 Task: Find connections with filter location North Bay with filter topic #Leadershipfirstwith filter profile language English with filter current company NIIT Limited with filter school Velammal Institute Of Technology with filter industry Broadcast Media Production and Distribution with filter service category Real Estate with filter keywords title Substitute Teacher
Action: Mouse moved to (293, 381)
Screenshot: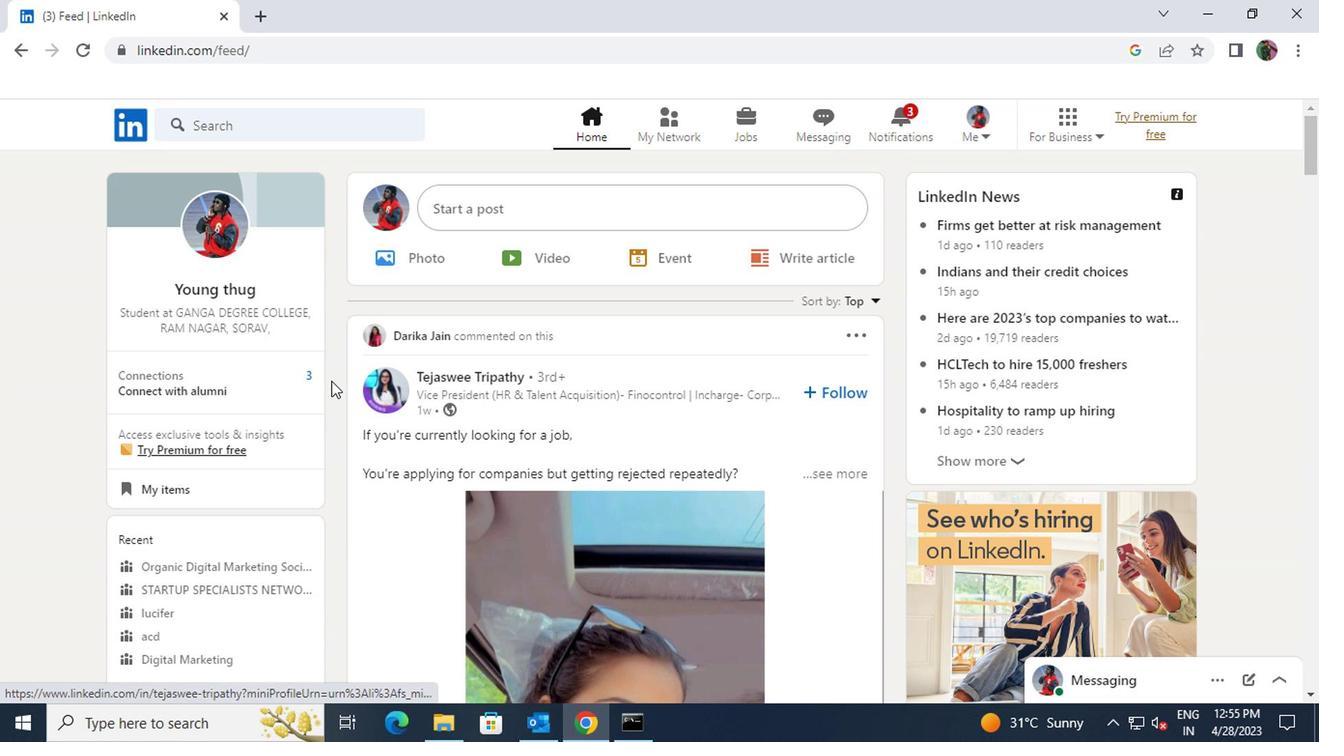 
Action: Mouse pressed left at (293, 381)
Screenshot: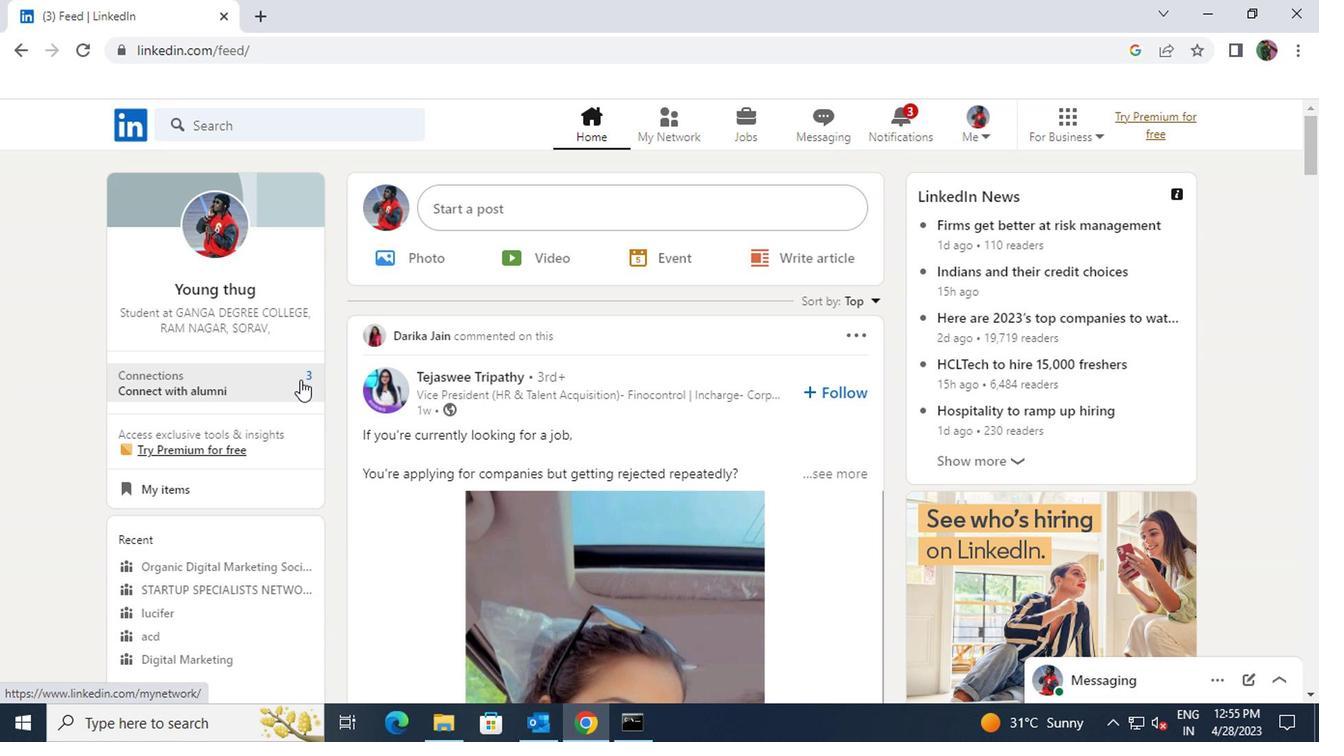 
Action: Mouse moved to (286, 236)
Screenshot: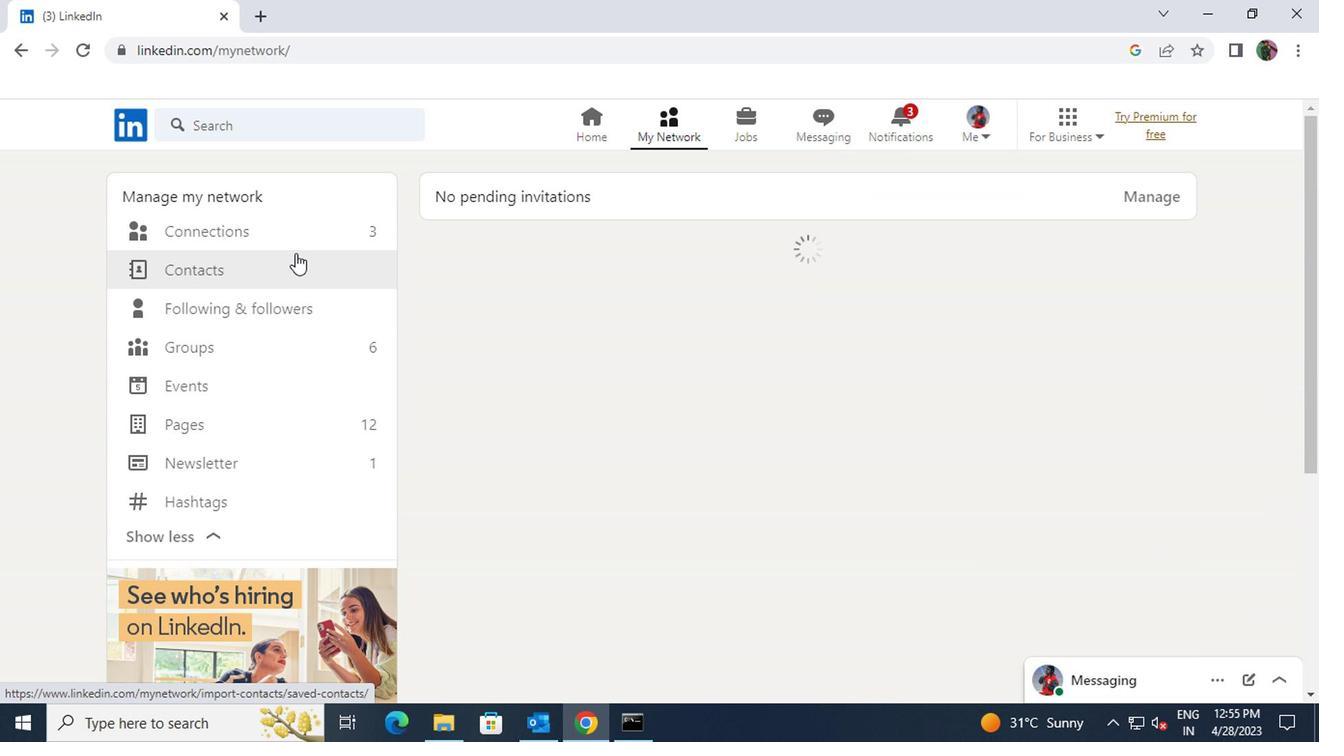 
Action: Mouse pressed left at (286, 236)
Screenshot: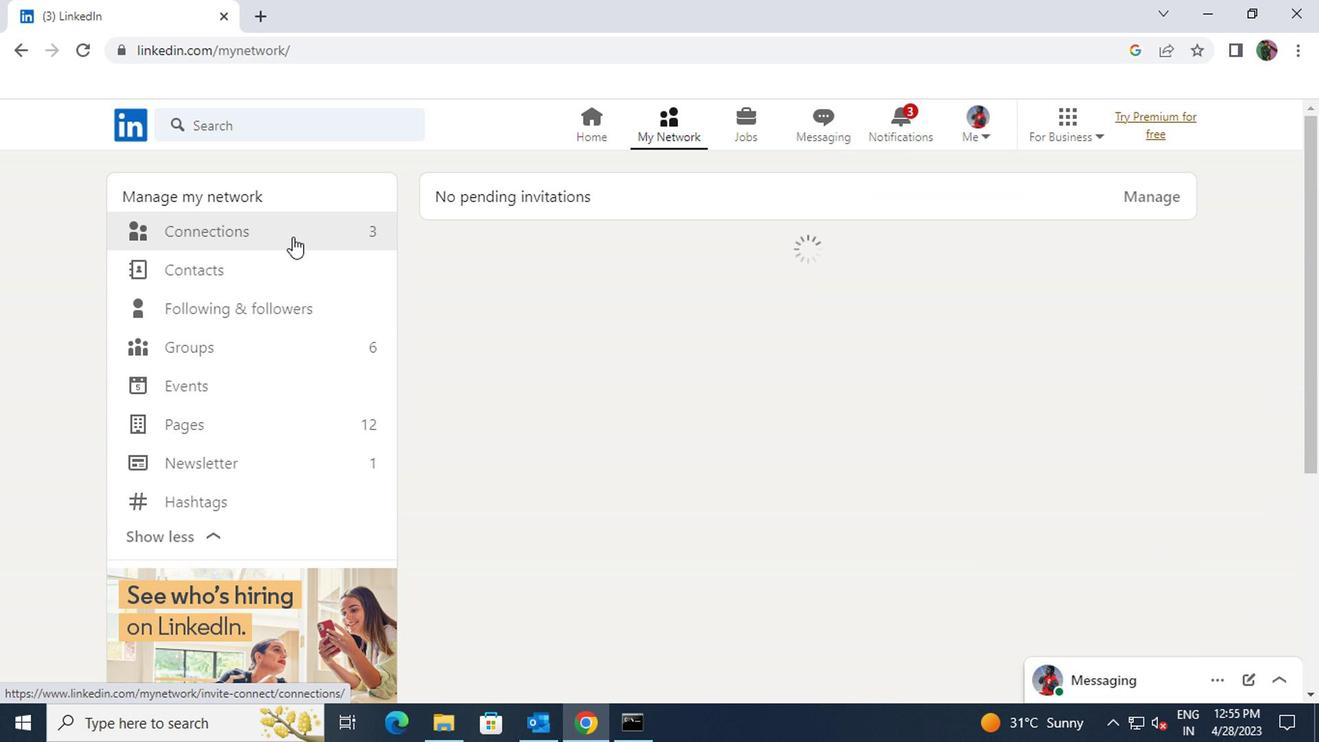 
Action: Mouse moved to (767, 237)
Screenshot: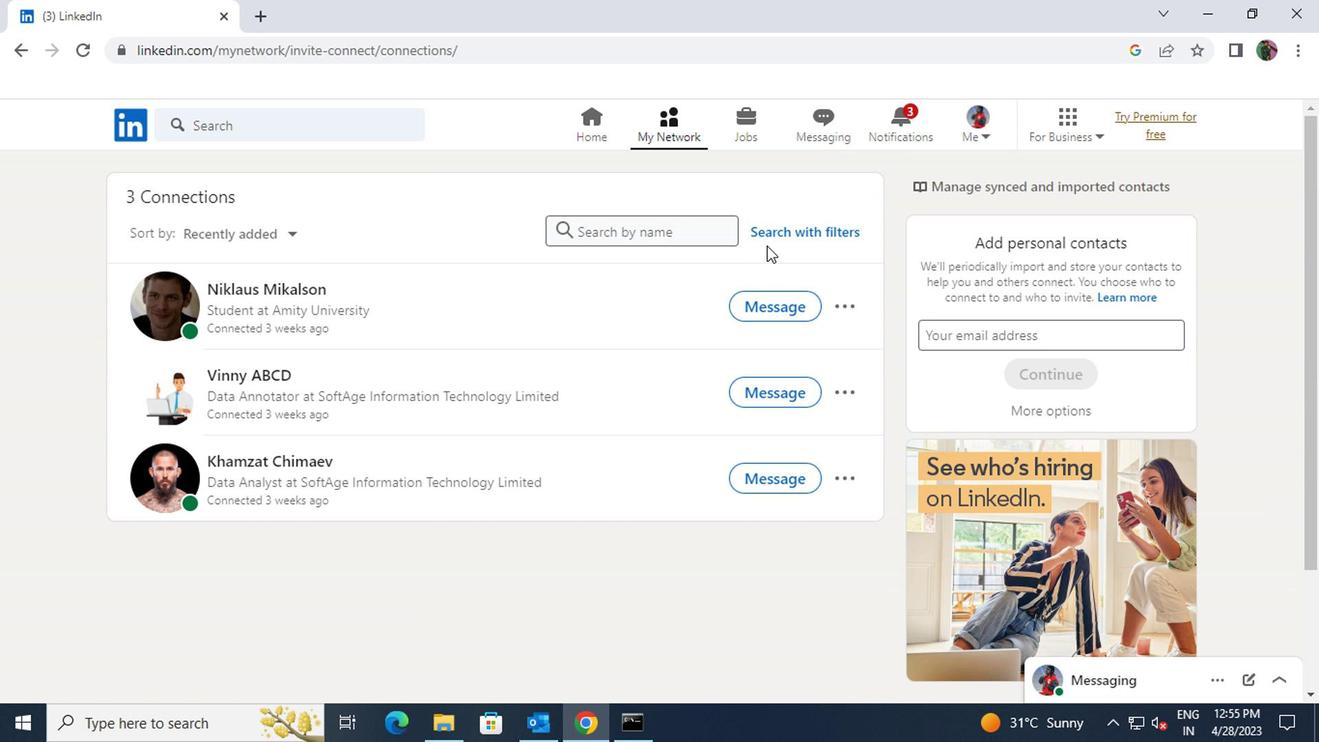 
Action: Mouse pressed left at (767, 237)
Screenshot: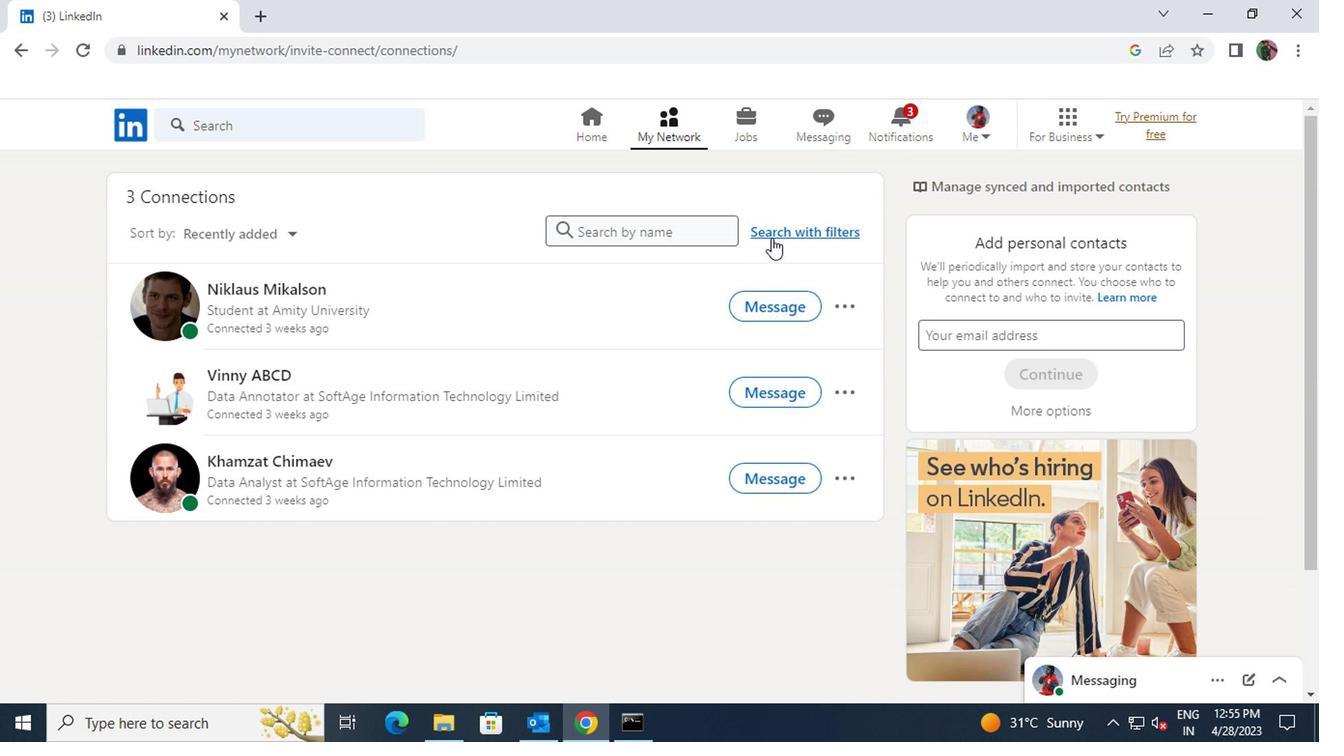 
Action: Mouse moved to (715, 180)
Screenshot: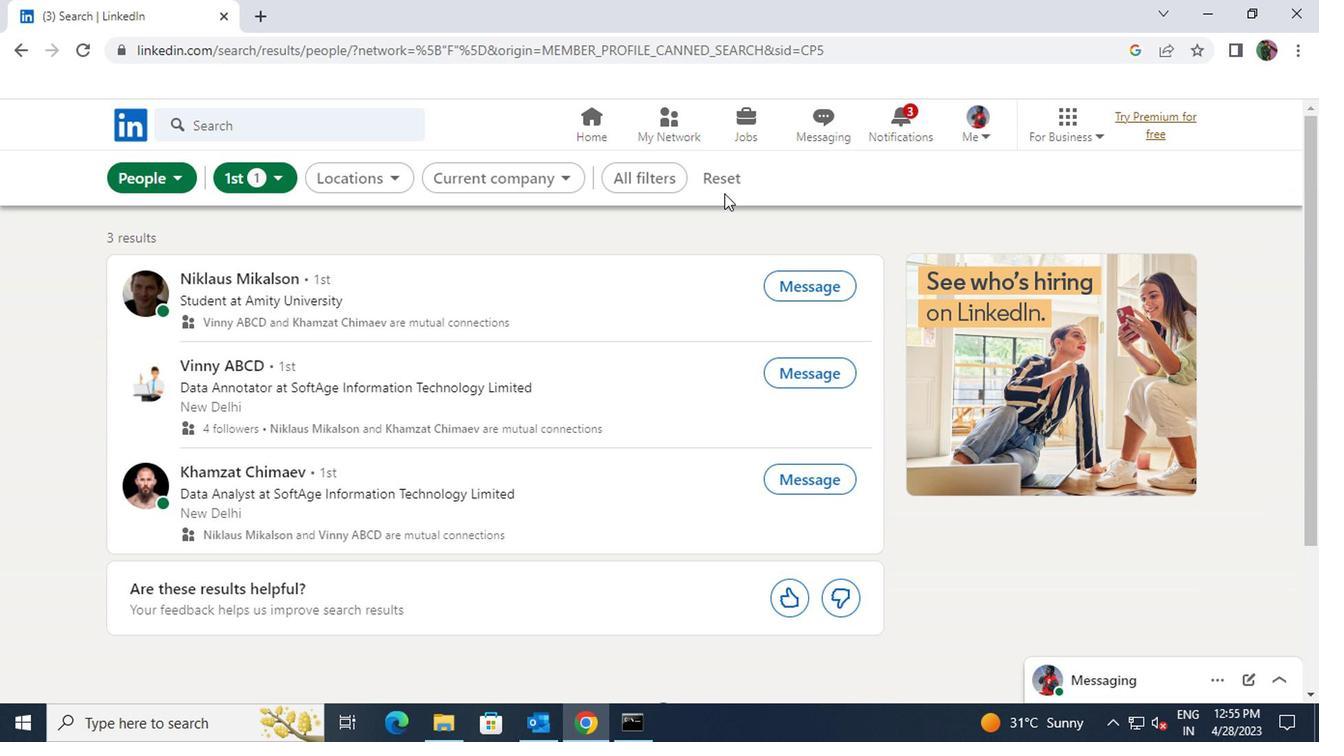 
Action: Mouse pressed left at (715, 180)
Screenshot: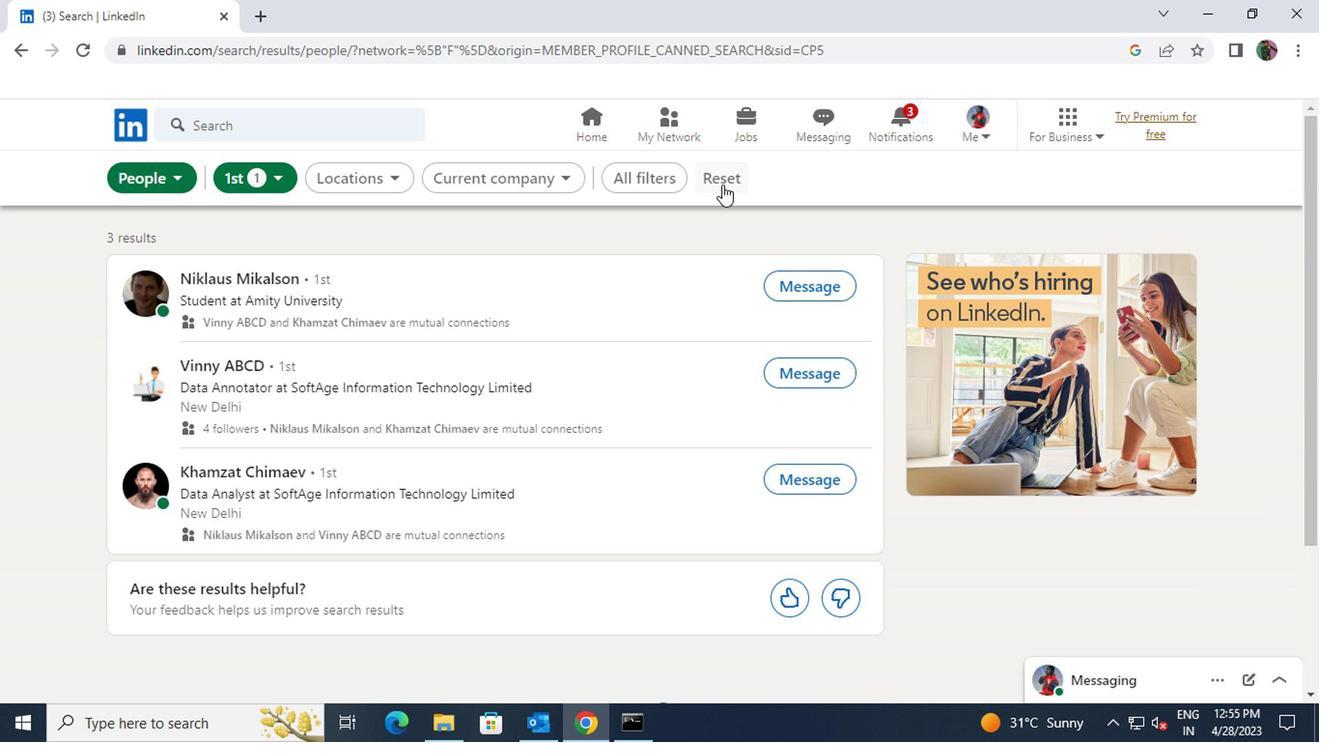 
Action: Mouse moved to (694, 178)
Screenshot: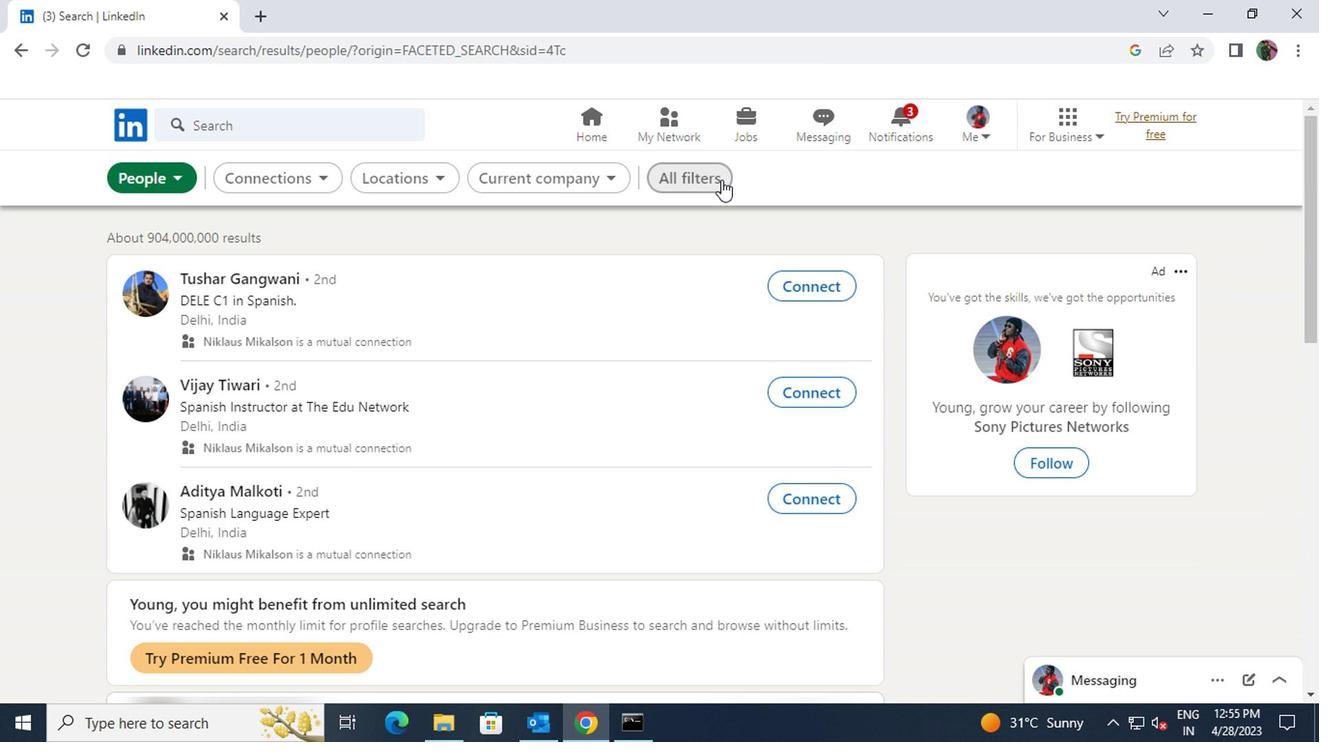 
Action: Mouse pressed left at (694, 178)
Screenshot: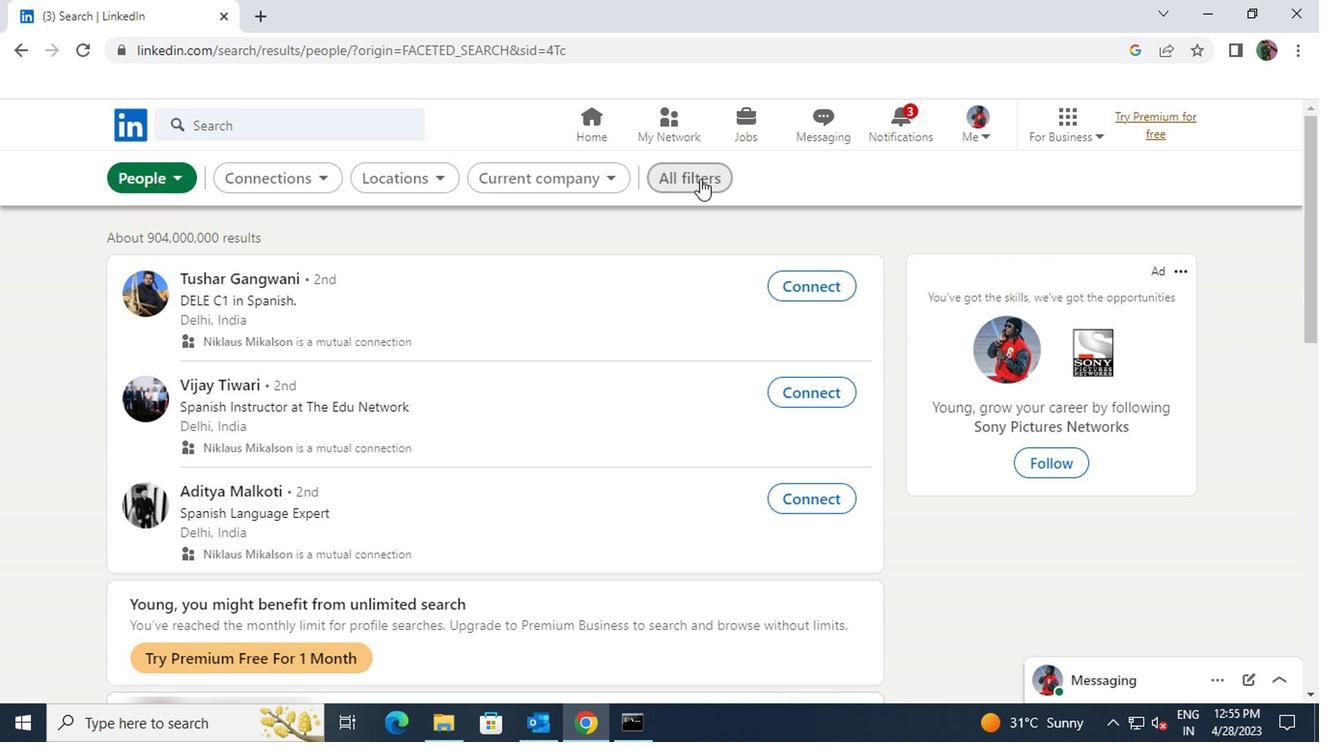 
Action: Mouse moved to (954, 444)
Screenshot: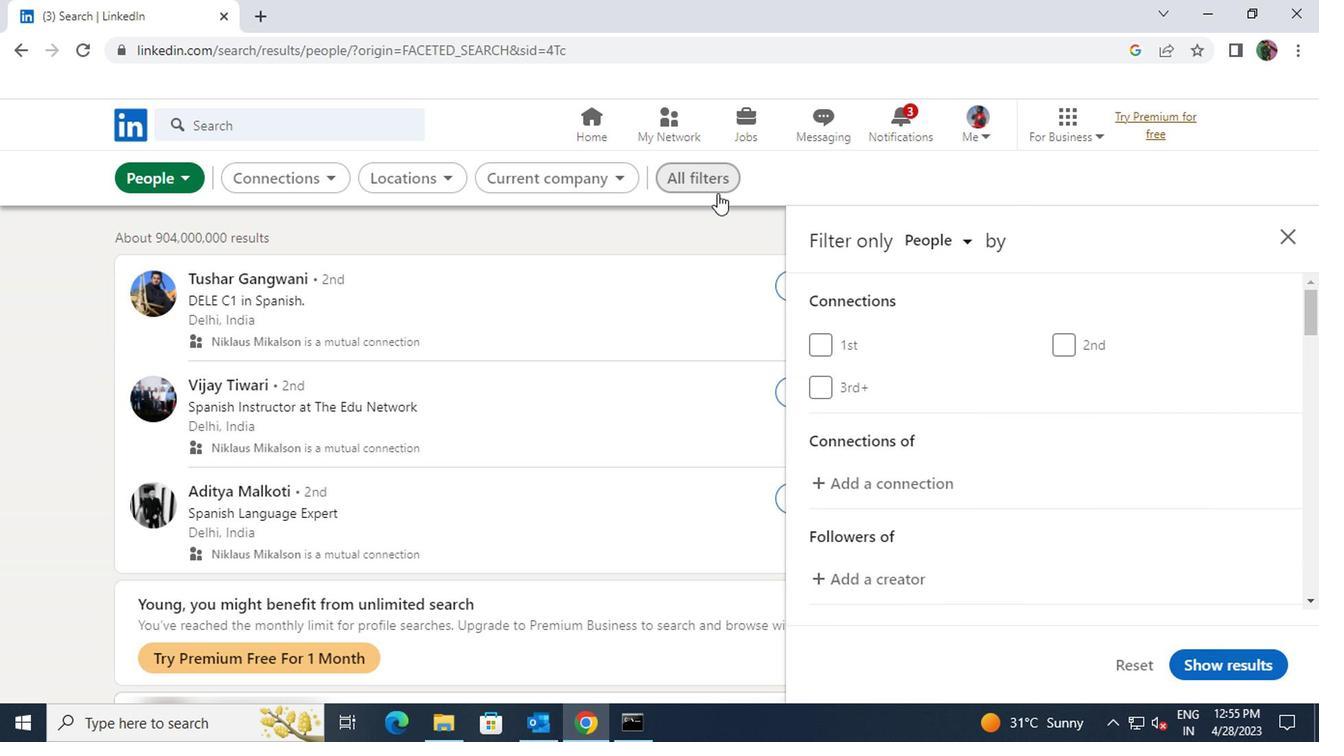 
Action: Mouse scrolled (954, 443) with delta (0, 0)
Screenshot: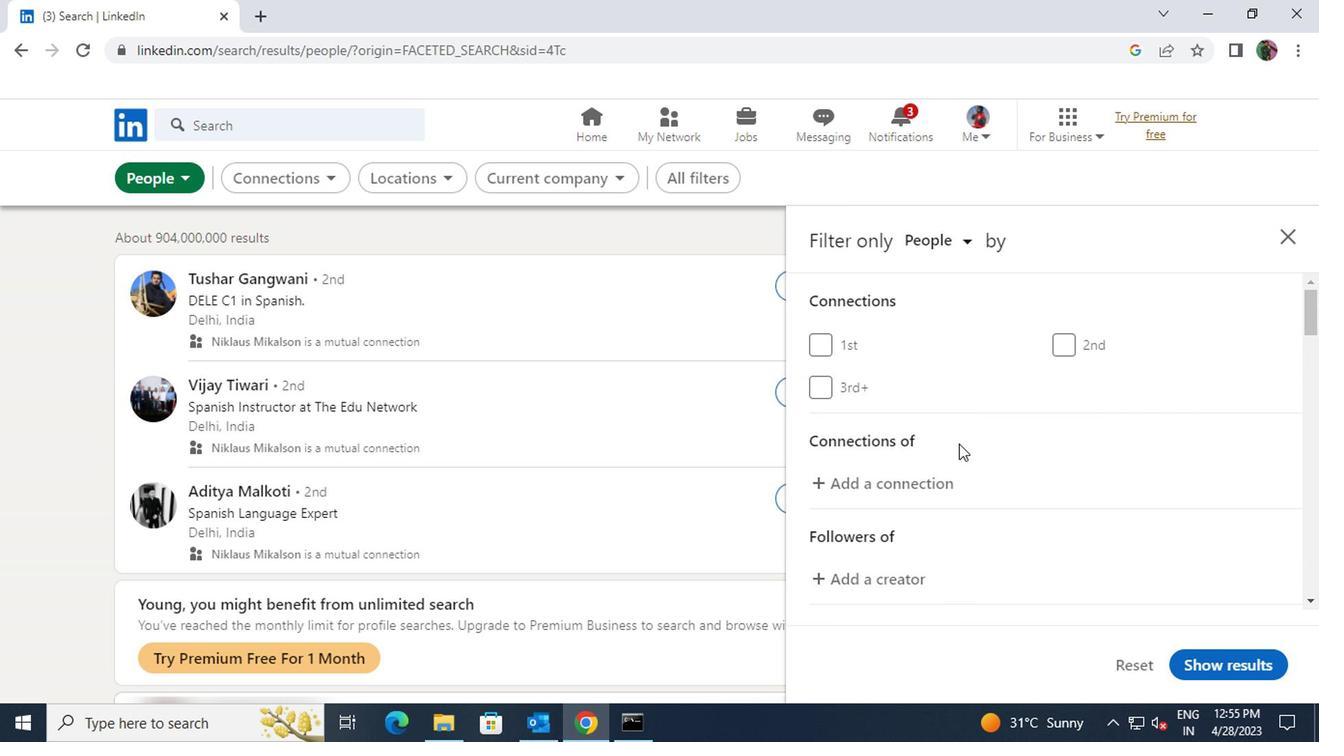 
Action: Mouse scrolled (954, 443) with delta (0, 0)
Screenshot: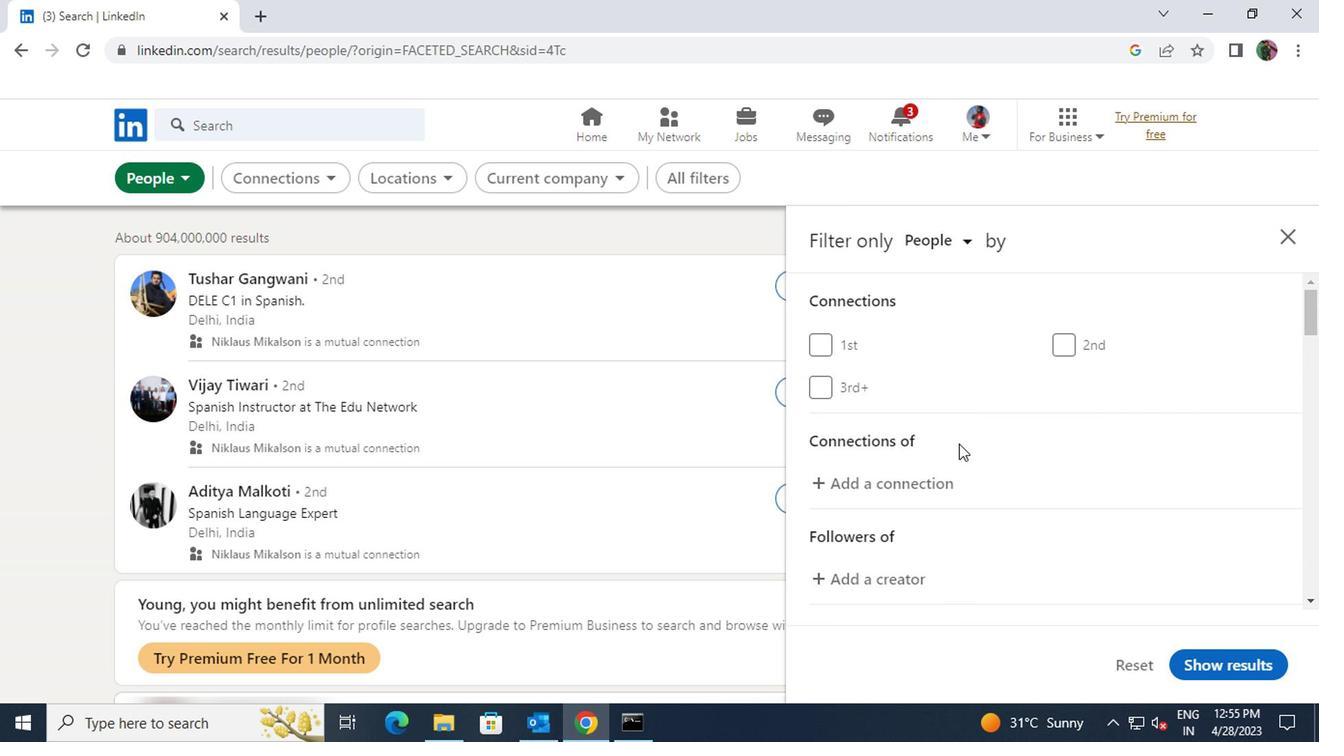 
Action: Mouse scrolled (954, 443) with delta (0, 0)
Screenshot: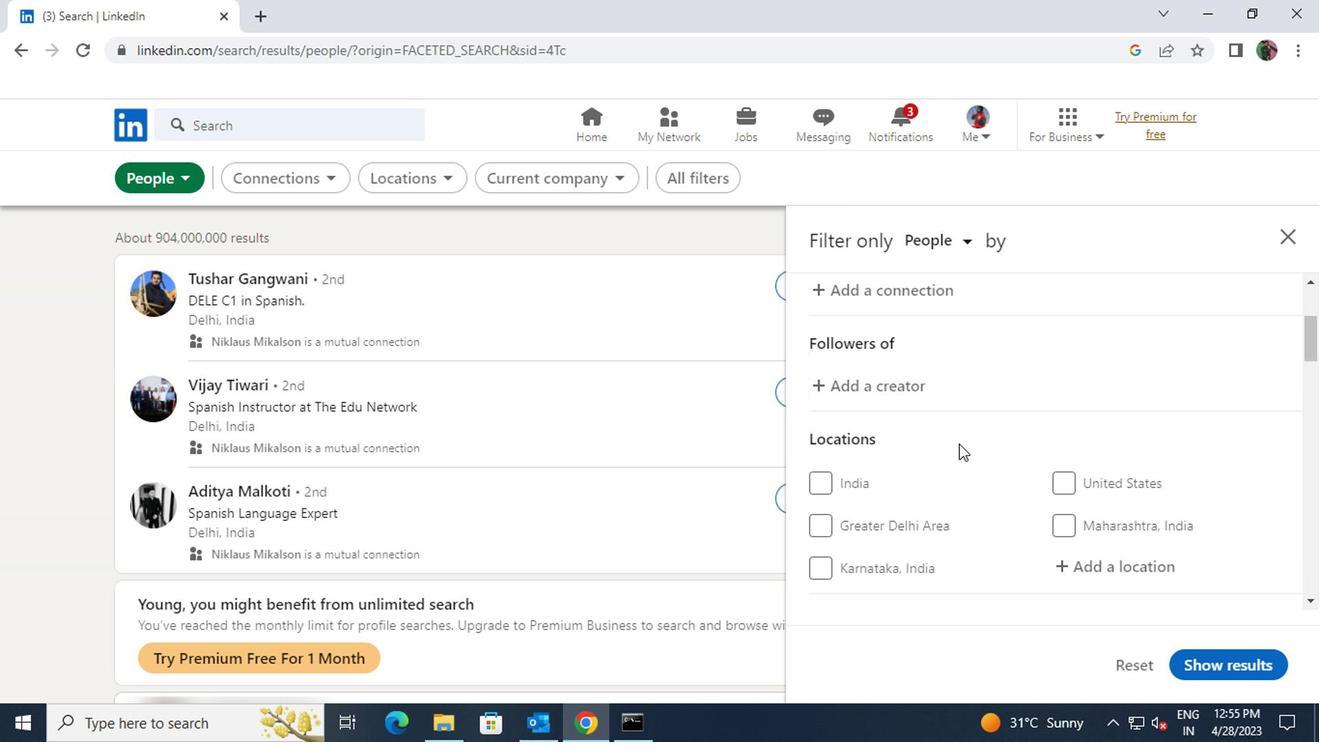 
Action: Mouse moved to (1054, 463)
Screenshot: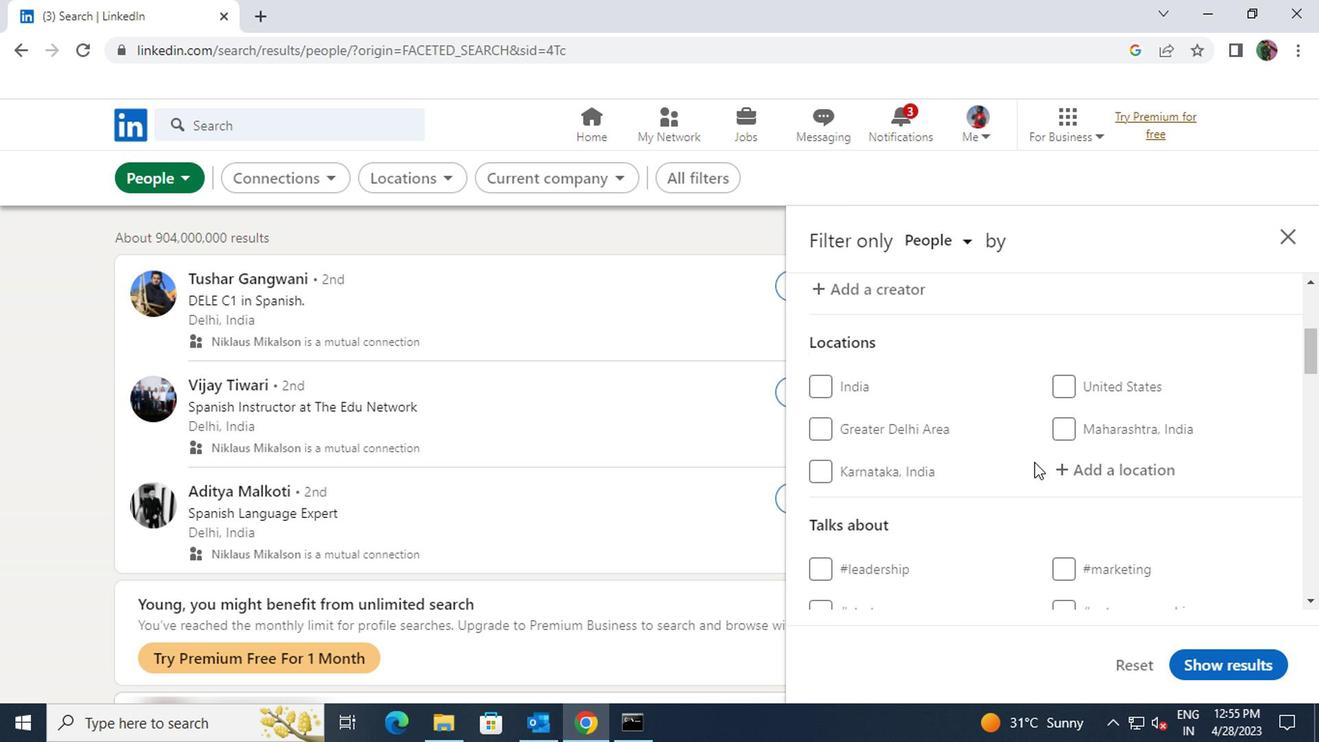 
Action: Mouse pressed left at (1054, 463)
Screenshot: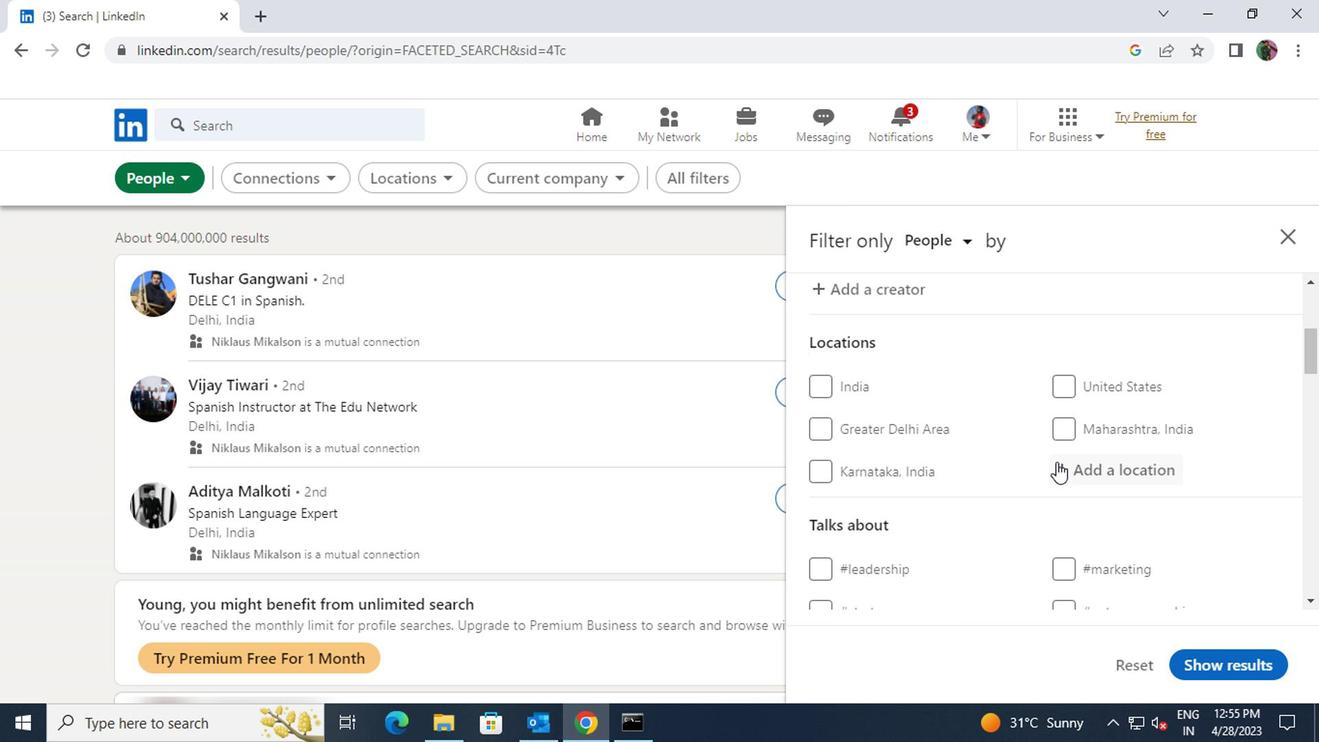 
Action: Key pressed <Key.shift>NORTH<Key.space>BAY
Screenshot: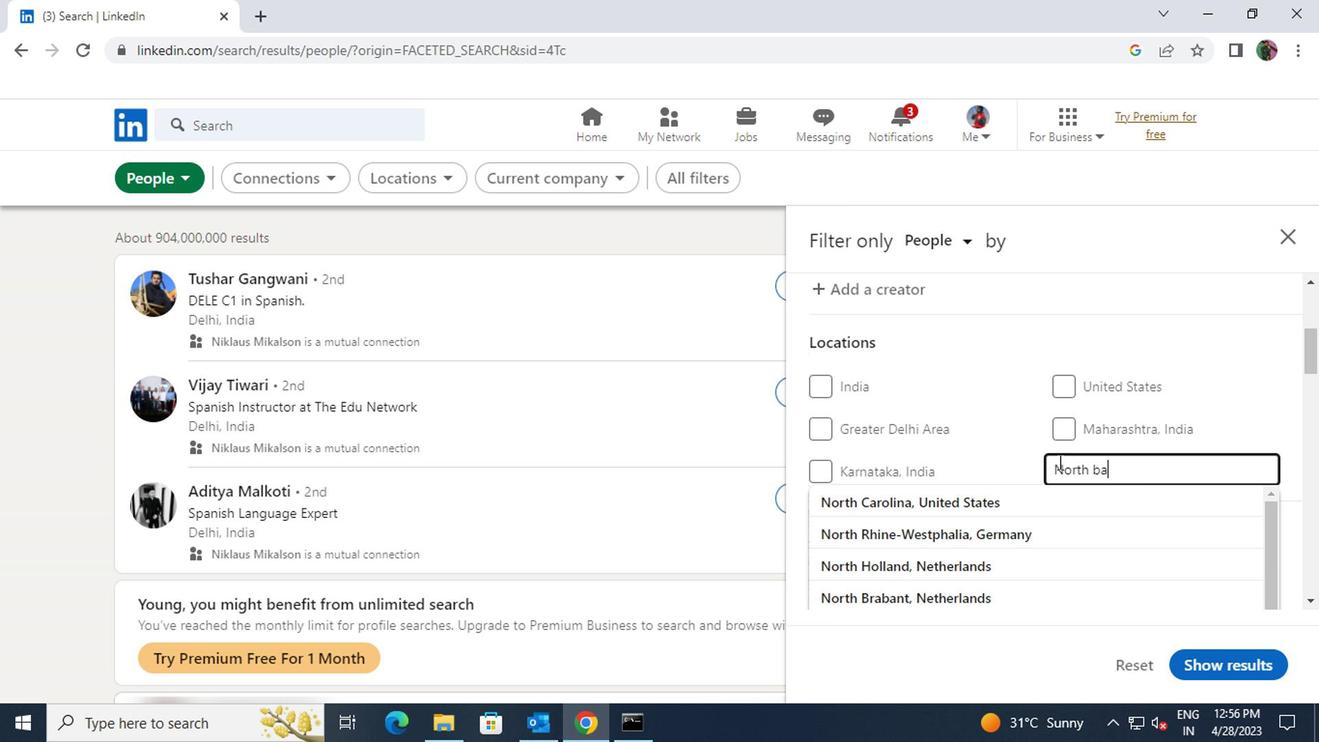 
Action: Mouse moved to (1076, 498)
Screenshot: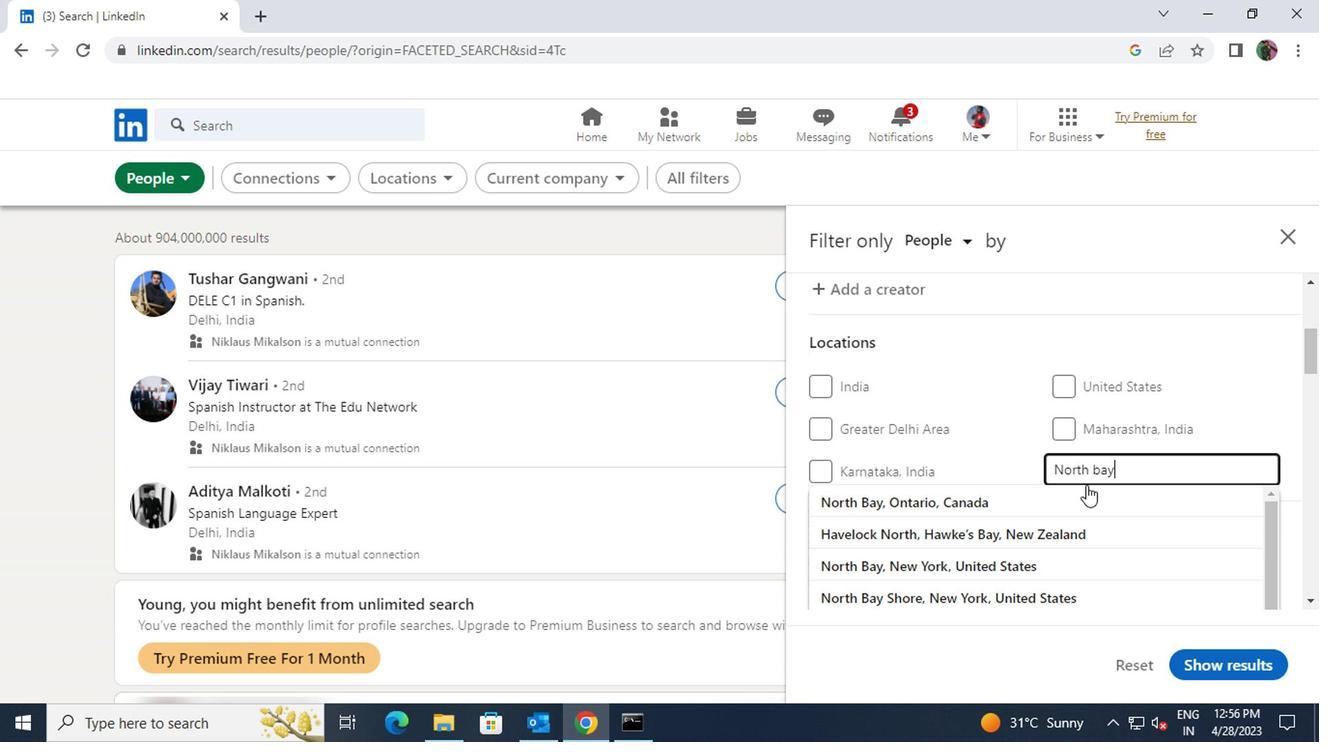 
Action: Mouse pressed left at (1076, 498)
Screenshot: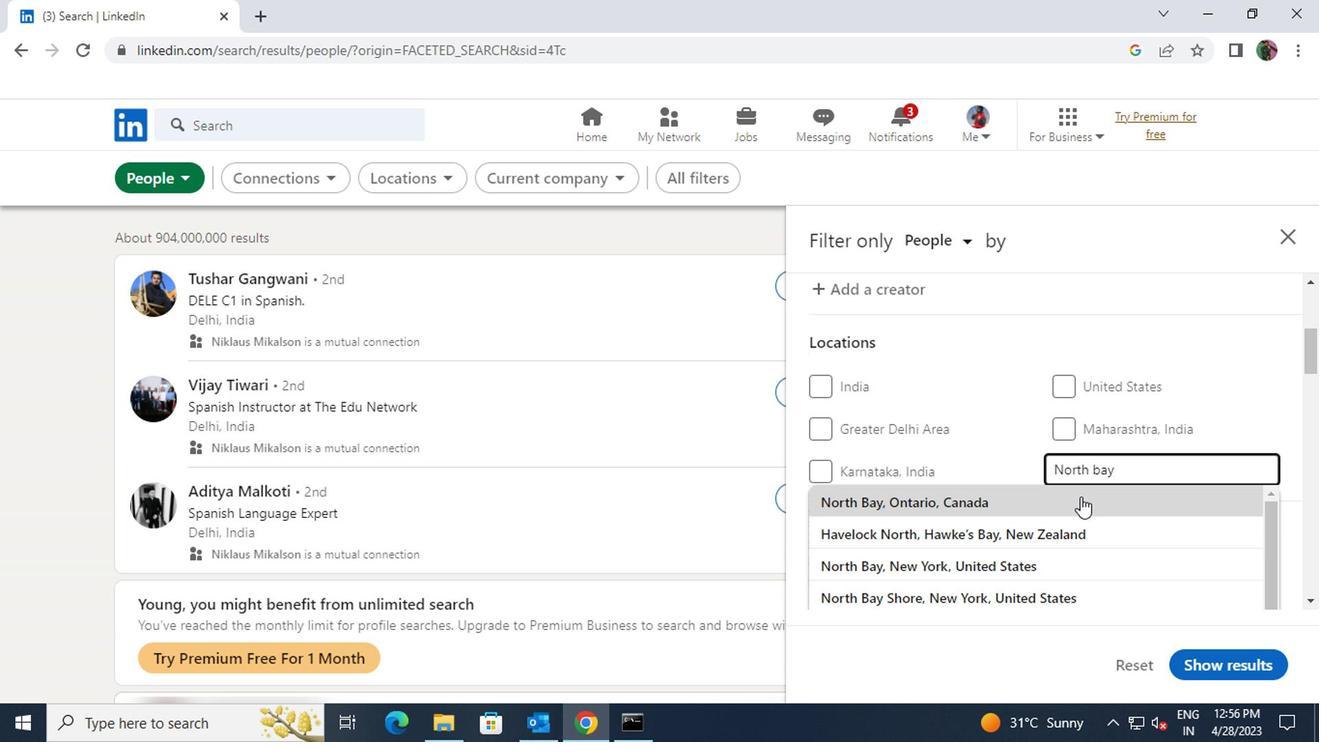 
Action: Mouse scrolled (1076, 496) with delta (0, -1)
Screenshot: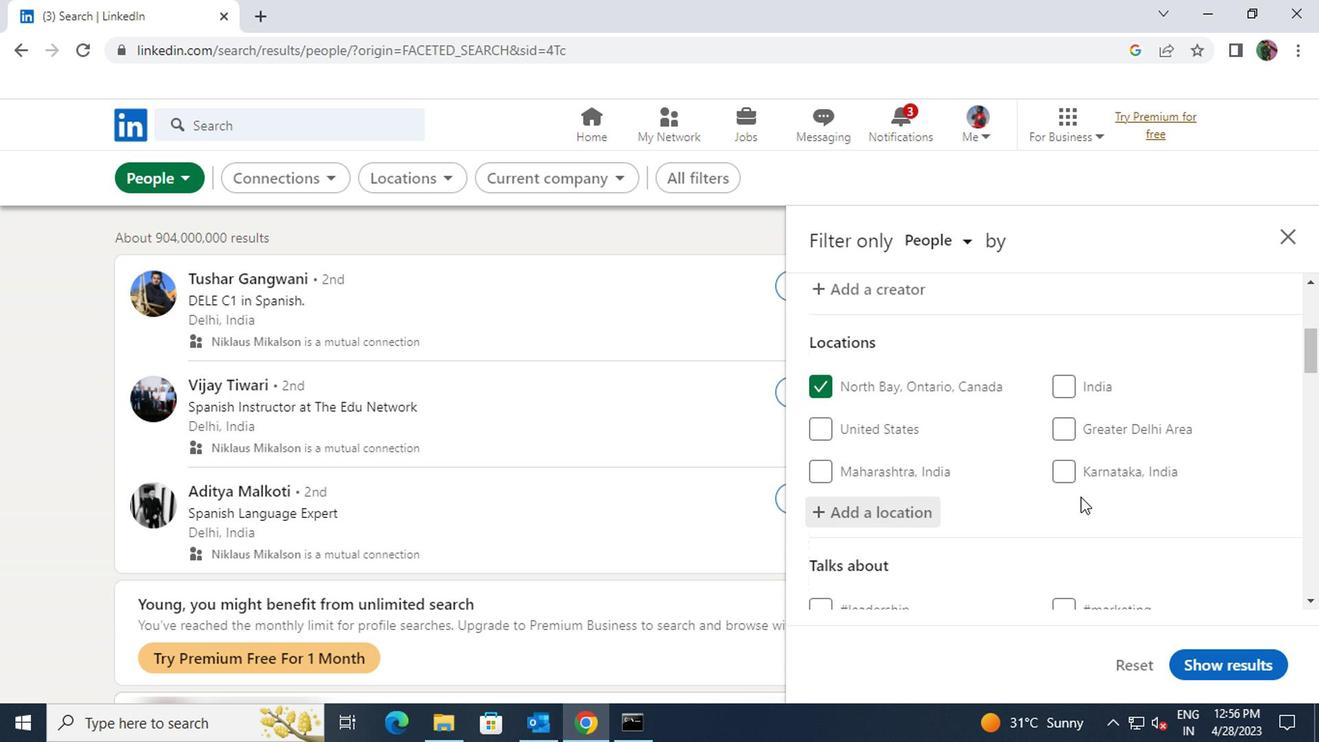 
Action: Mouse scrolled (1076, 496) with delta (0, -1)
Screenshot: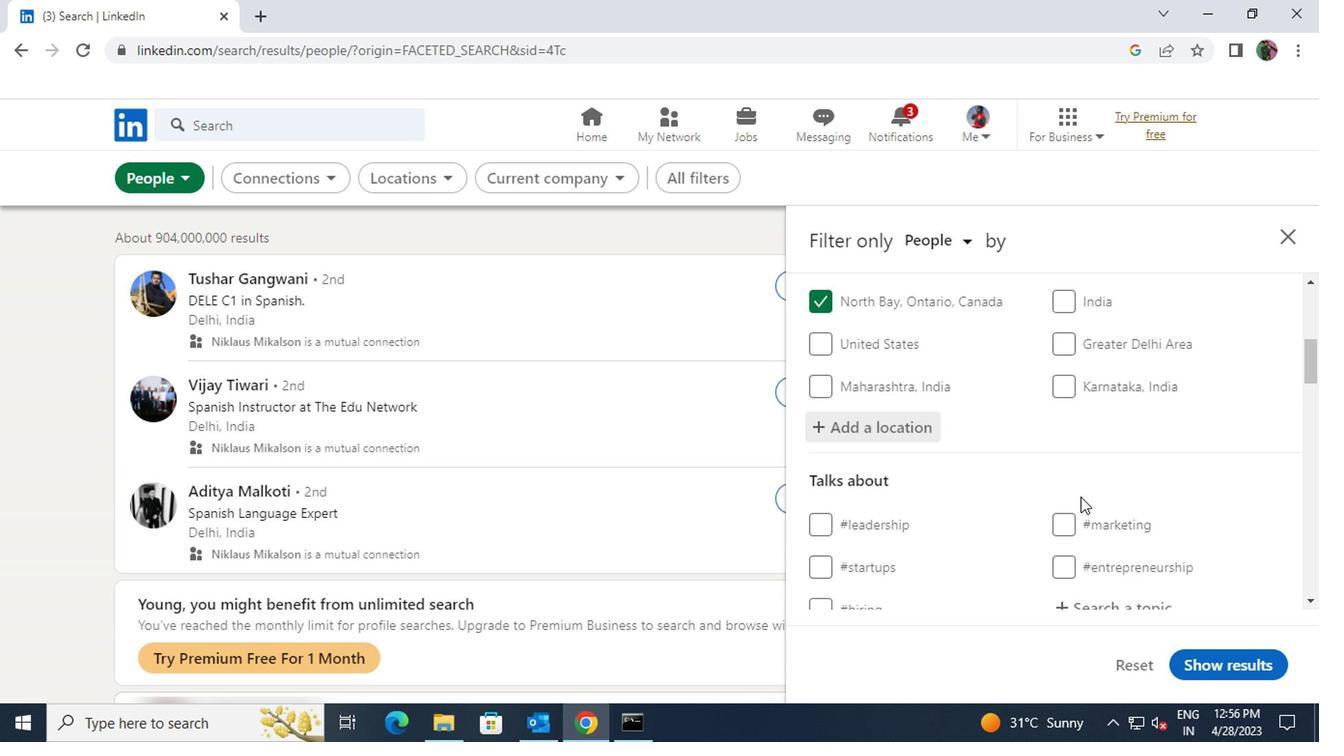 
Action: Mouse moved to (1080, 500)
Screenshot: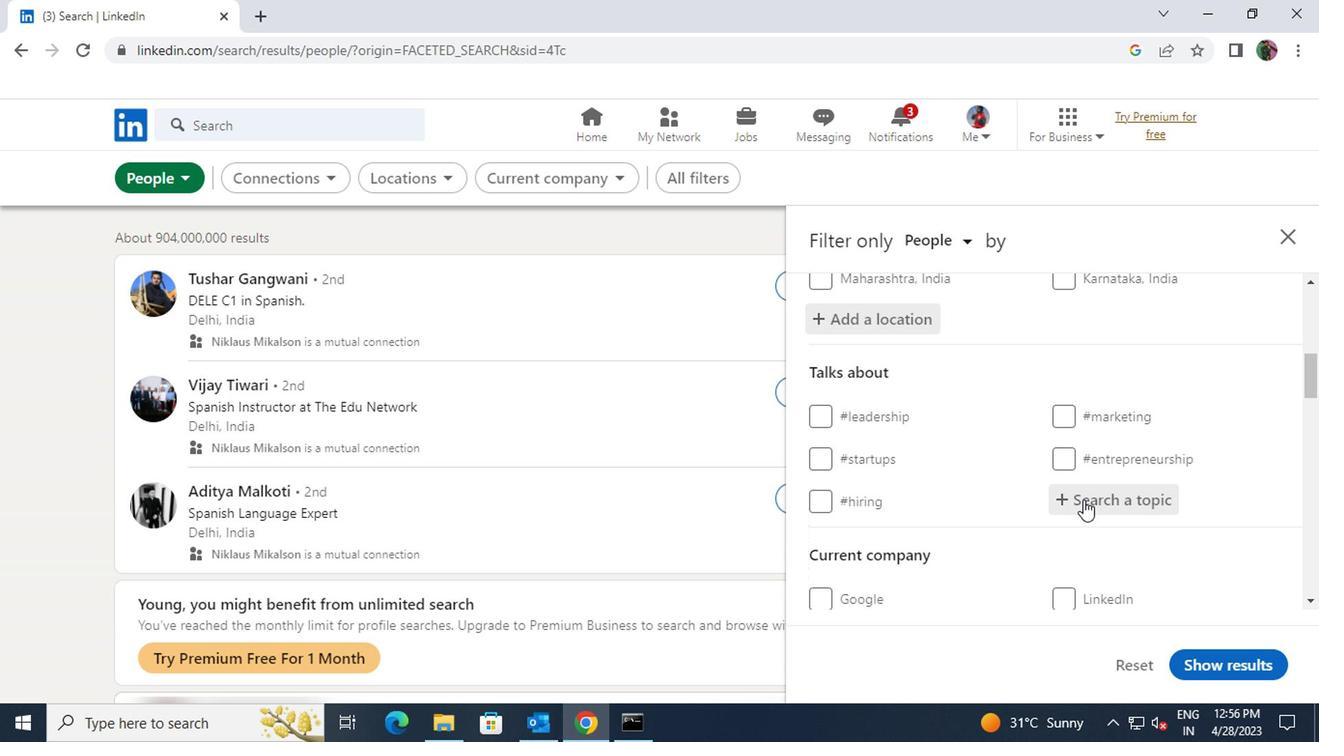 
Action: Mouse pressed left at (1080, 500)
Screenshot: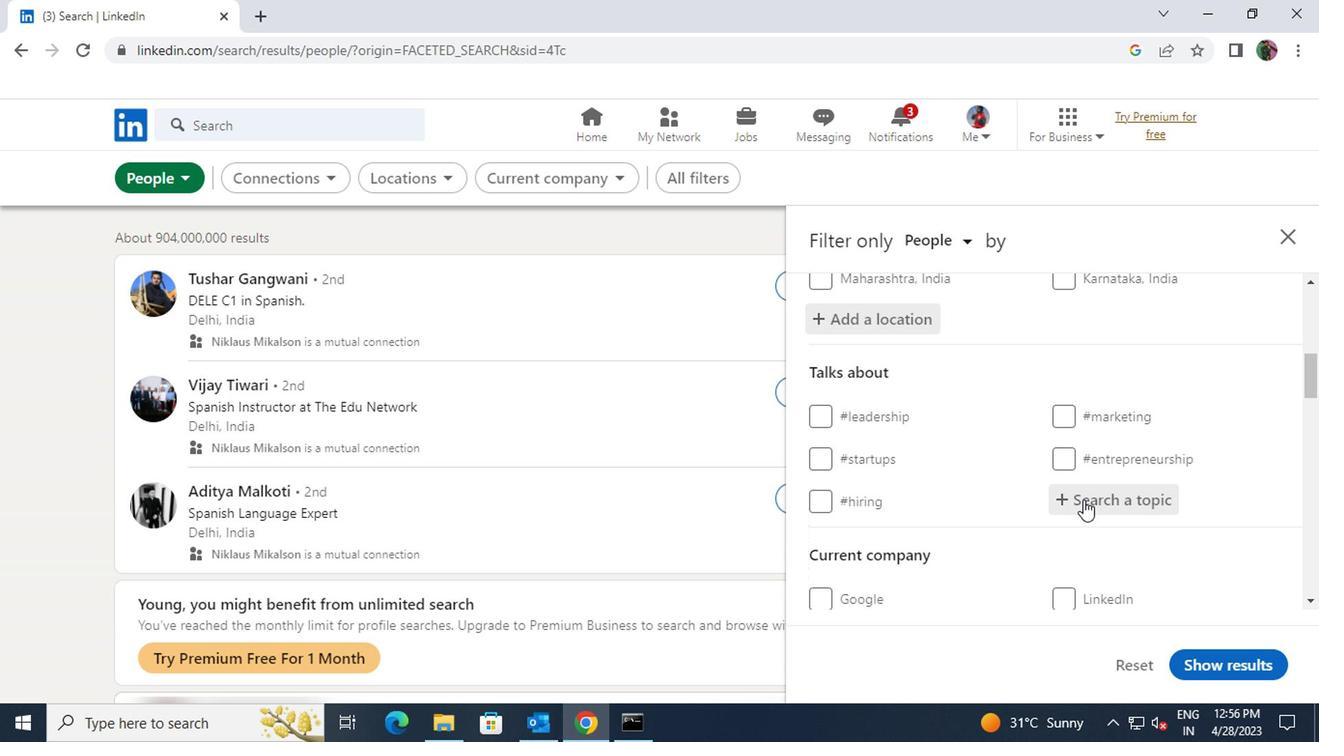 
Action: Key pressed <Key.shift>LEADERSHIPFIRST
Screenshot: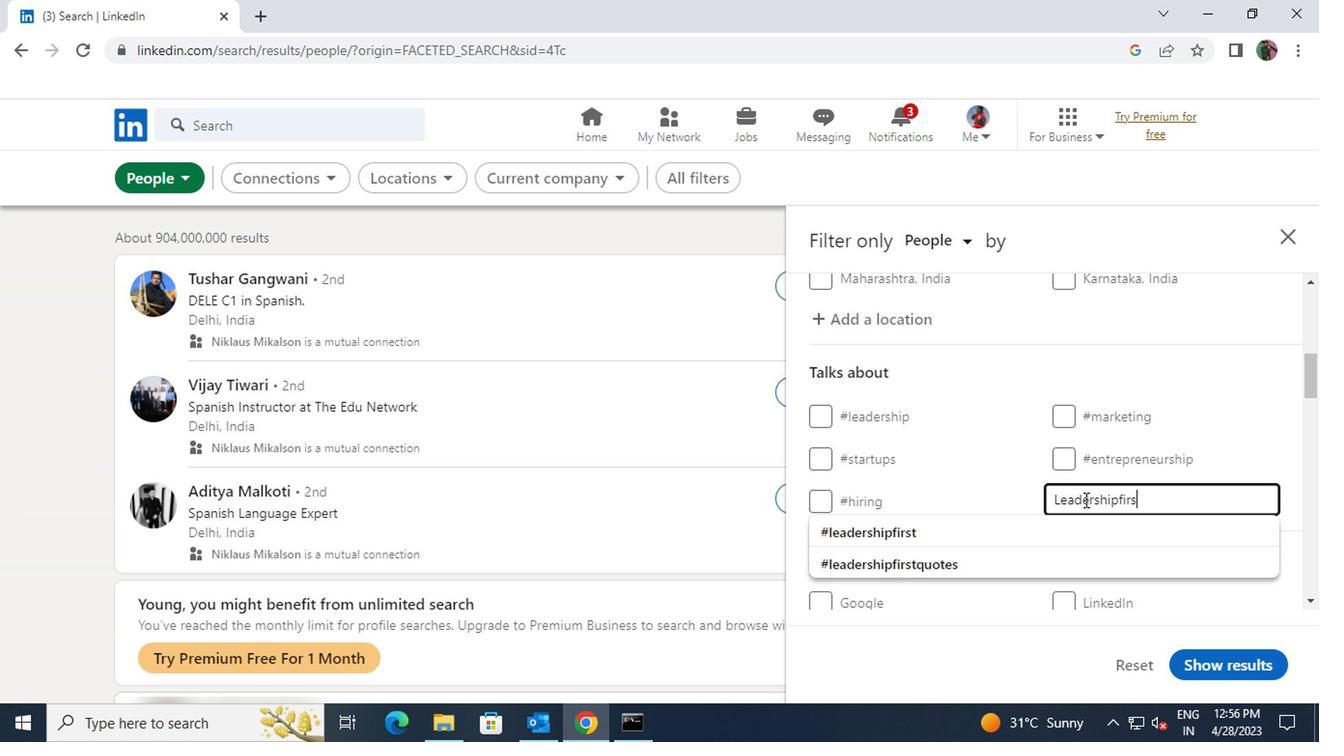 
Action: Mouse moved to (1063, 519)
Screenshot: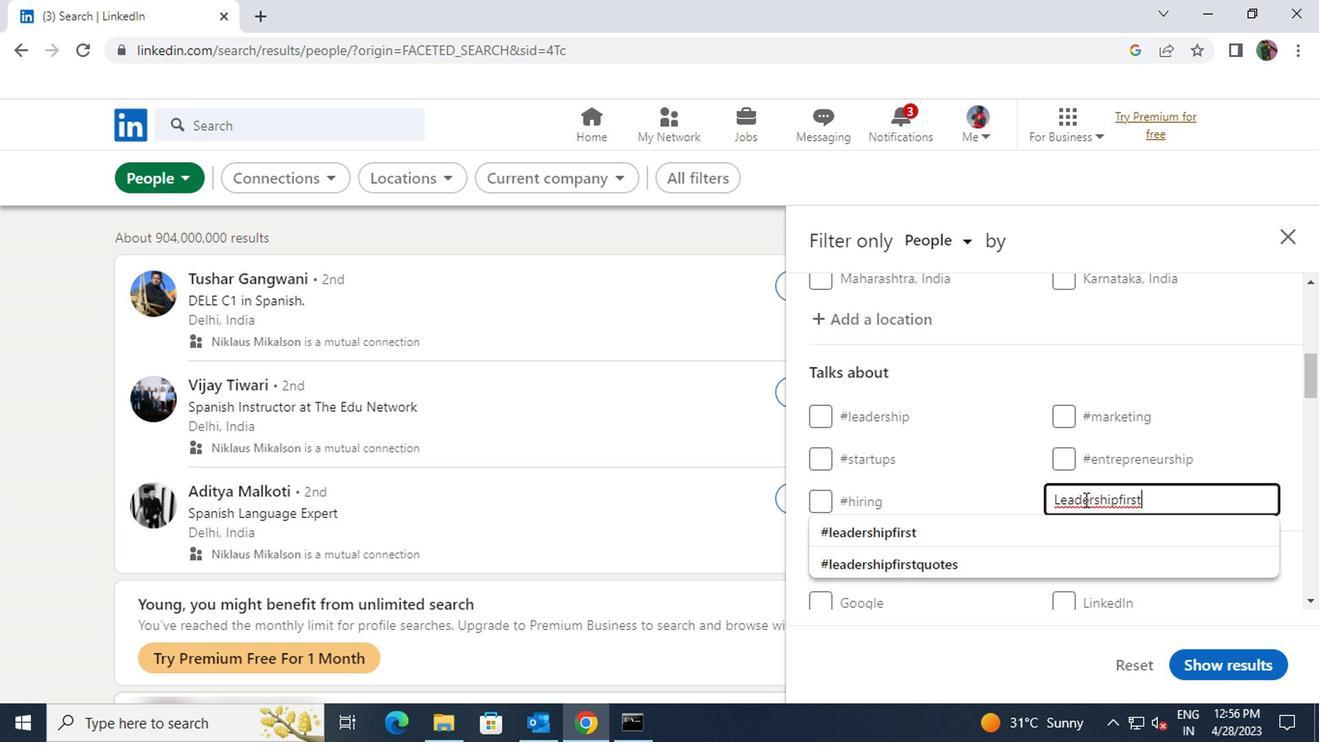 
Action: Mouse pressed left at (1063, 519)
Screenshot: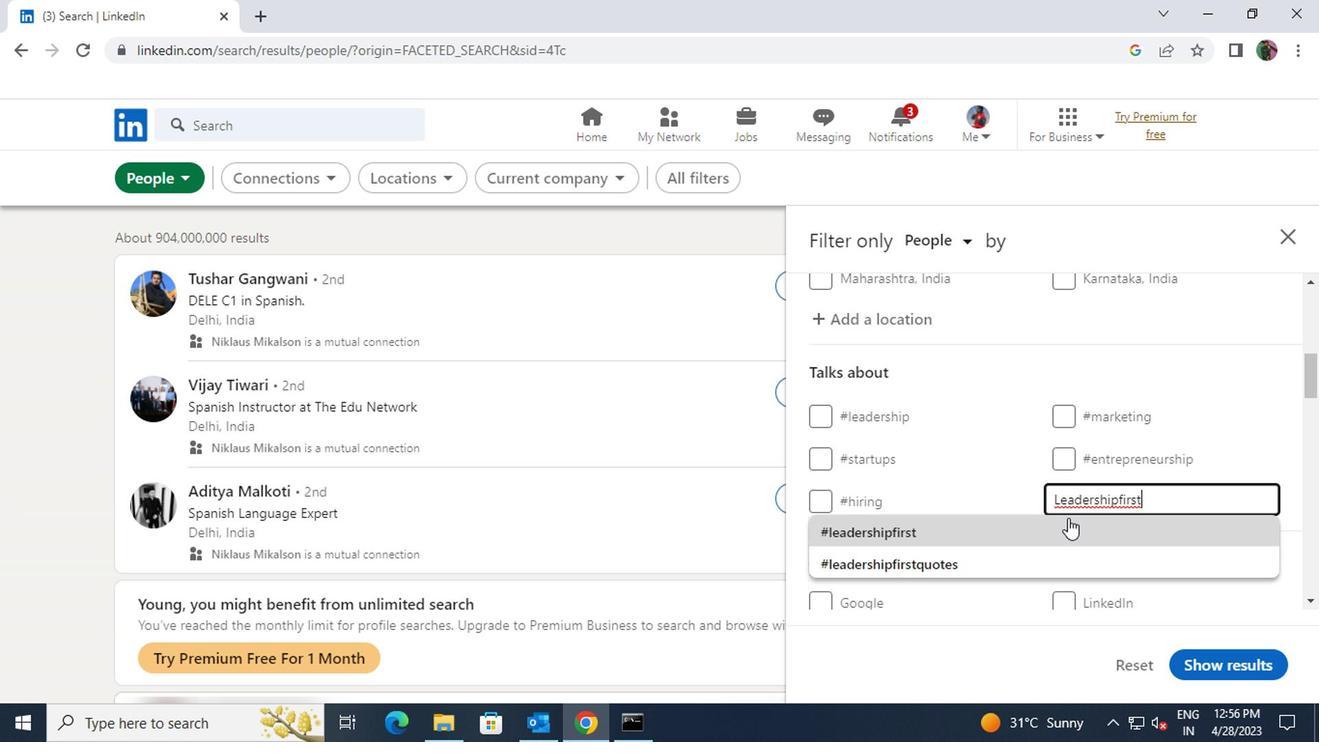 
Action: Mouse scrolled (1063, 518) with delta (0, -1)
Screenshot: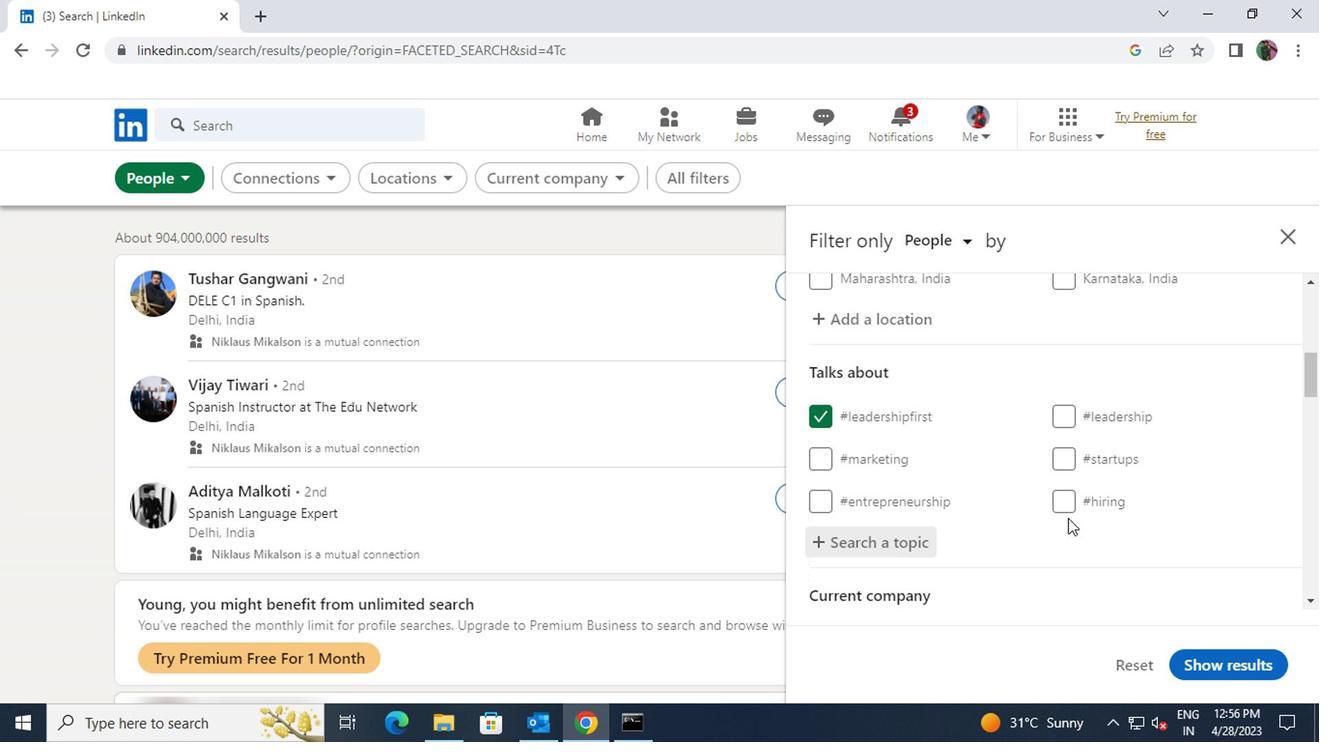
Action: Mouse scrolled (1063, 518) with delta (0, -1)
Screenshot: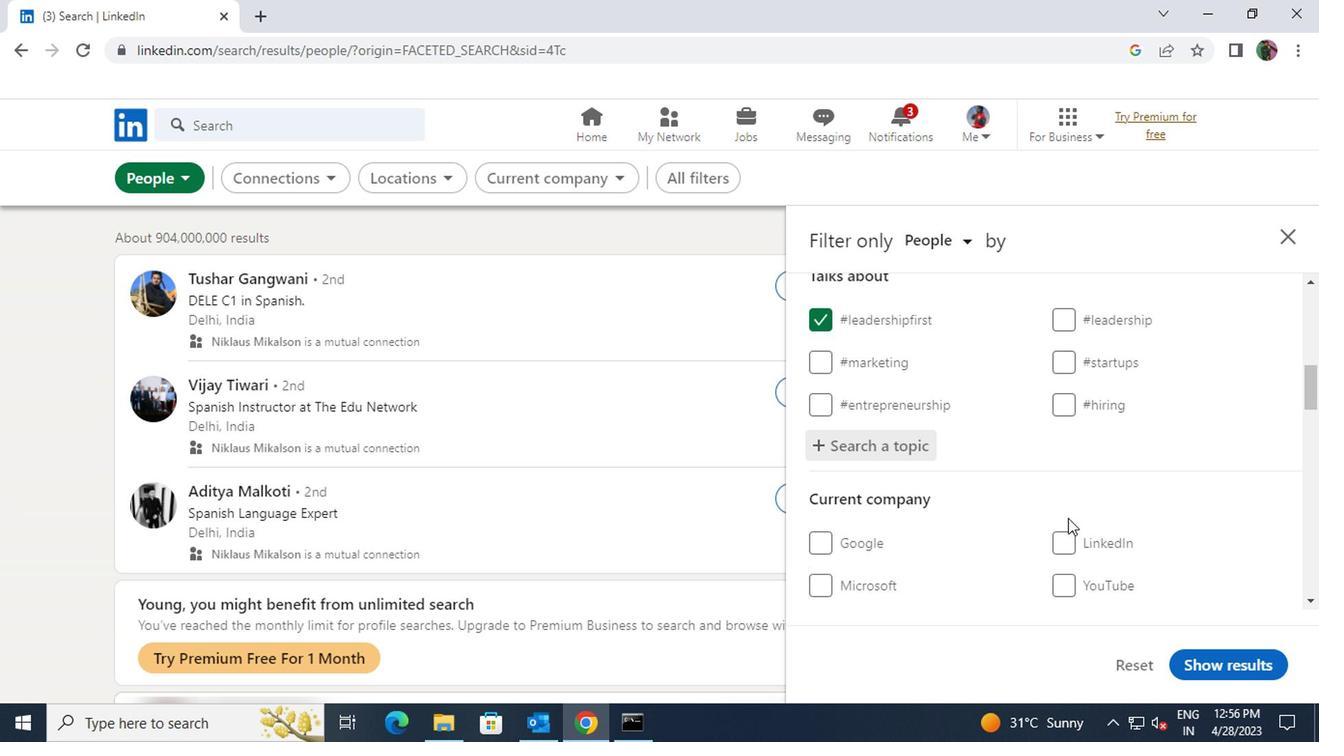 
Action: Mouse moved to (1066, 524)
Screenshot: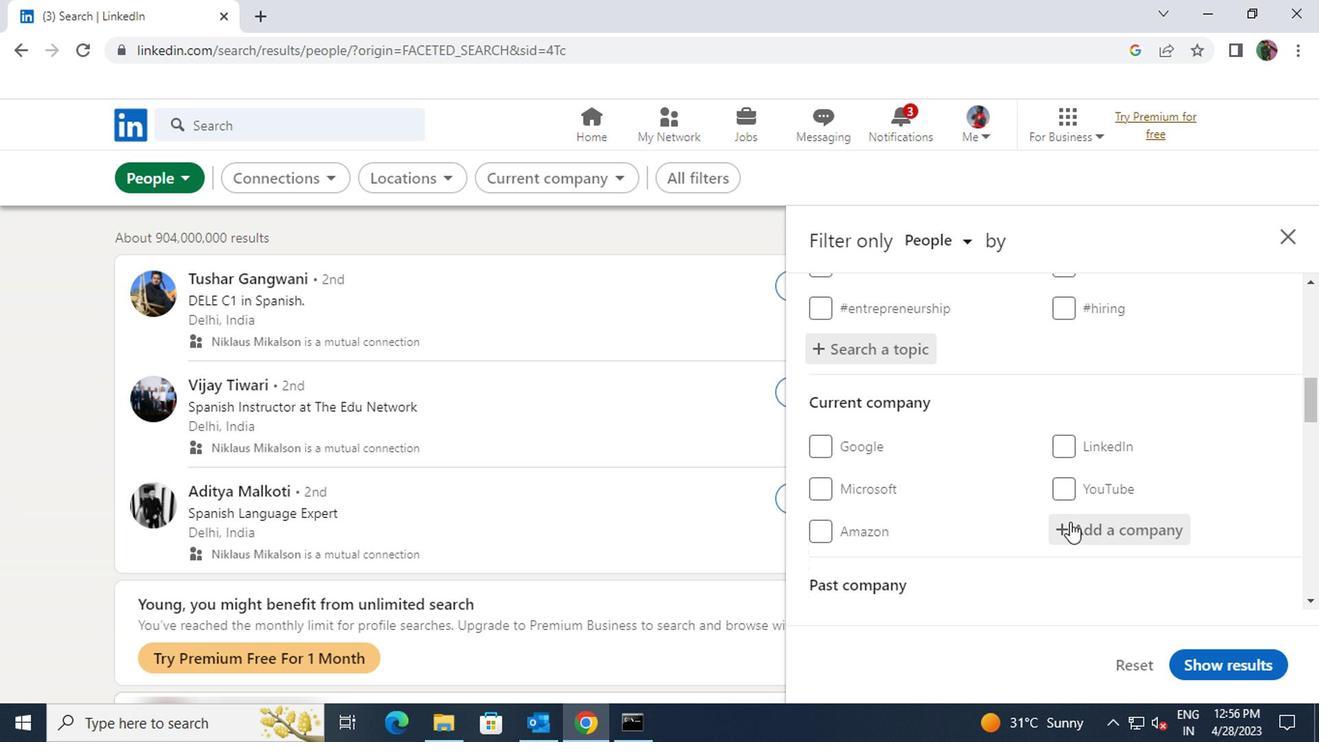 
Action: Mouse pressed left at (1066, 524)
Screenshot: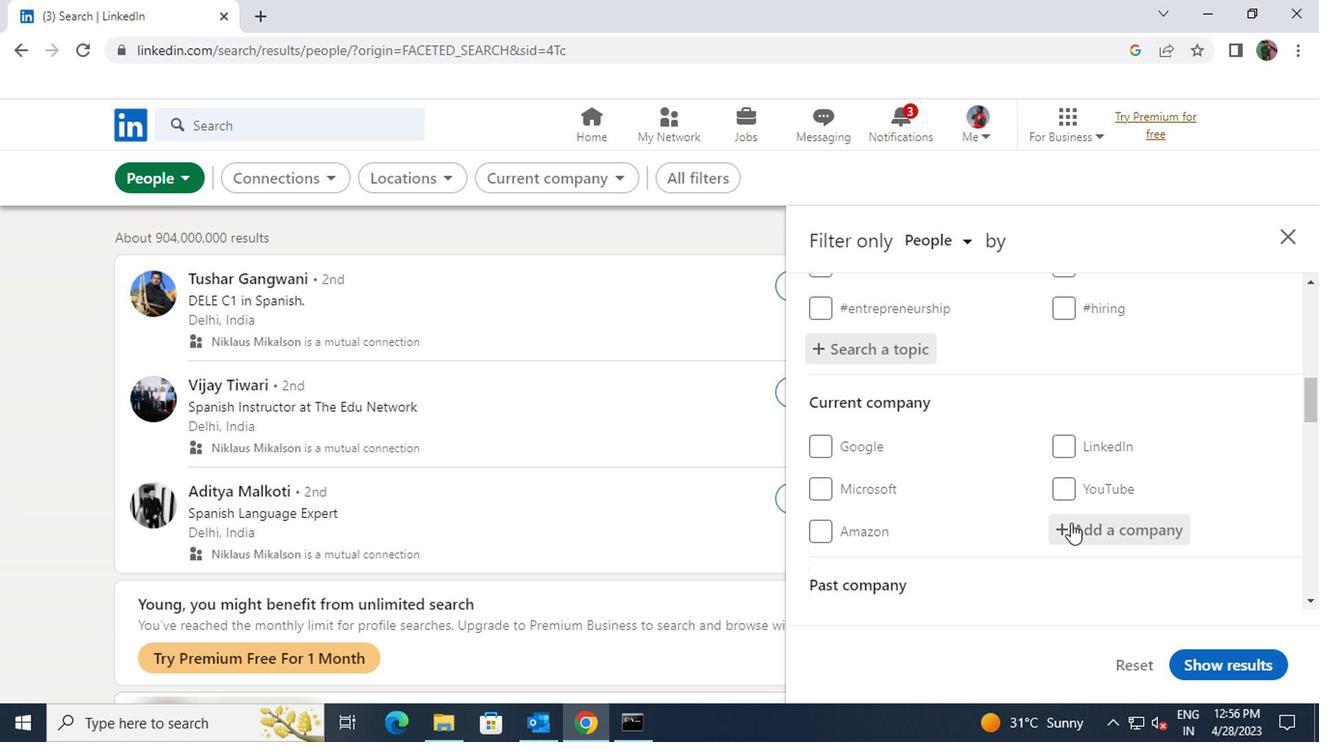 
Action: Key pressed <Key.shift>NIIT
Screenshot: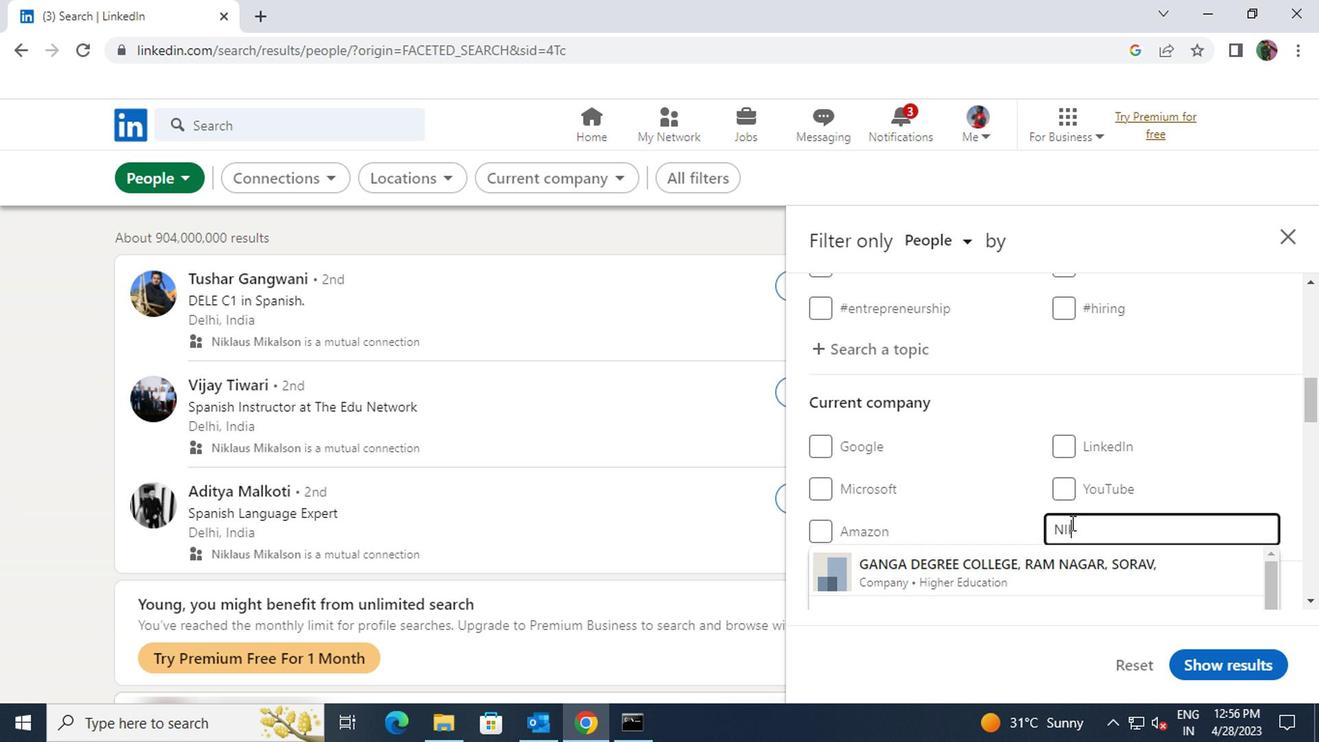 
Action: Mouse moved to (1045, 555)
Screenshot: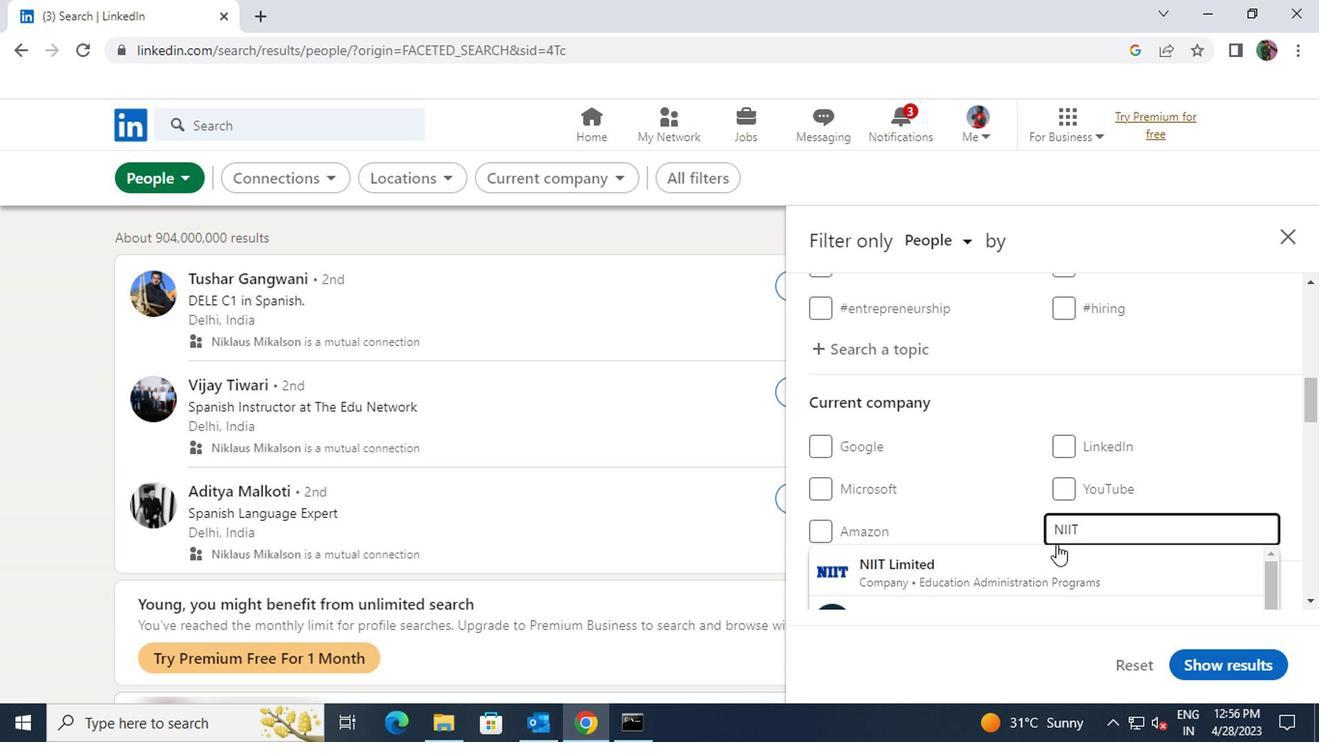 
Action: Mouse pressed left at (1045, 555)
Screenshot: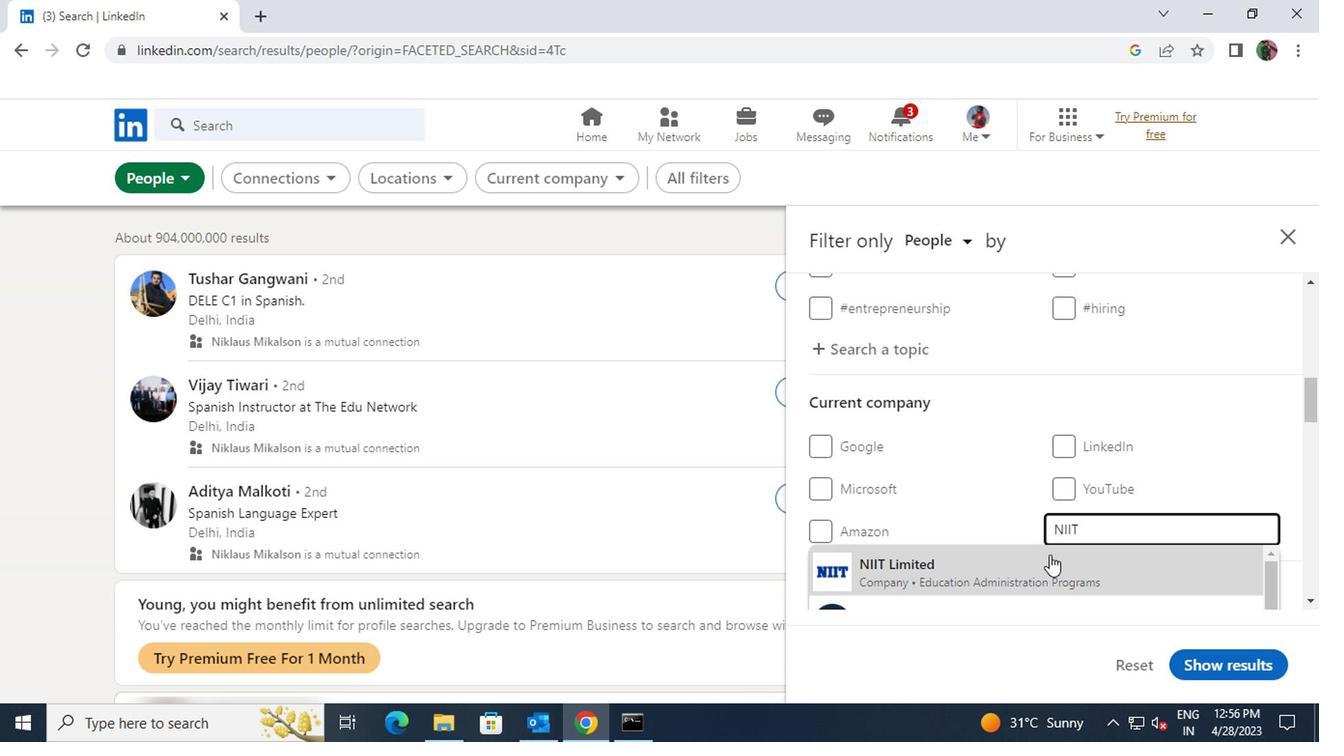 
Action: Mouse moved to (1031, 562)
Screenshot: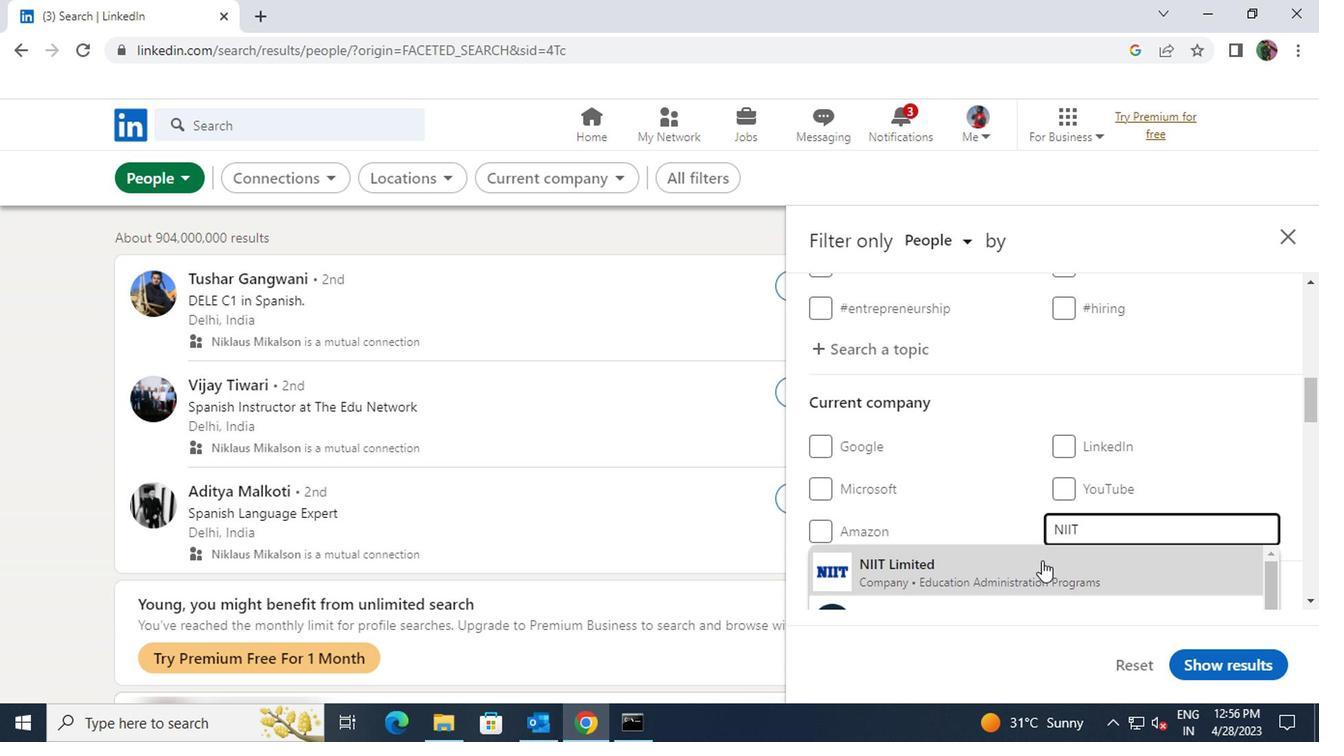 
Action: Mouse pressed left at (1031, 562)
Screenshot: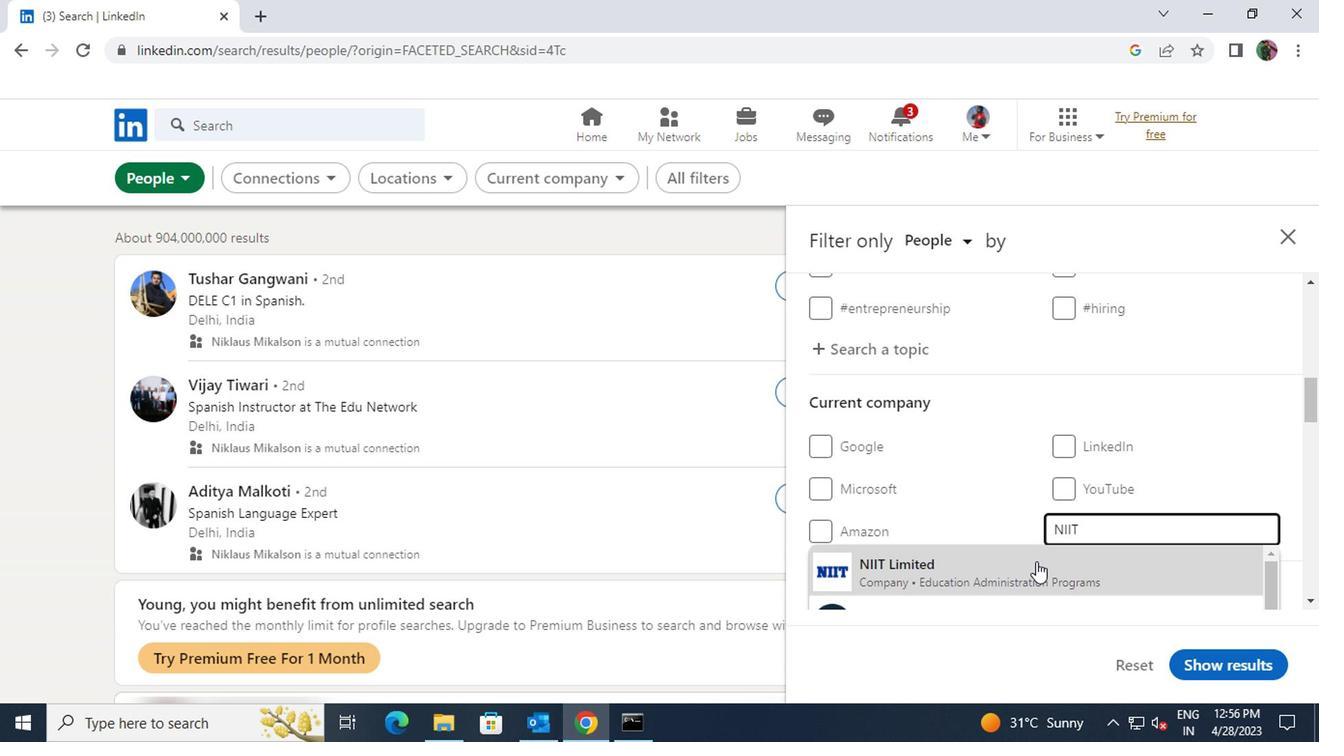 
Action: Mouse moved to (1025, 565)
Screenshot: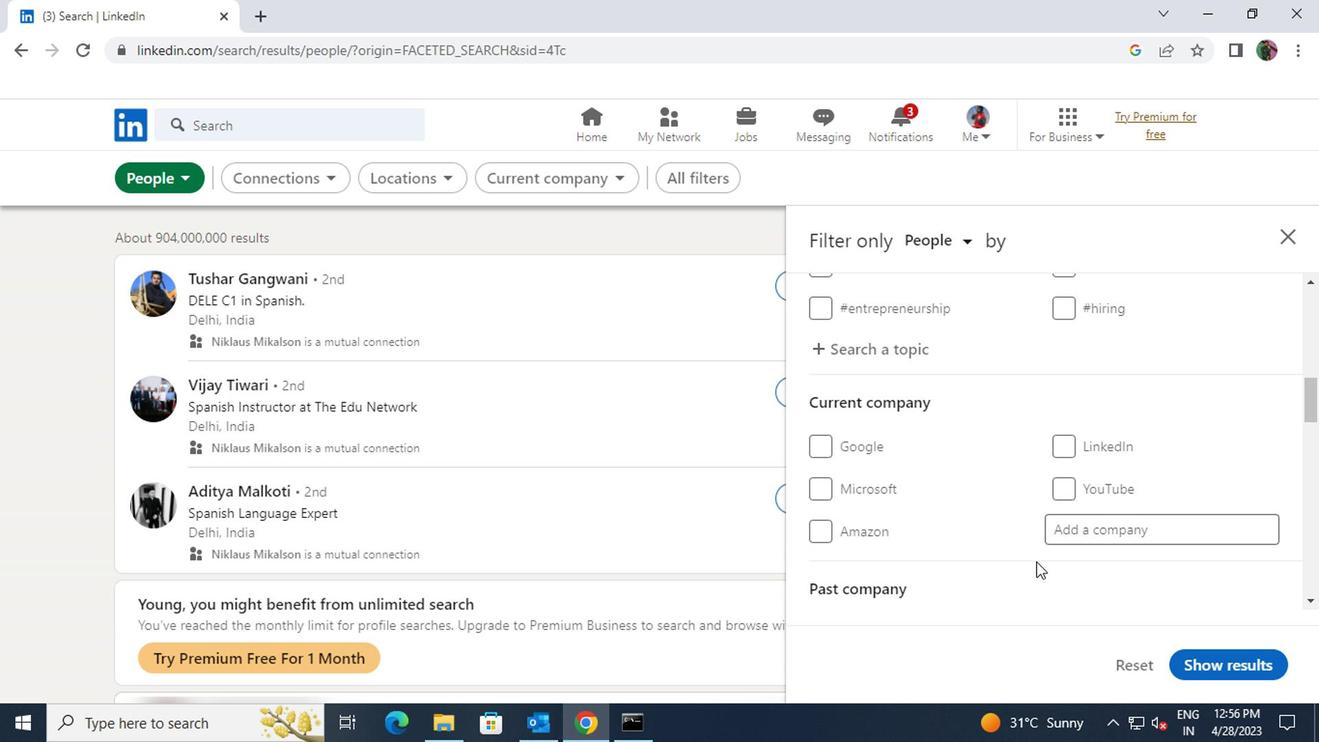 
Action: Mouse scrolled (1025, 564) with delta (0, 0)
Screenshot: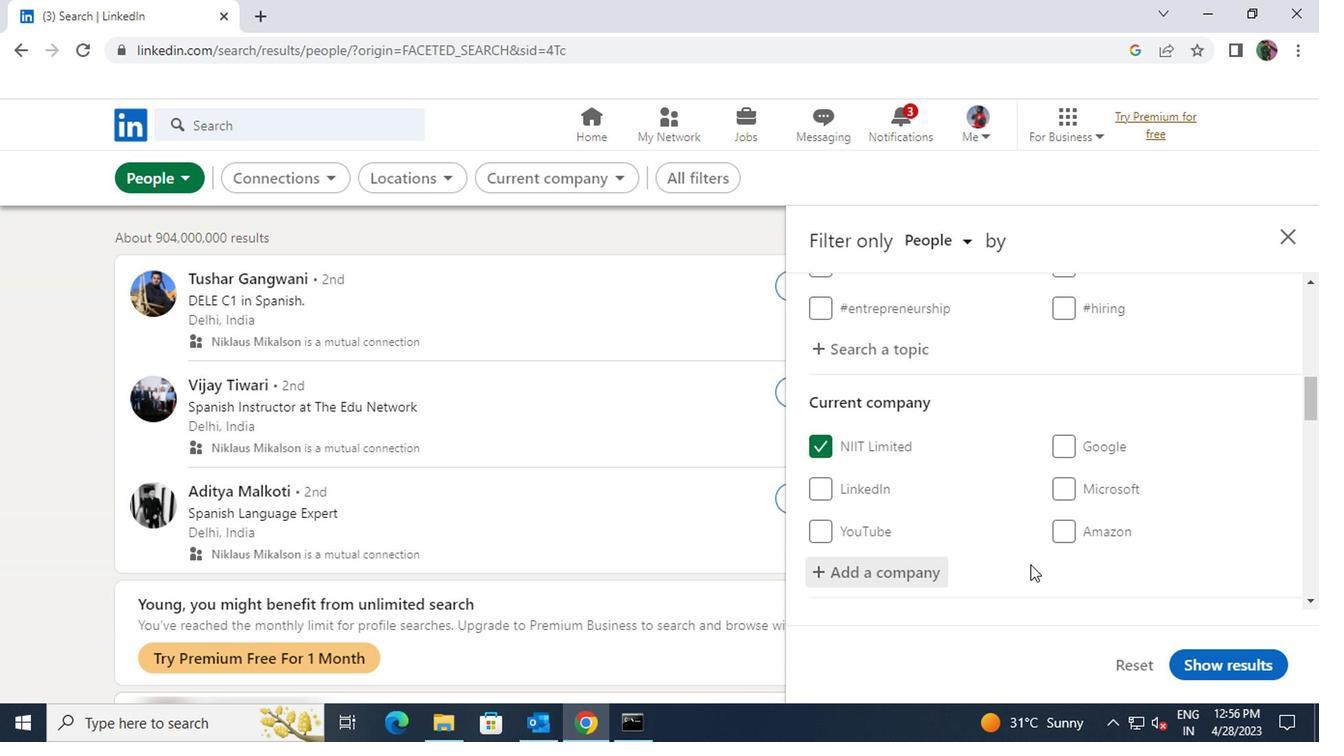 
Action: Mouse scrolled (1025, 564) with delta (0, 0)
Screenshot: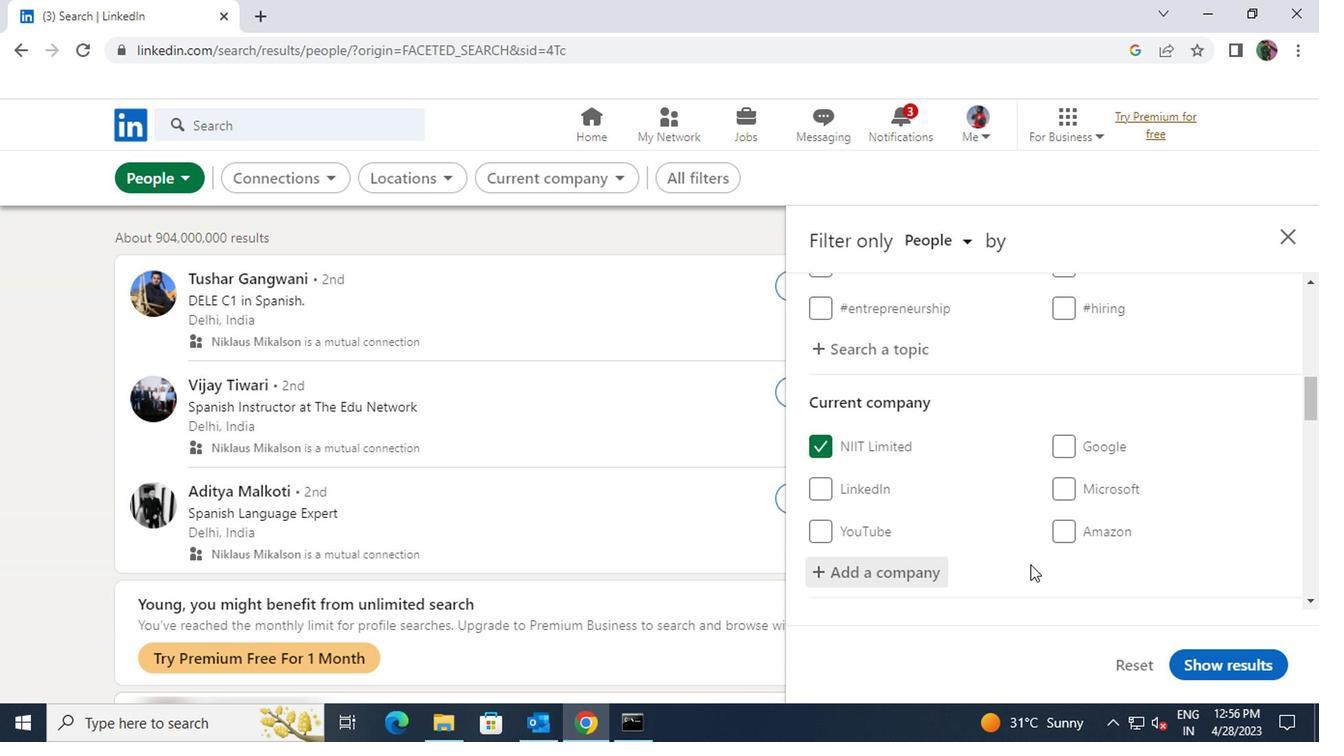 
Action: Mouse scrolled (1025, 564) with delta (0, 0)
Screenshot: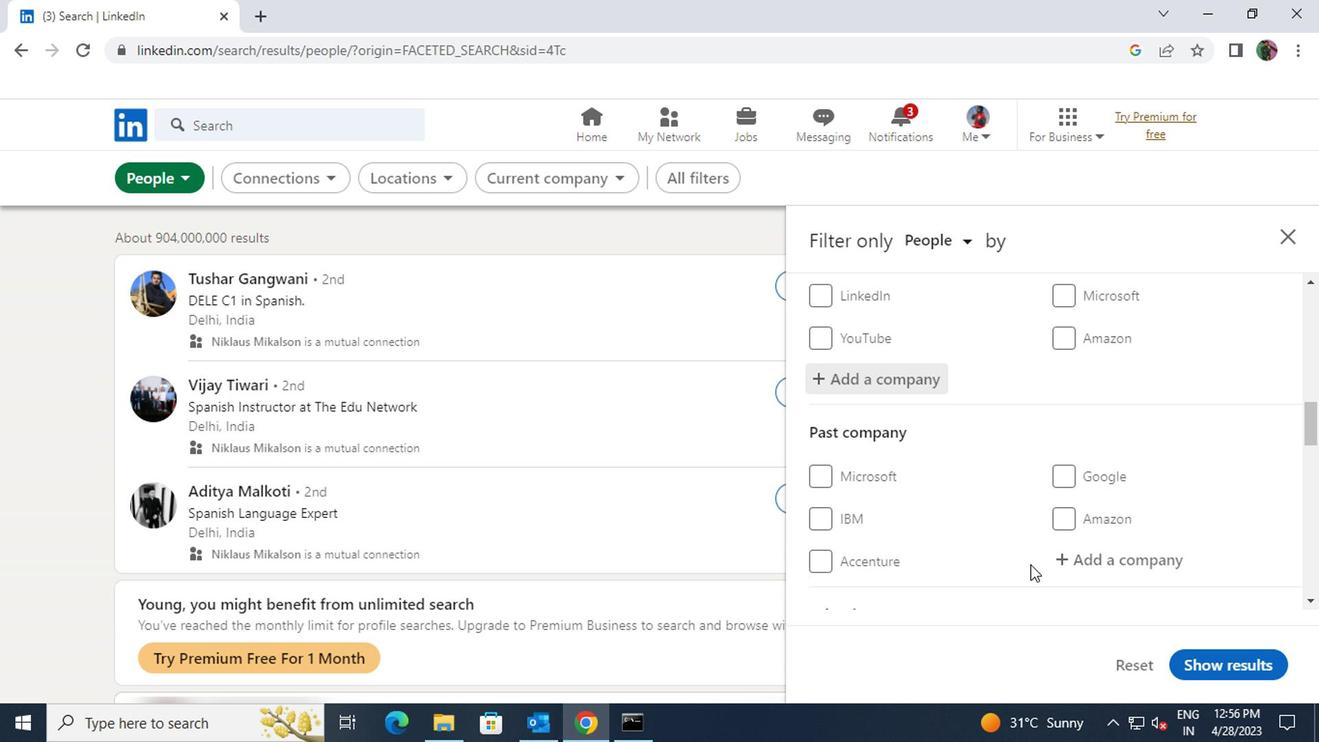 
Action: Mouse scrolled (1025, 564) with delta (0, 0)
Screenshot: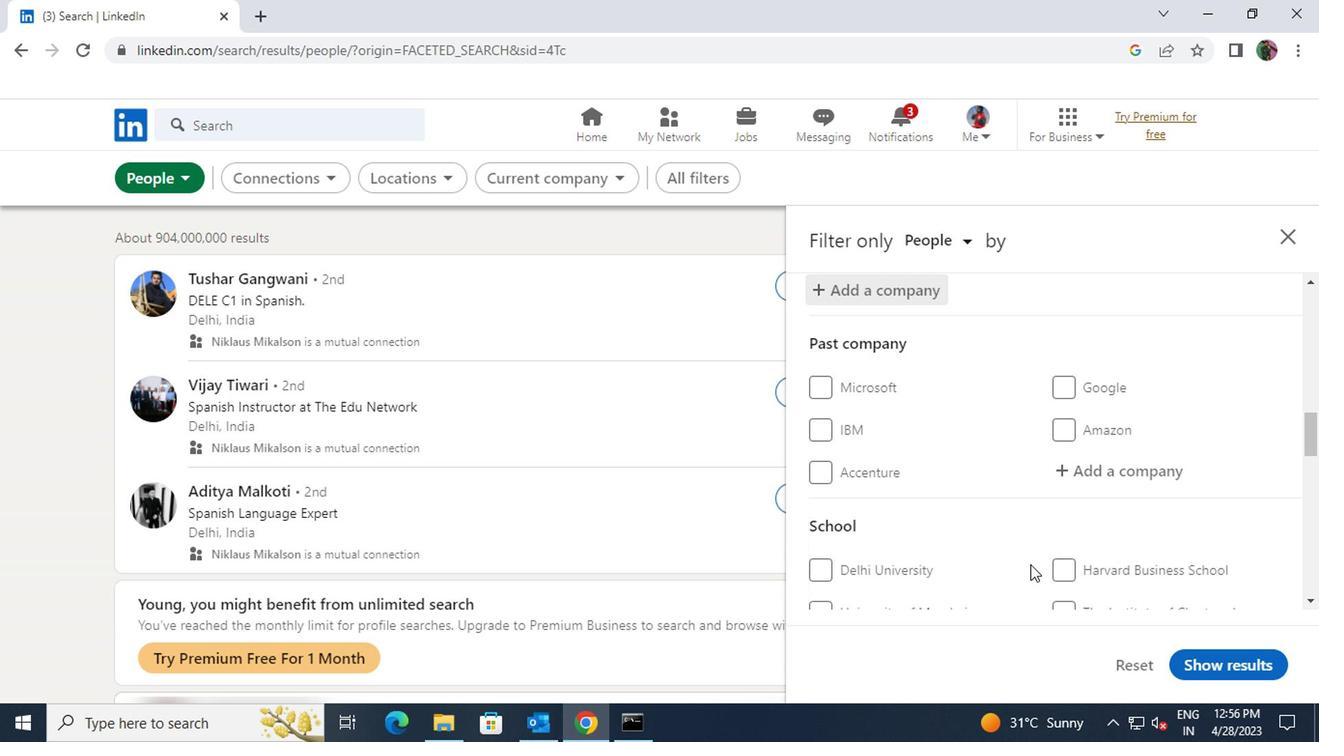 
Action: Mouse scrolled (1025, 564) with delta (0, 0)
Screenshot: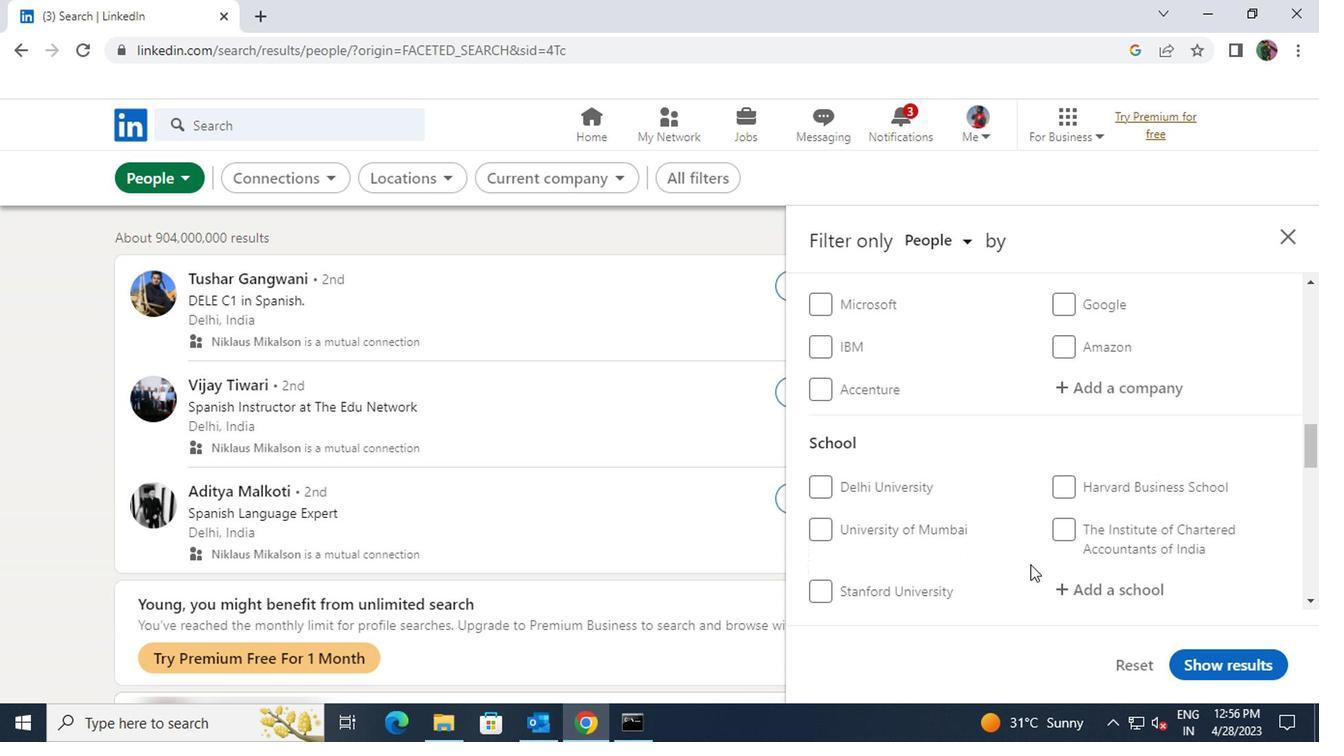 
Action: Mouse scrolled (1025, 564) with delta (0, 0)
Screenshot: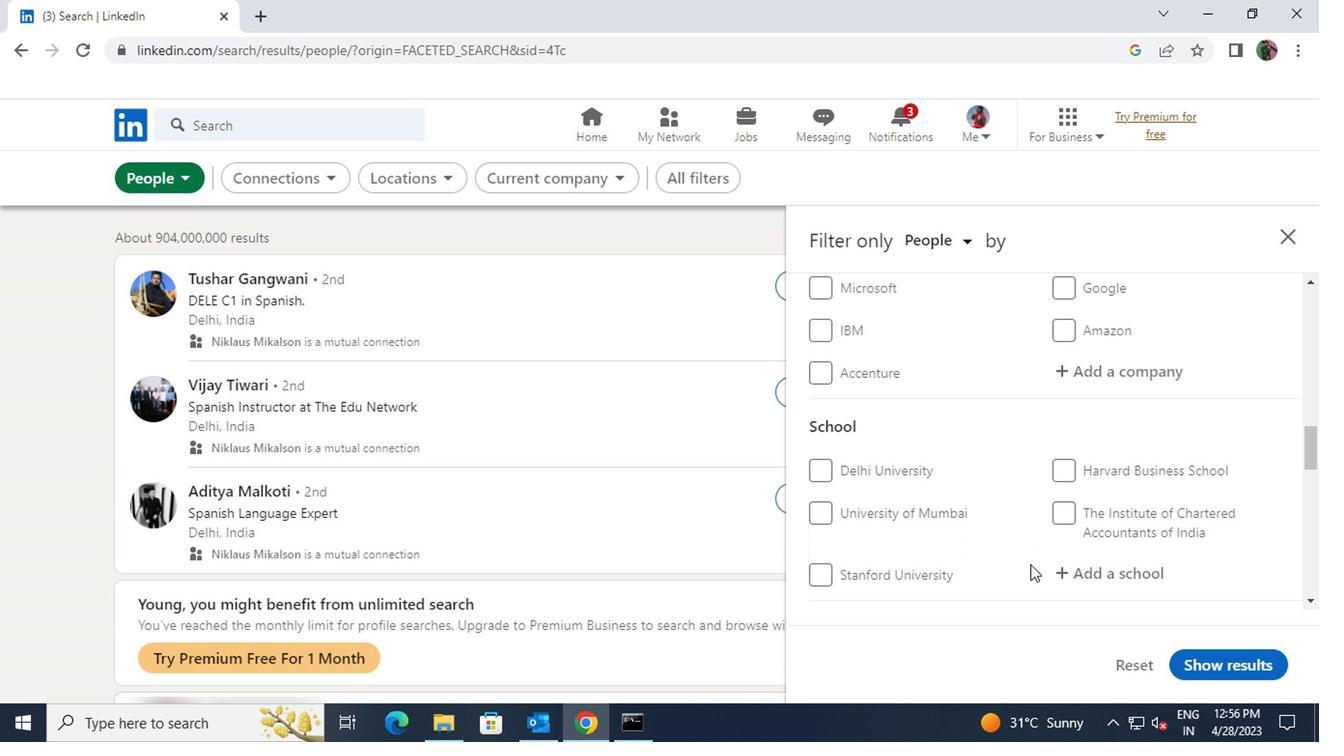 
Action: Mouse scrolled (1025, 564) with delta (0, 0)
Screenshot: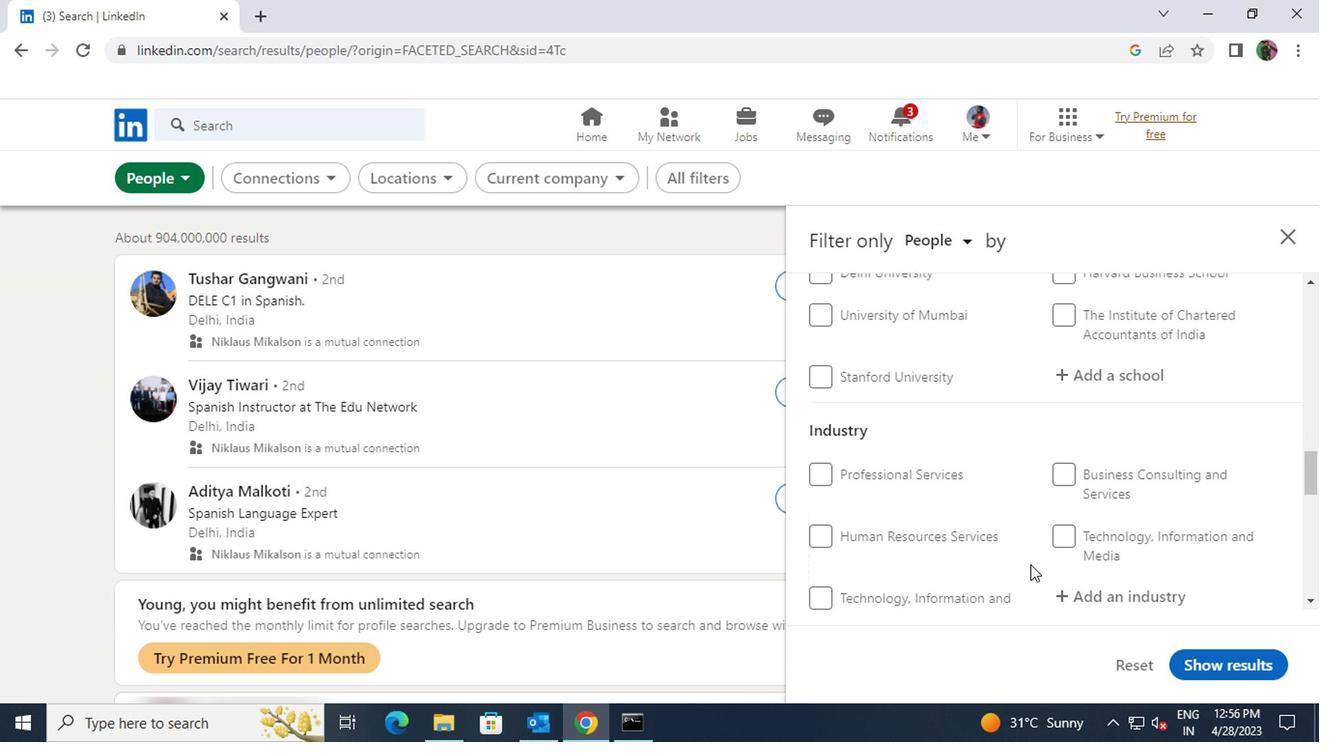 
Action: Mouse scrolled (1025, 564) with delta (0, 0)
Screenshot: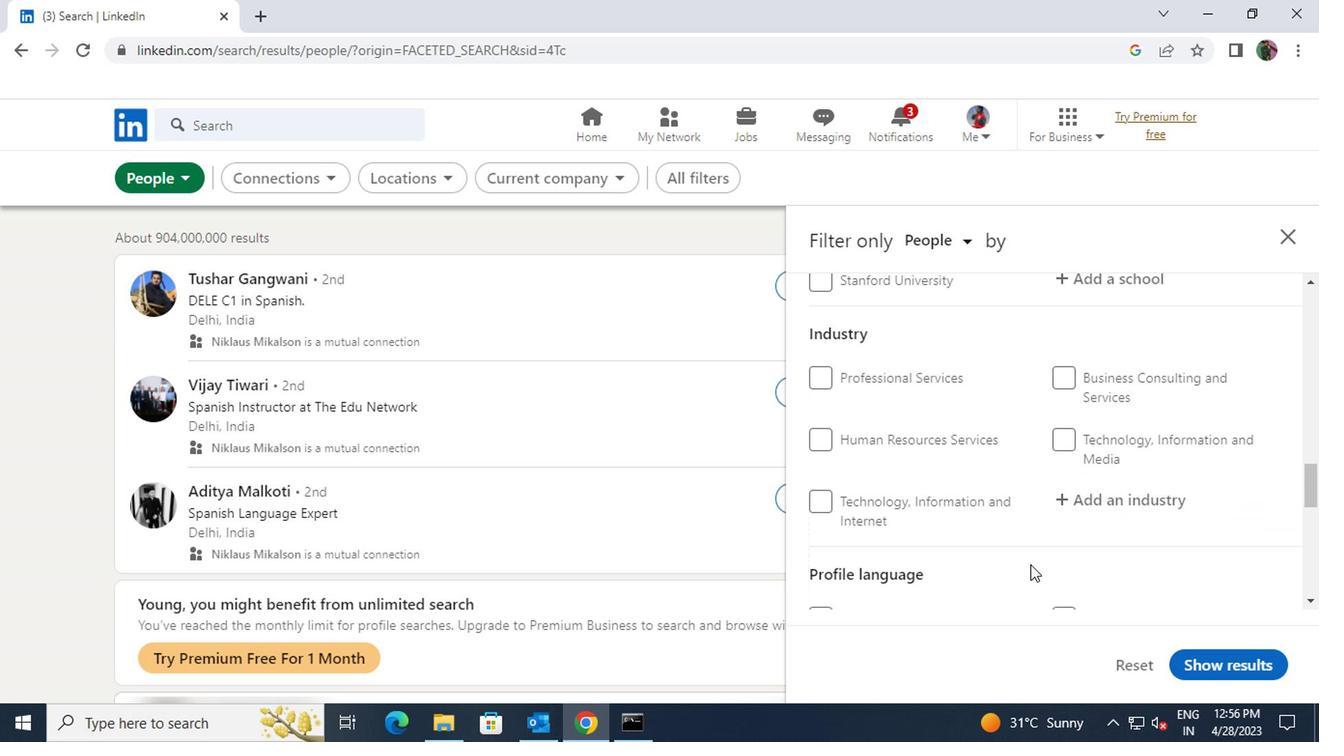 
Action: Mouse scrolled (1025, 564) with delta (0, 0)
Screenshot: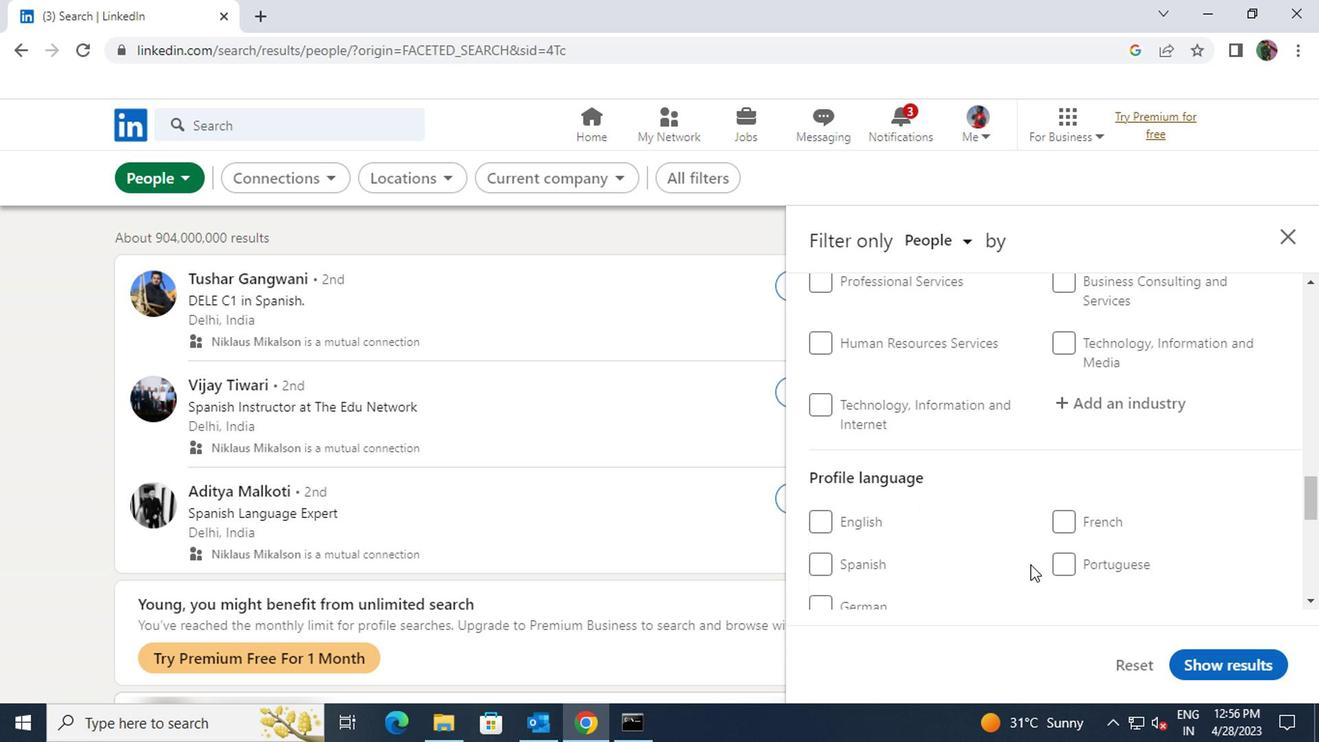 
Action: Mouse moved to (814, 421)
Screenshot: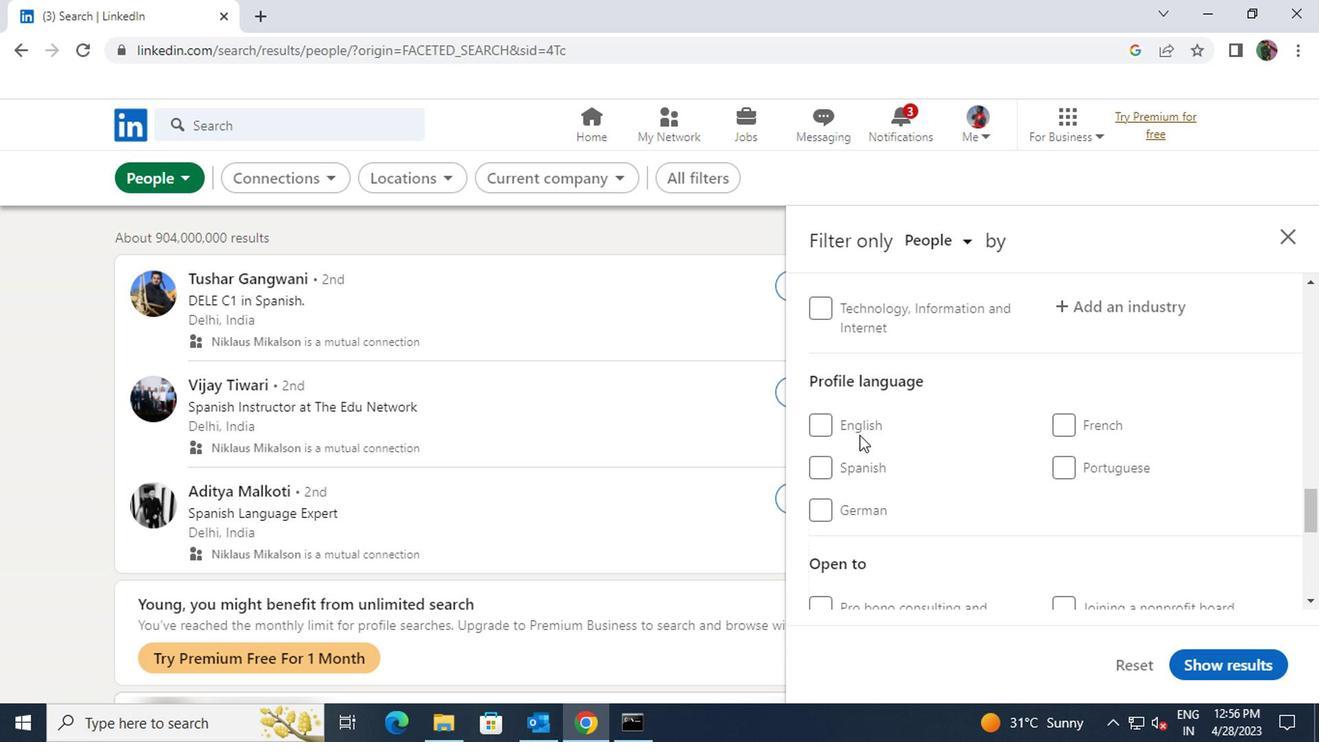 
Action: Mouse pressed left at (814, 421)
Screenshot: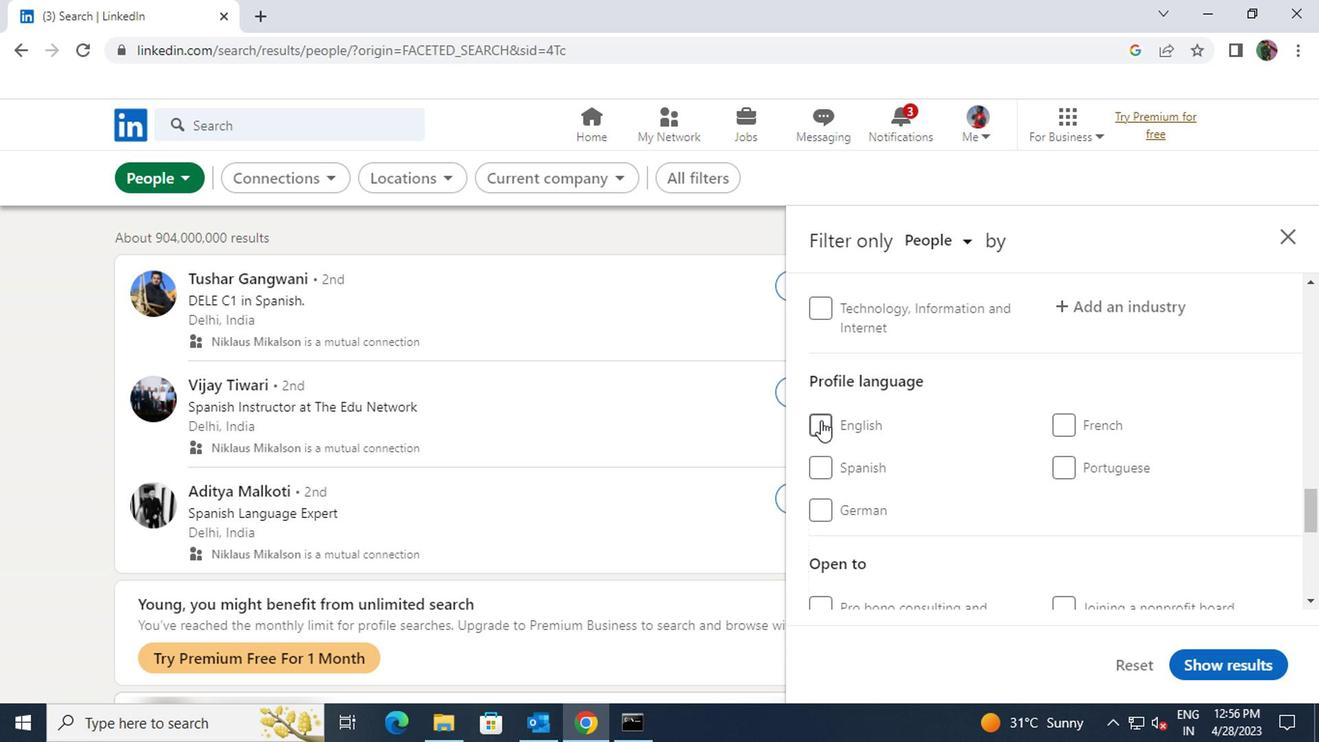 
Action: Mouse moved to (976, 475)
Screenshot: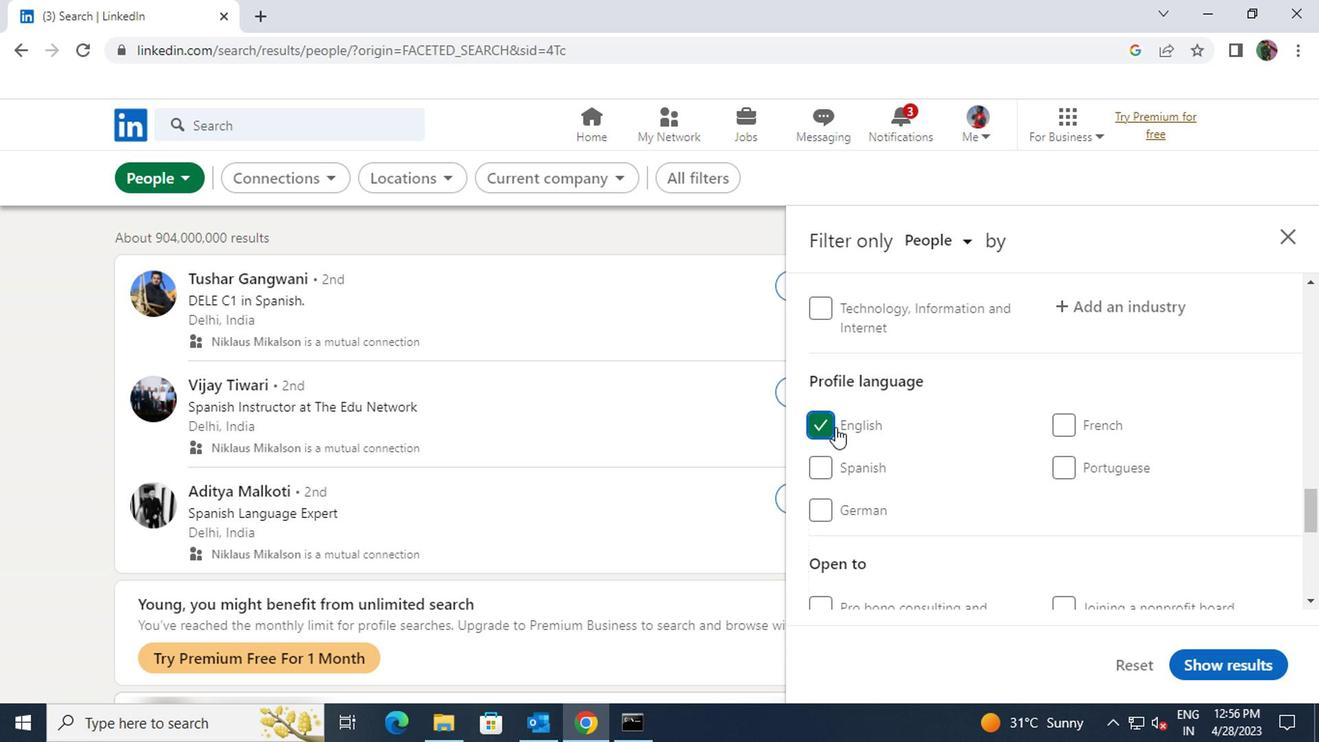 
Action: Mouse scrolled (976, 476) with delta (0, 1)
Screenshot: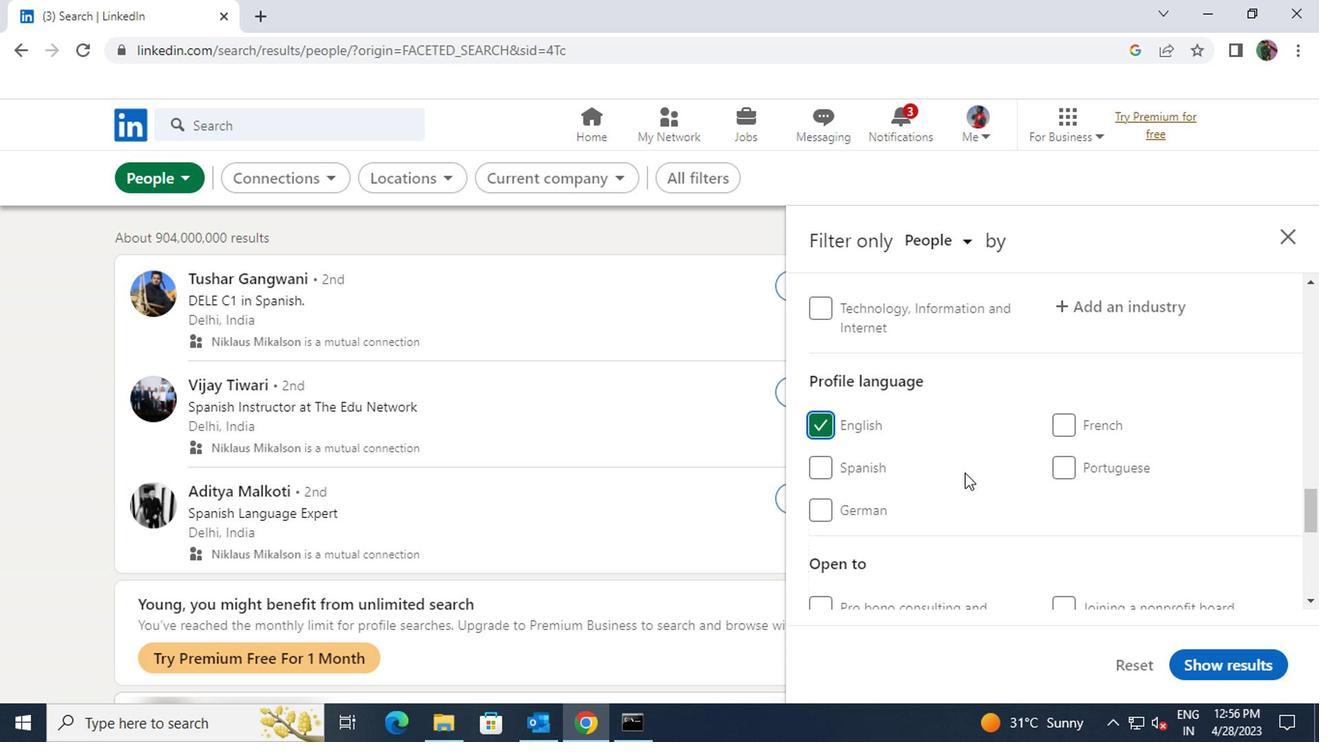 
Action: Mouse scrolled (976, 476) with delta (0, 1)
Screenshot: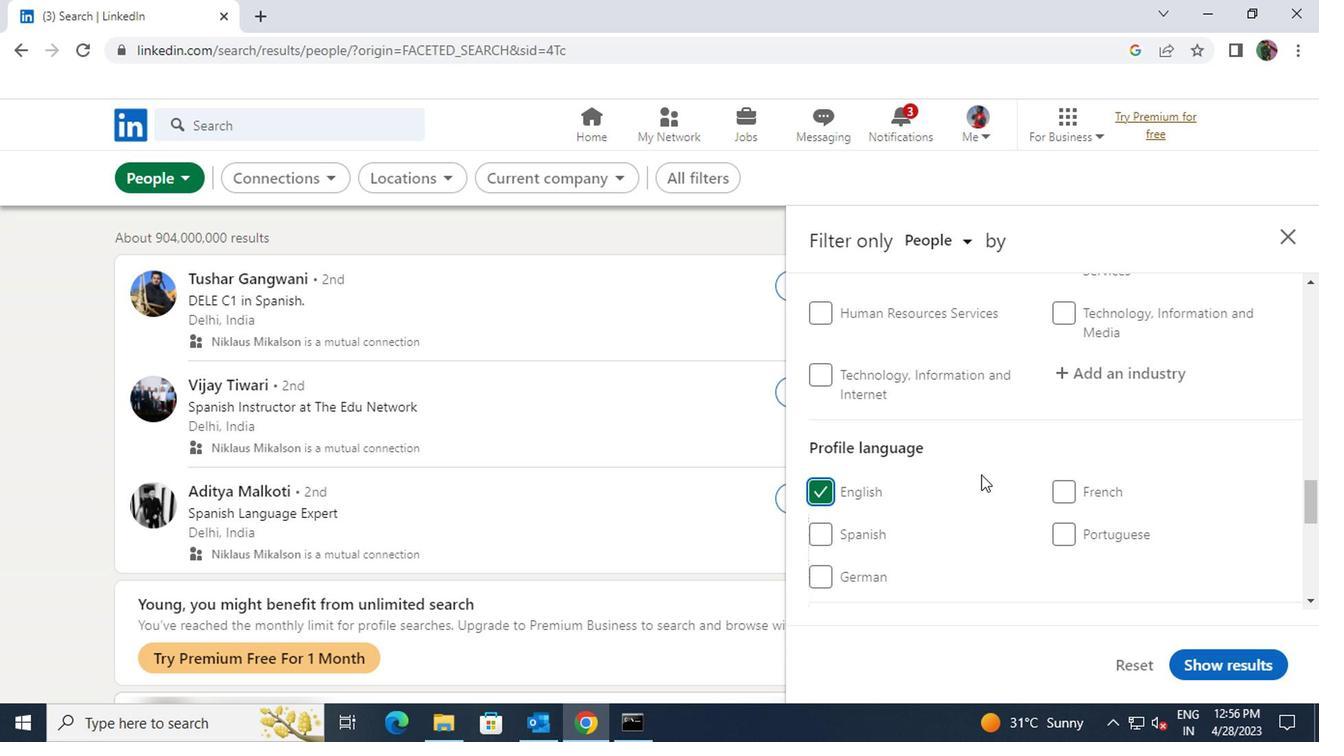 
Action: Mouse scrolled (976, 476) with delta (0, 1)
Screenshot: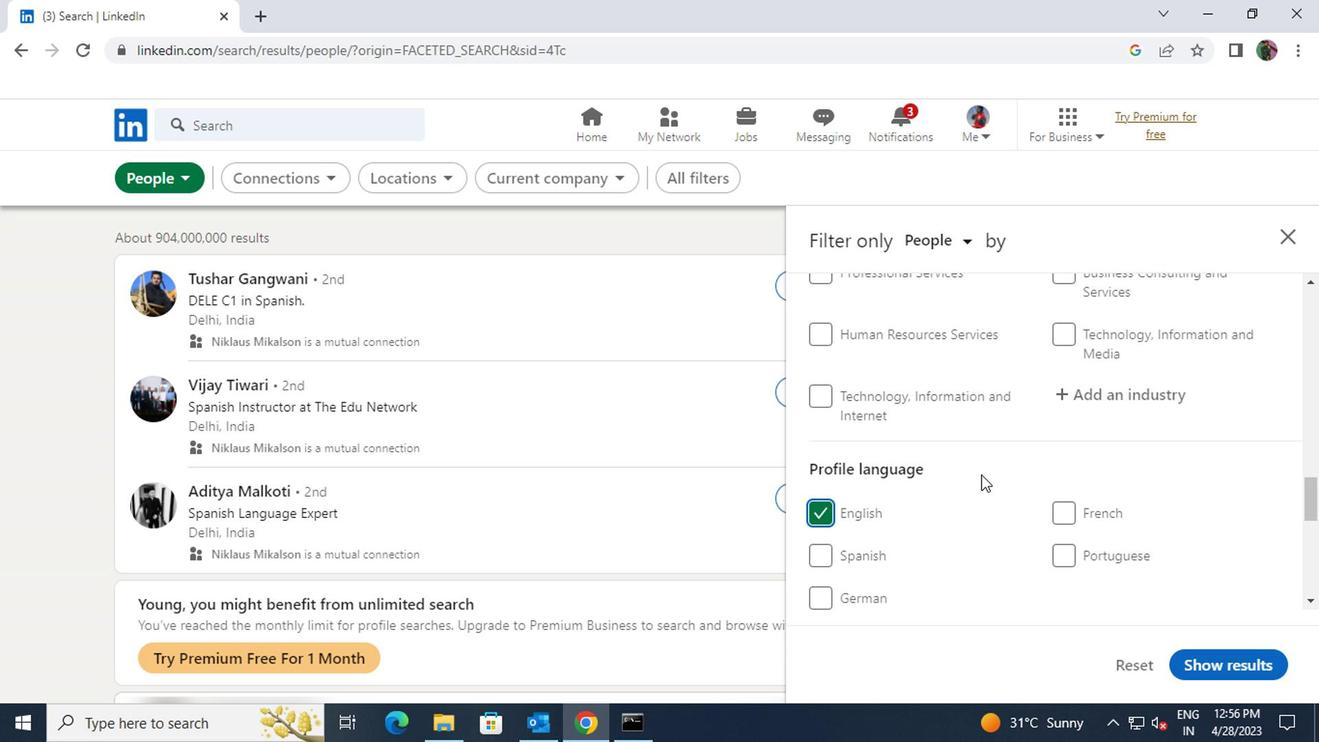 
Action: Mouse scrolled (976, 476) with delta (0, 1)
Screenshot: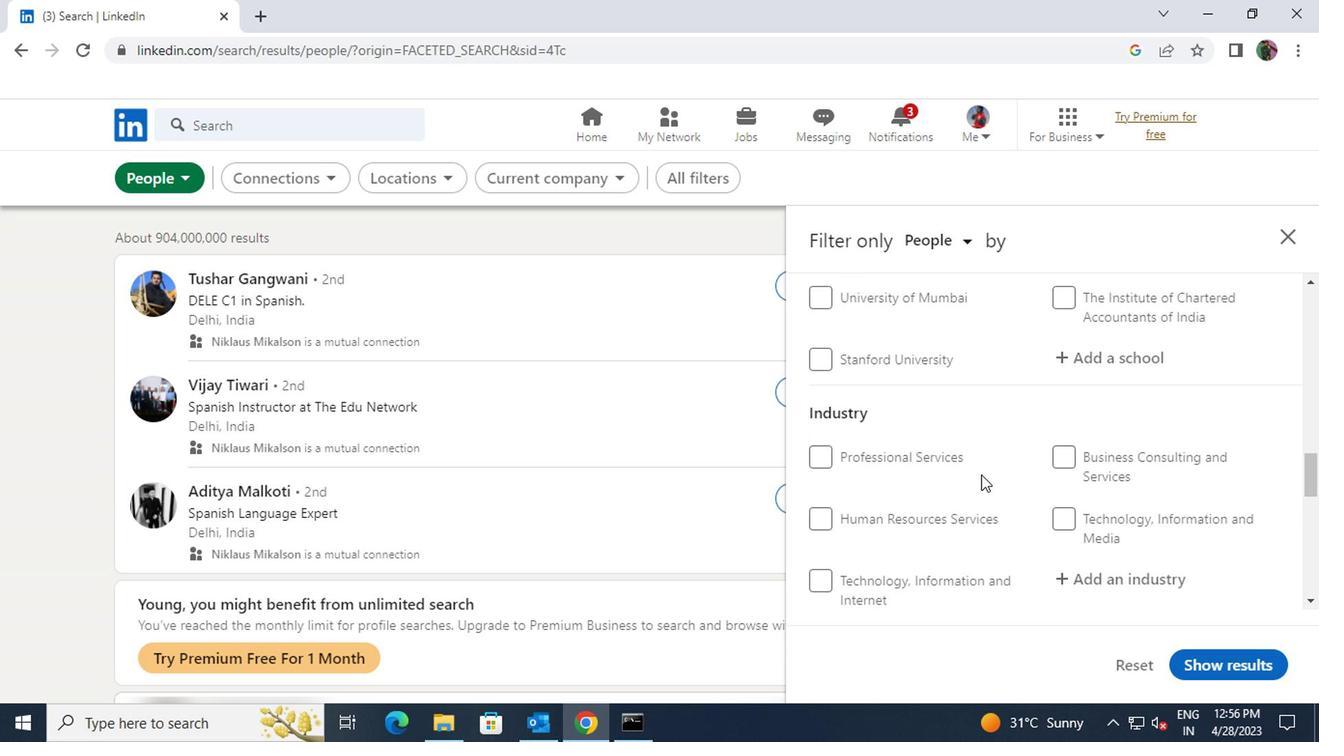 
Action: Mouse scrolled (976, 476) with delta (0, 1)
Screenshot: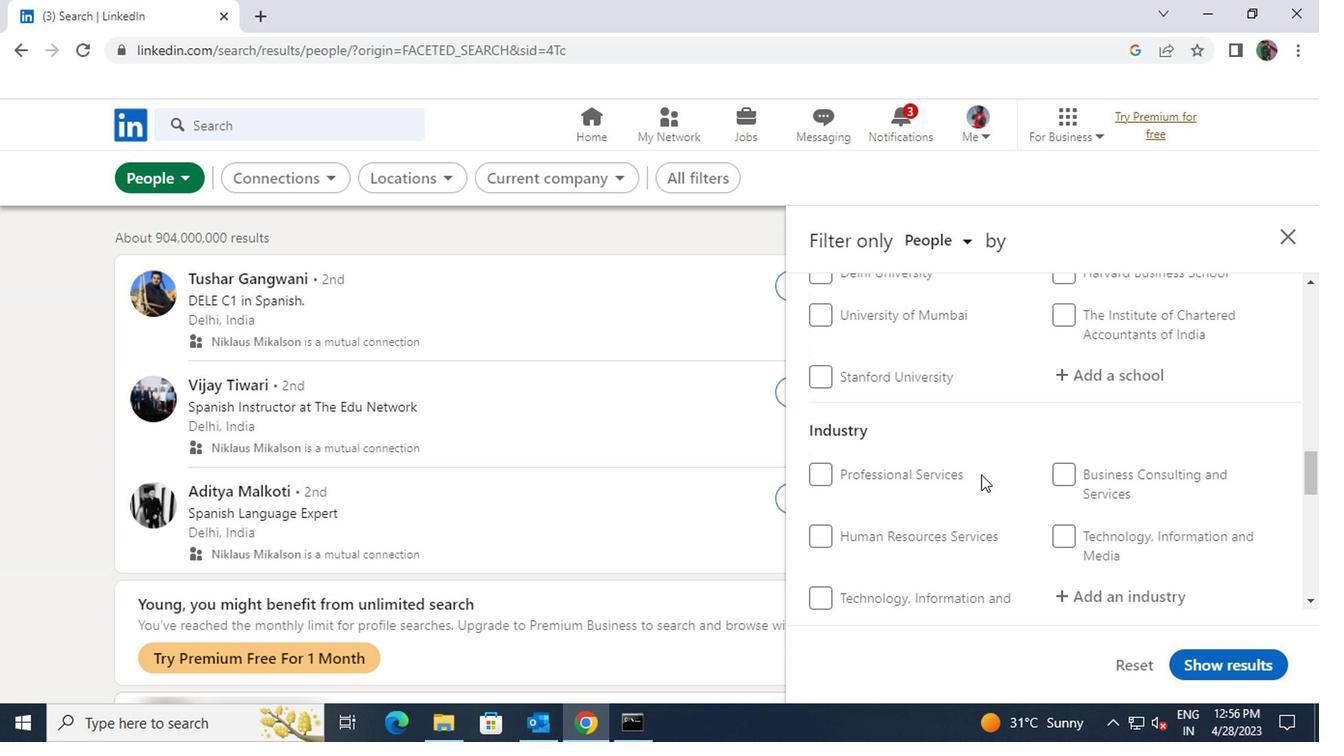 
Action: Mouse scrolled (976, 476) with delta (0, 1)
Screenshot: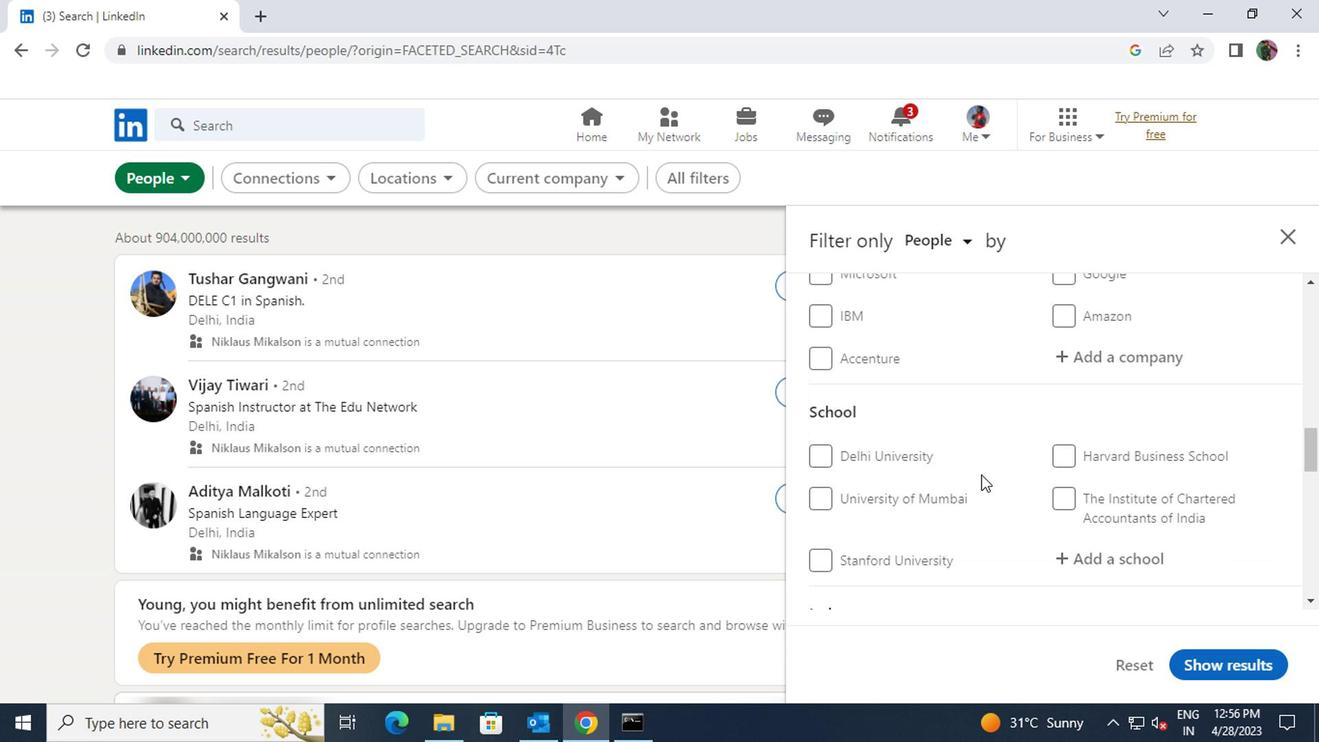 
Action: Mouse scrolled (976, 476) with delta (0, 1)
Screenshot: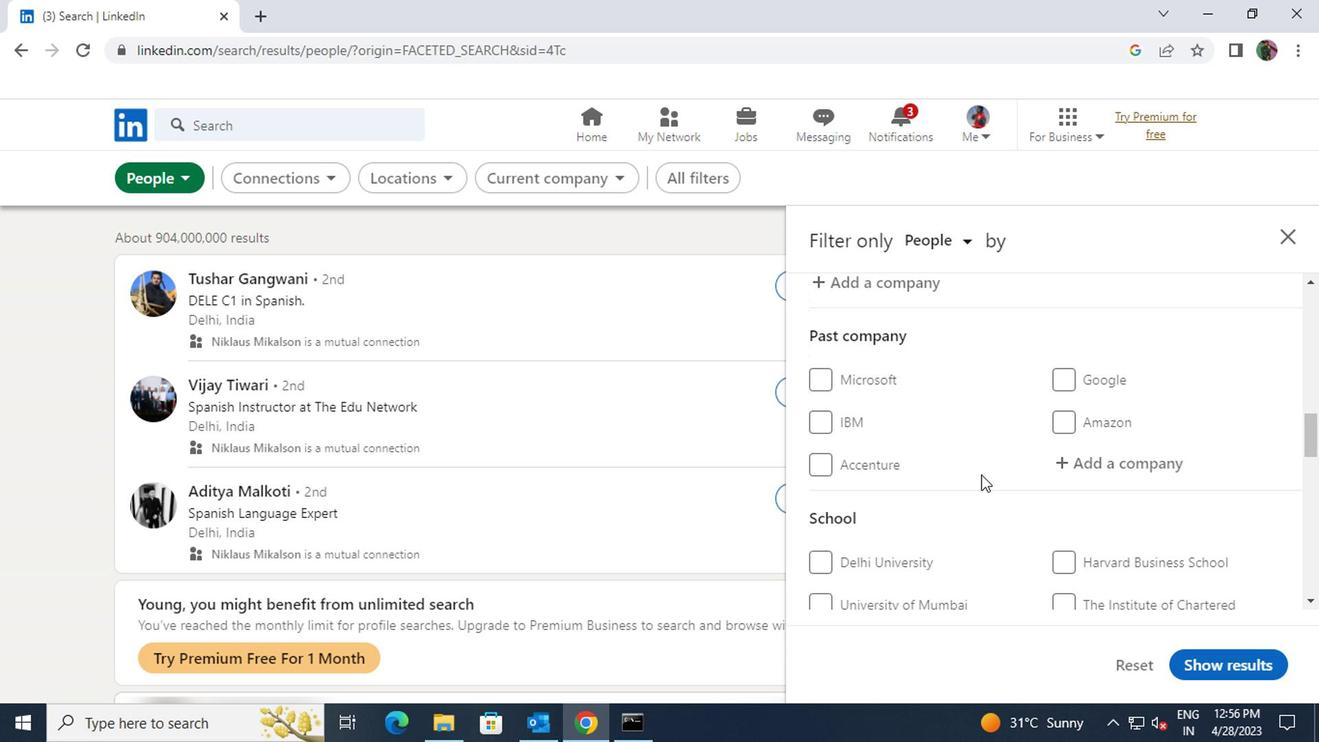
Action: Mouse scrolled (976, 476) with delta (0, 1)
Screenshot: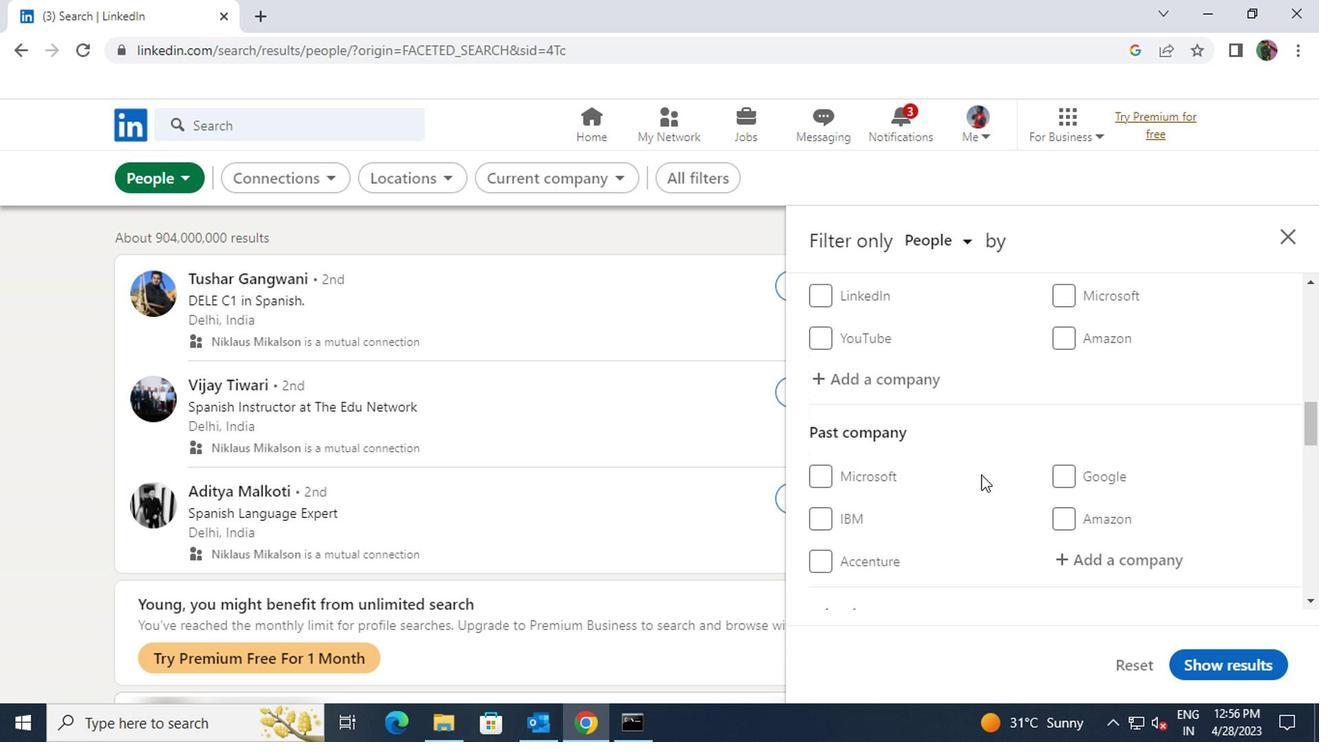 
Action: Mouse scrolled (976, 474) with delta (0, 0)
Screenshot: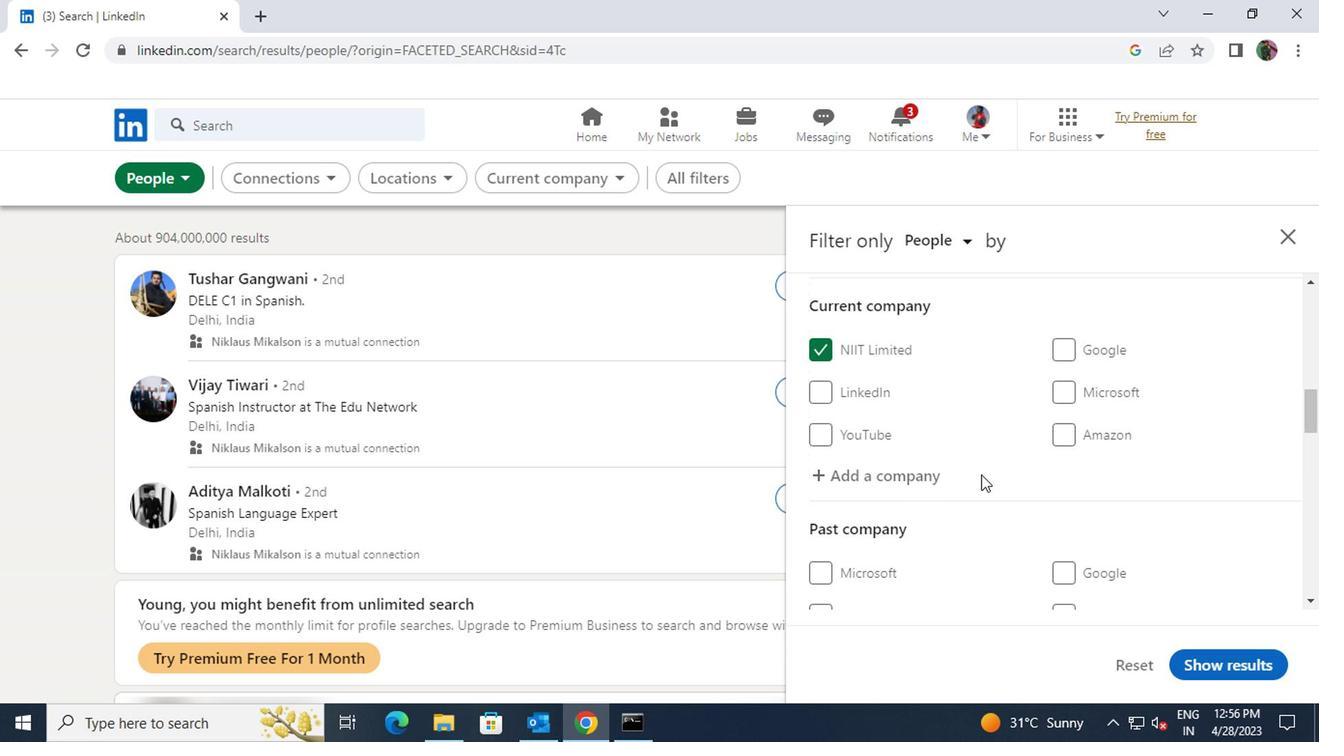 
Action: Mouse scrolled (976, 474) with delta (0, 0)
Screenshot: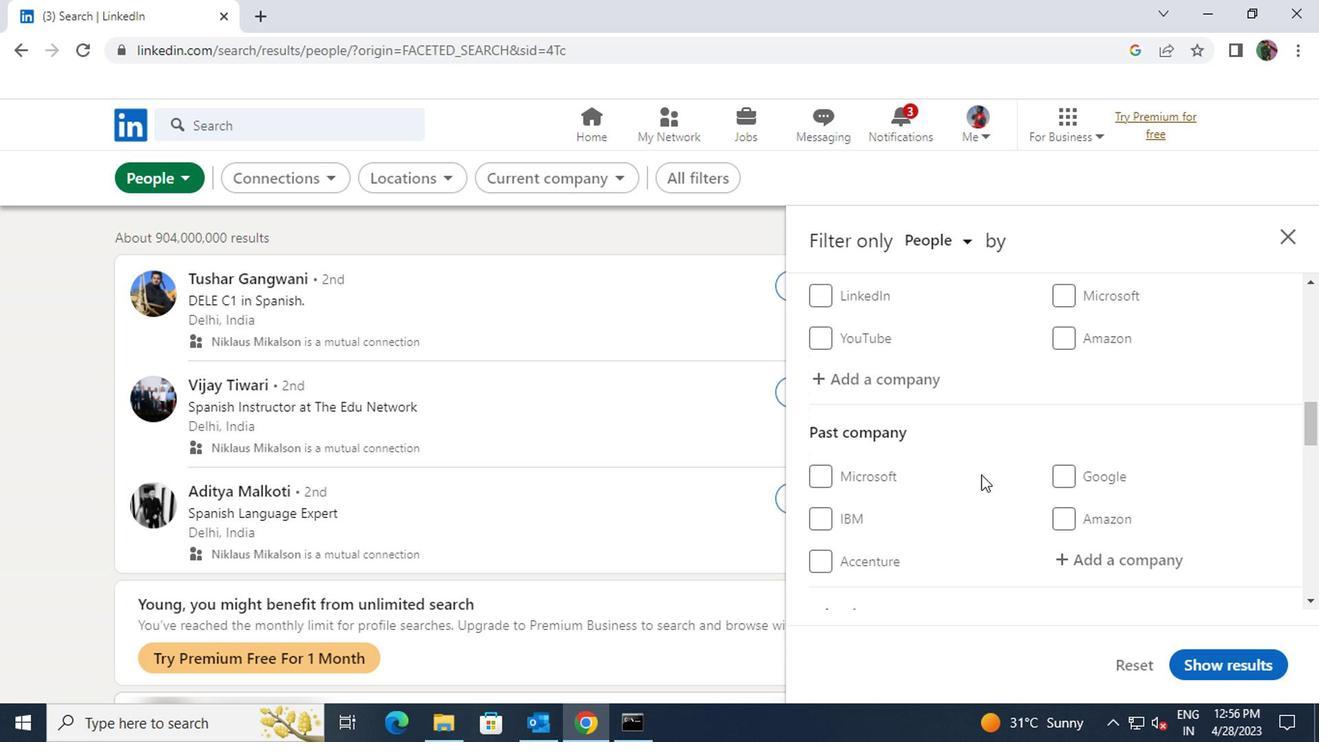 
Action: Mouse scrolled (976, 474) with delta (0, 0)
Screenshot: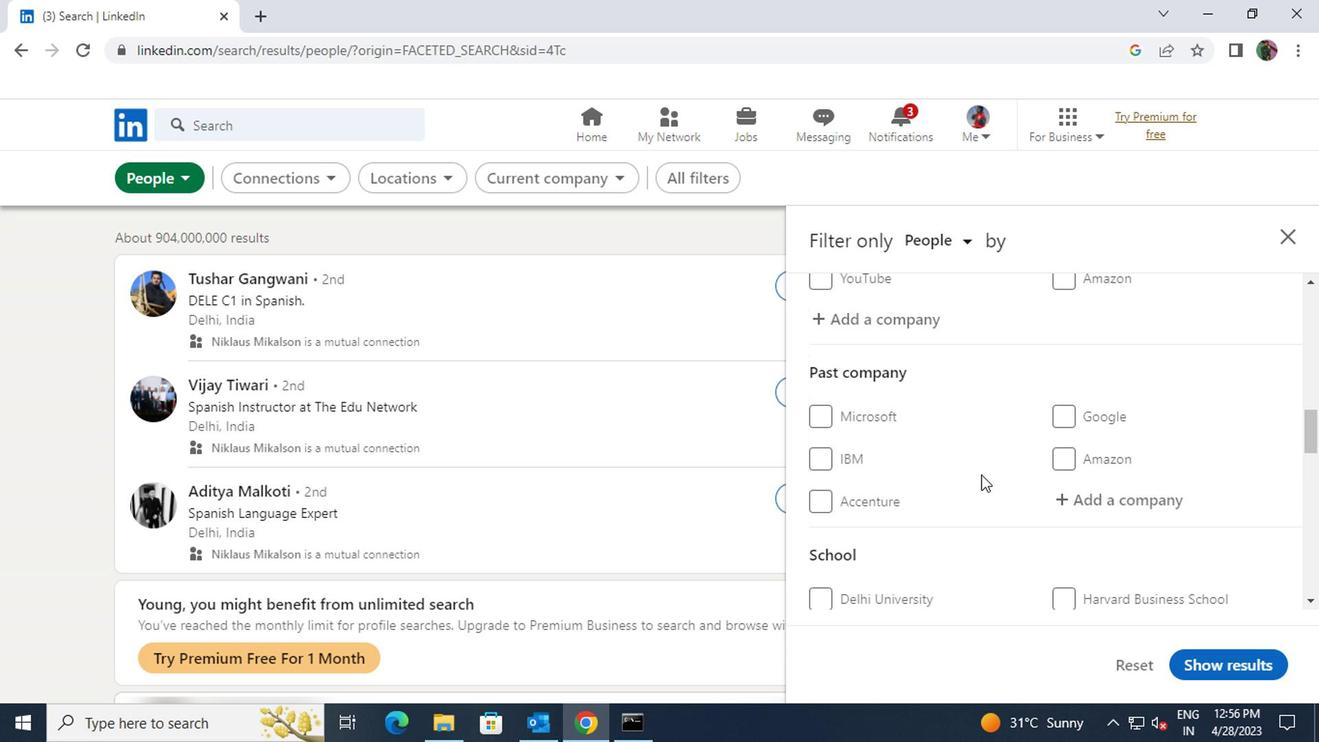 
Action: Mouse scrolled (976, 474) with delta (0, 0)
Screenshot: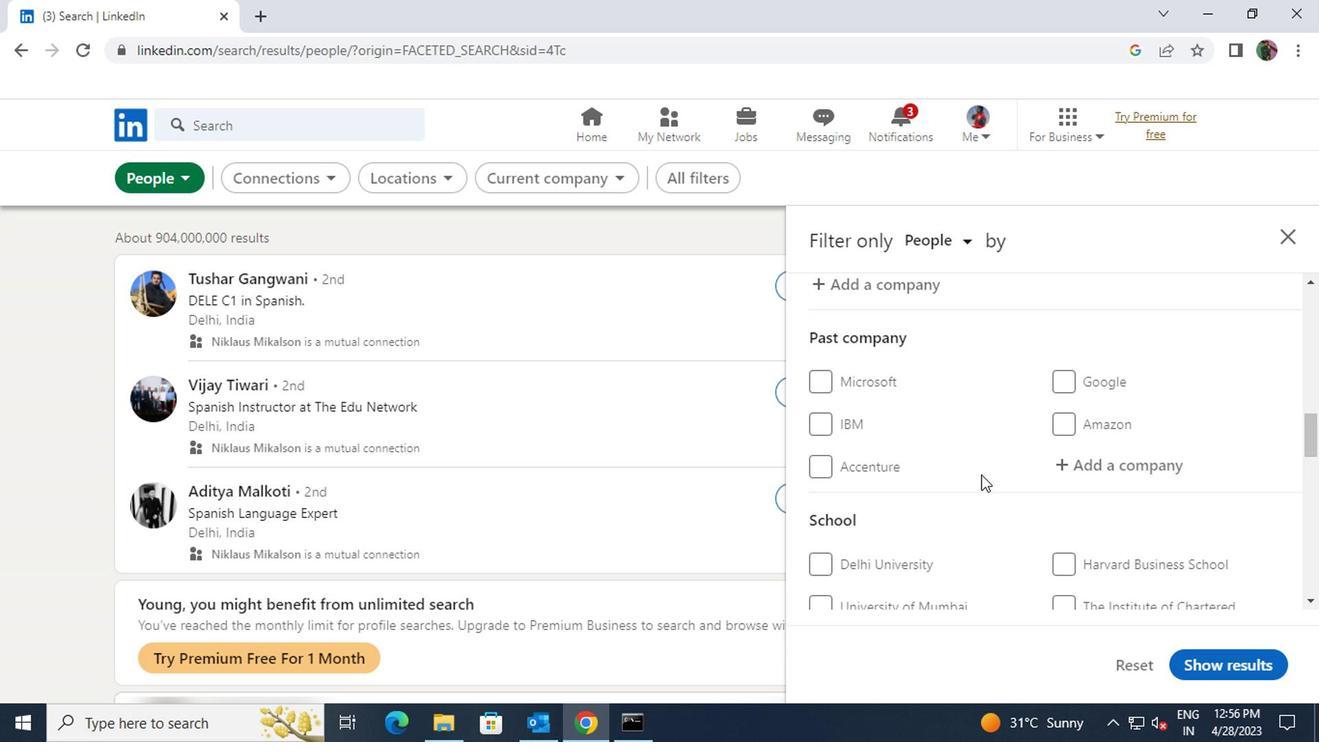
Action: Mouse moved to (1060, 472)
Screenshot: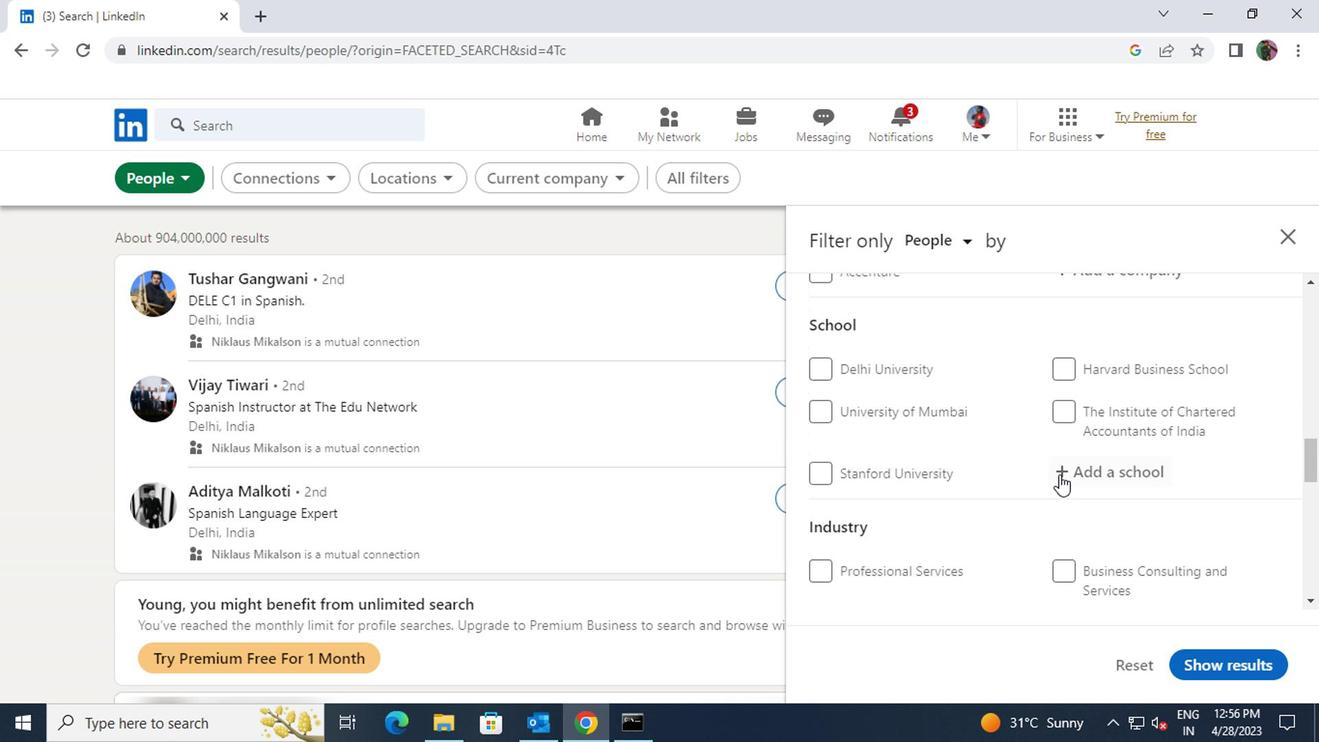 
Action: Mouse pressed left at (1060, 472)
Screenshot: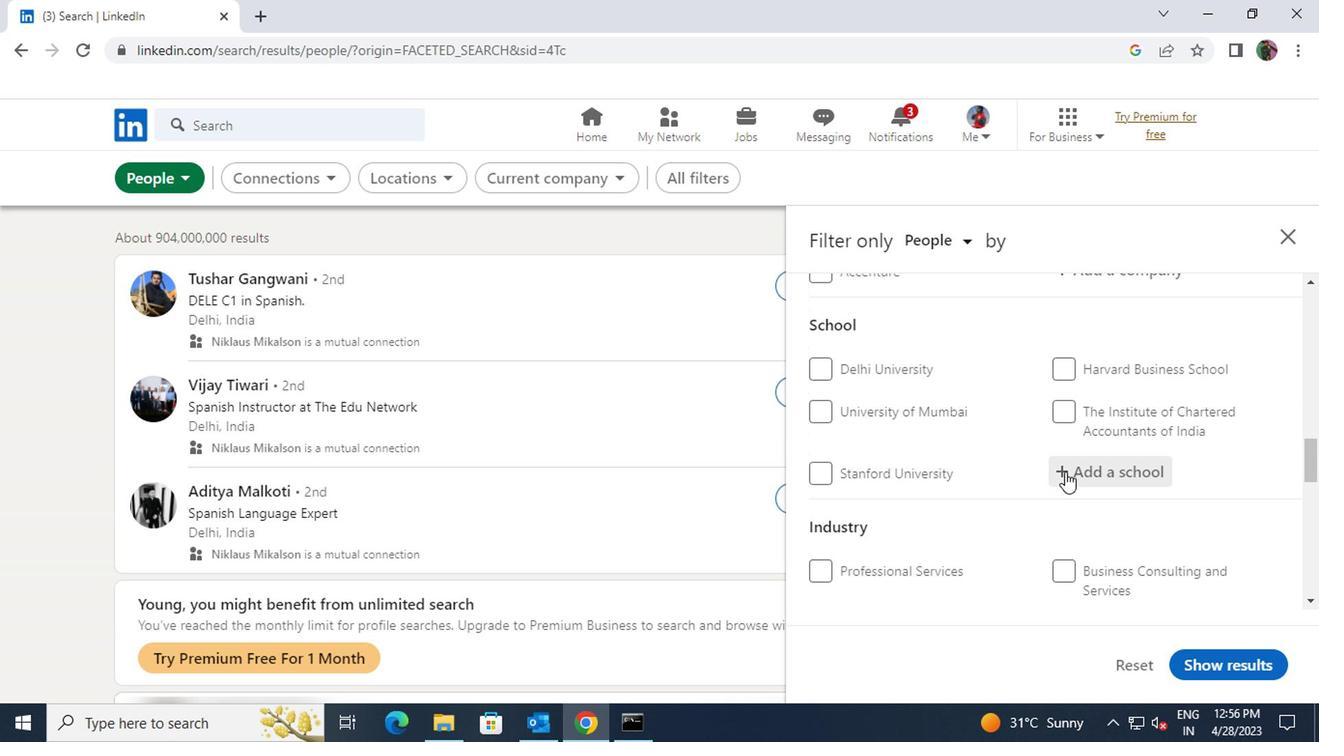 
Action: Key pressed <Key.shift>VELAMM
Screenshot: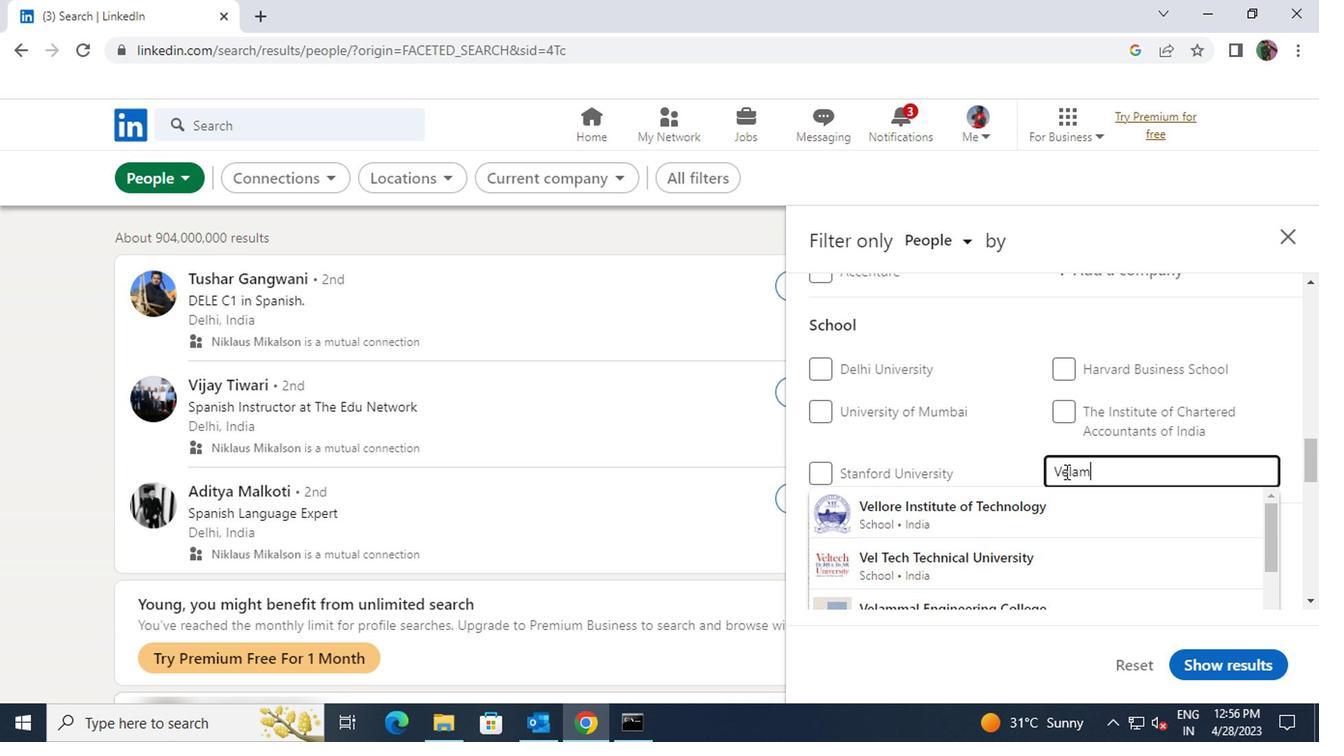 
Action: Mouse moved to (1060, 498)
Screenshot: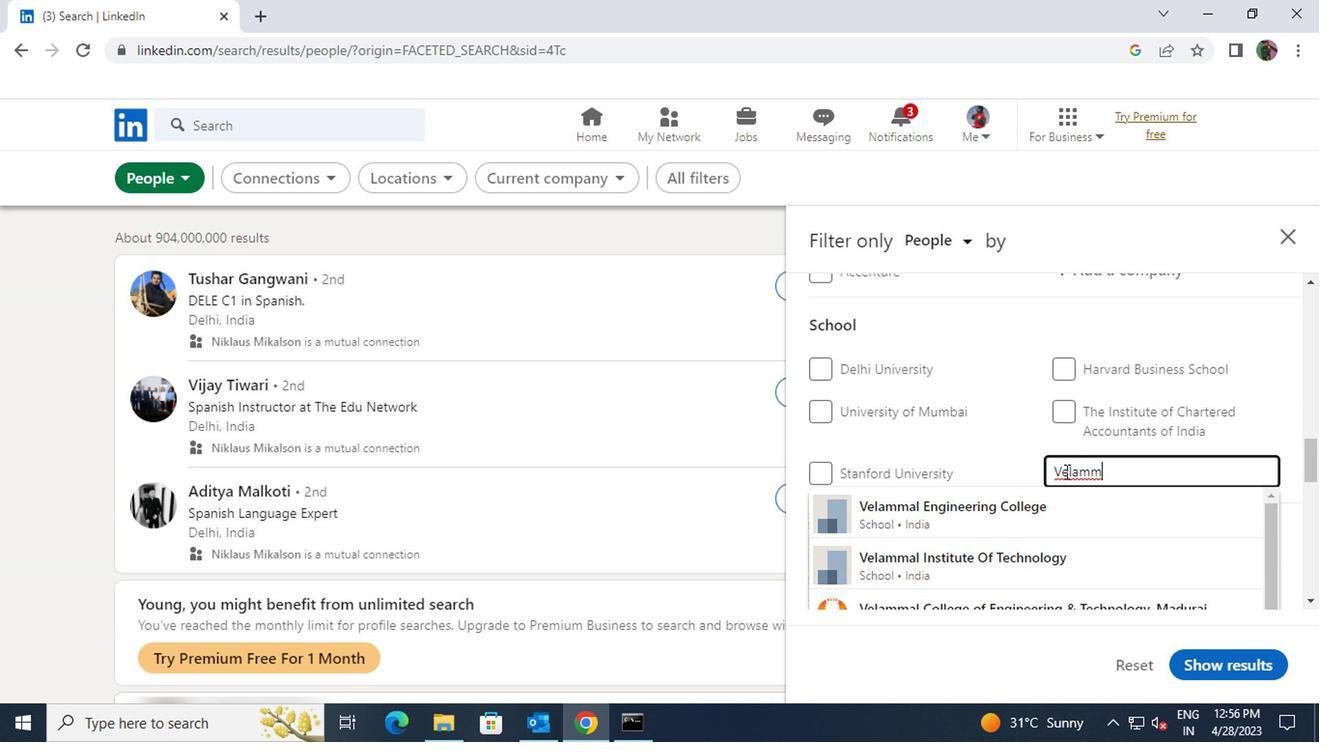 
Action: Mouse pressed left at (1060, 498)
Screenshot: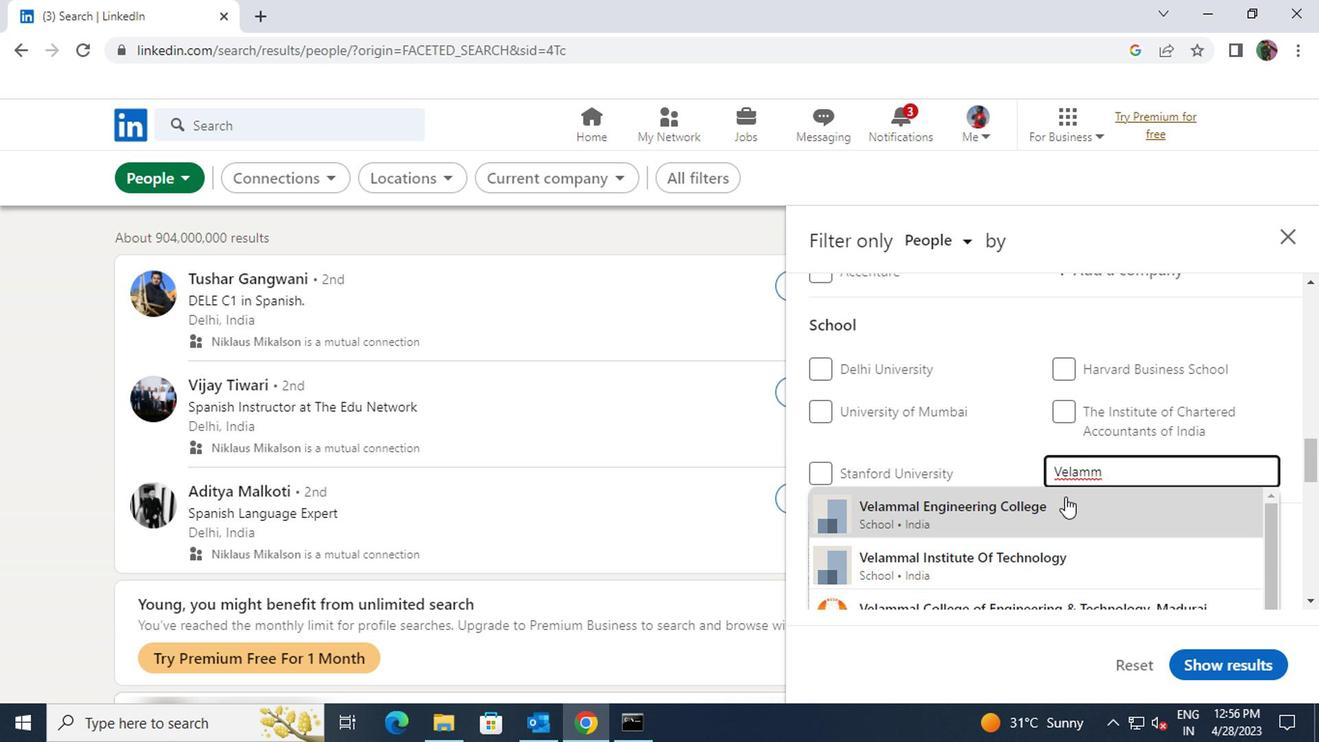 
Action: Mouse scrolled (1060, 496) with delta (0, -1)
Screenshot: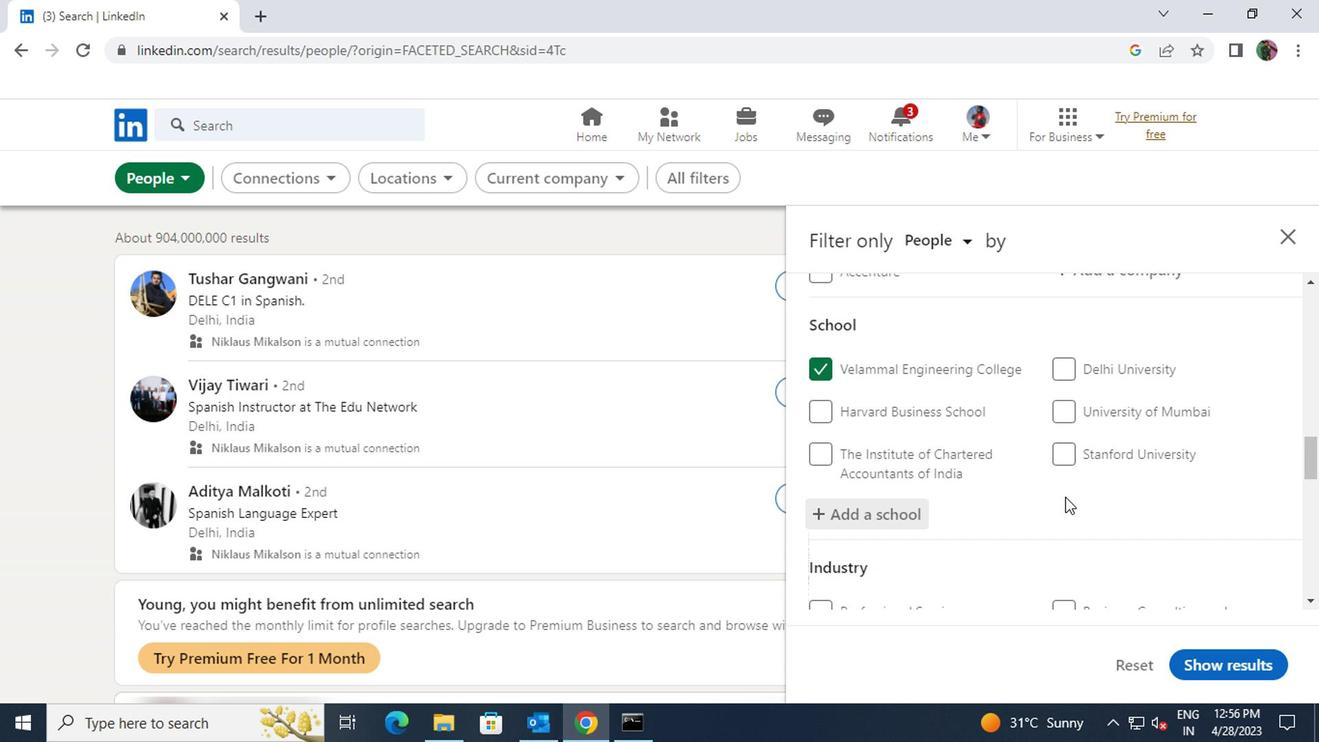 
Action: Mouse scrolled (1060, 496) with delta (0, -1)
Screenshot: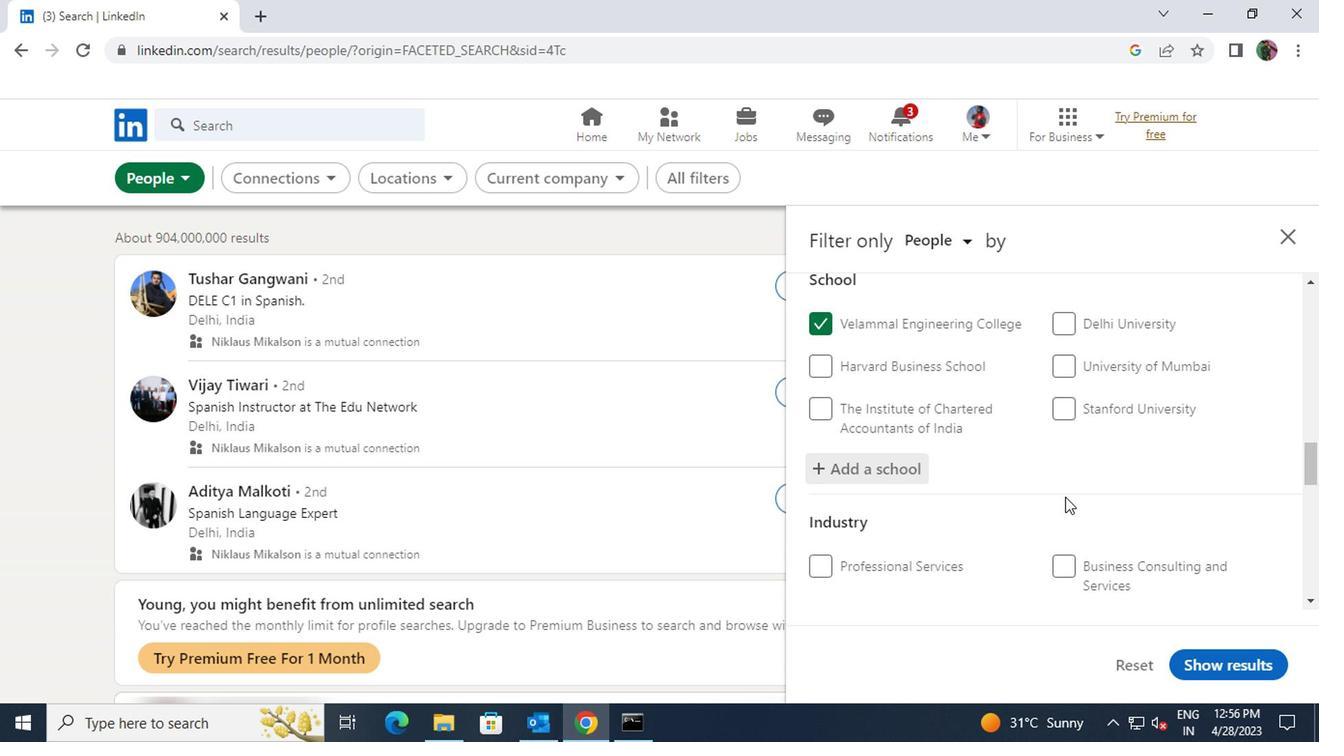 
Action: Mouse moved to (1089, 536)
Screenshot: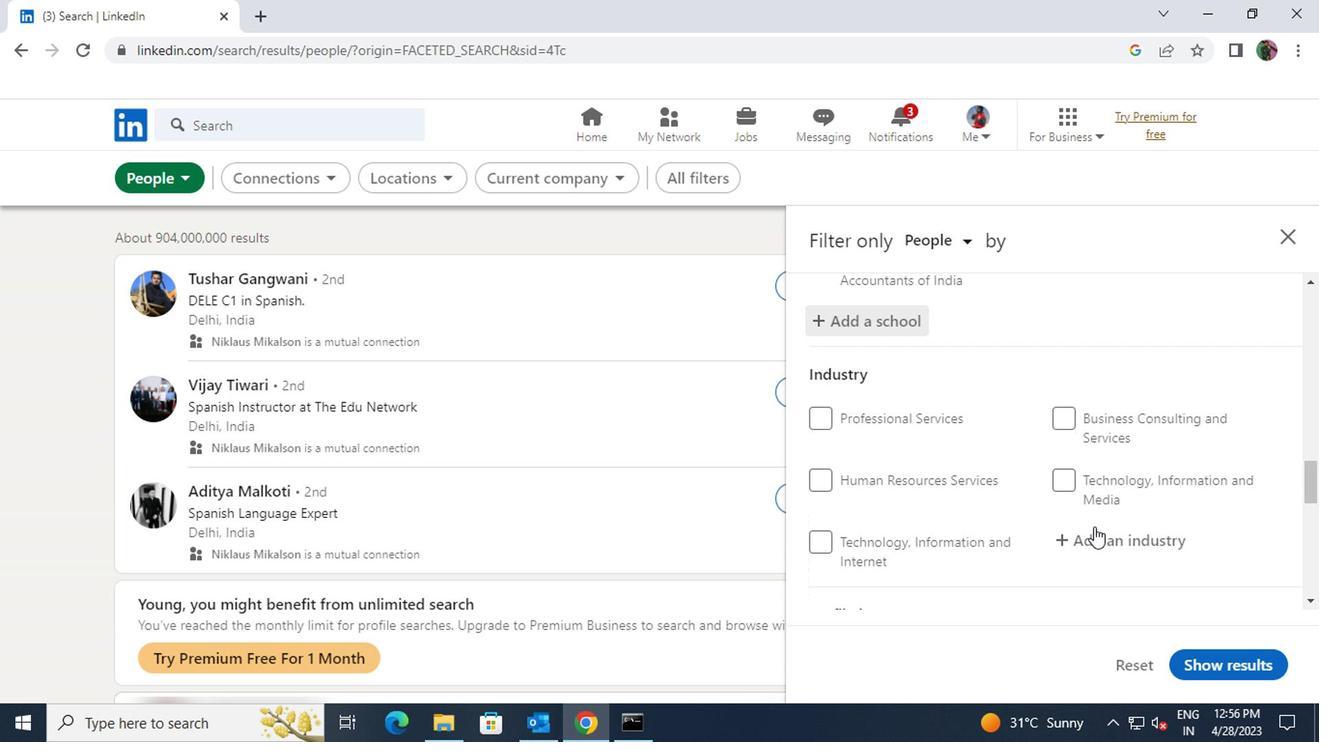 
Action: Mouse pressed left at (1089, 536)
Screenshot: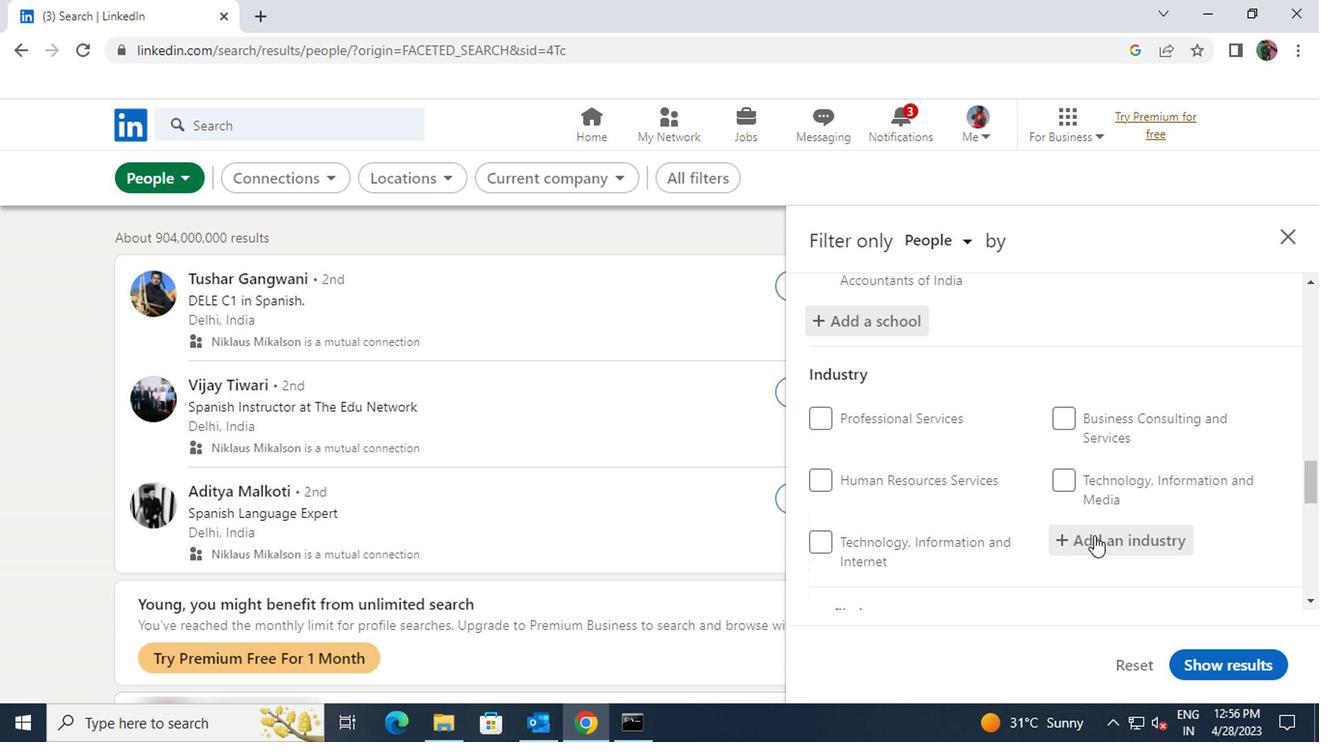 
Action: Key pressed <Key.shift>BROAD
Screenshot: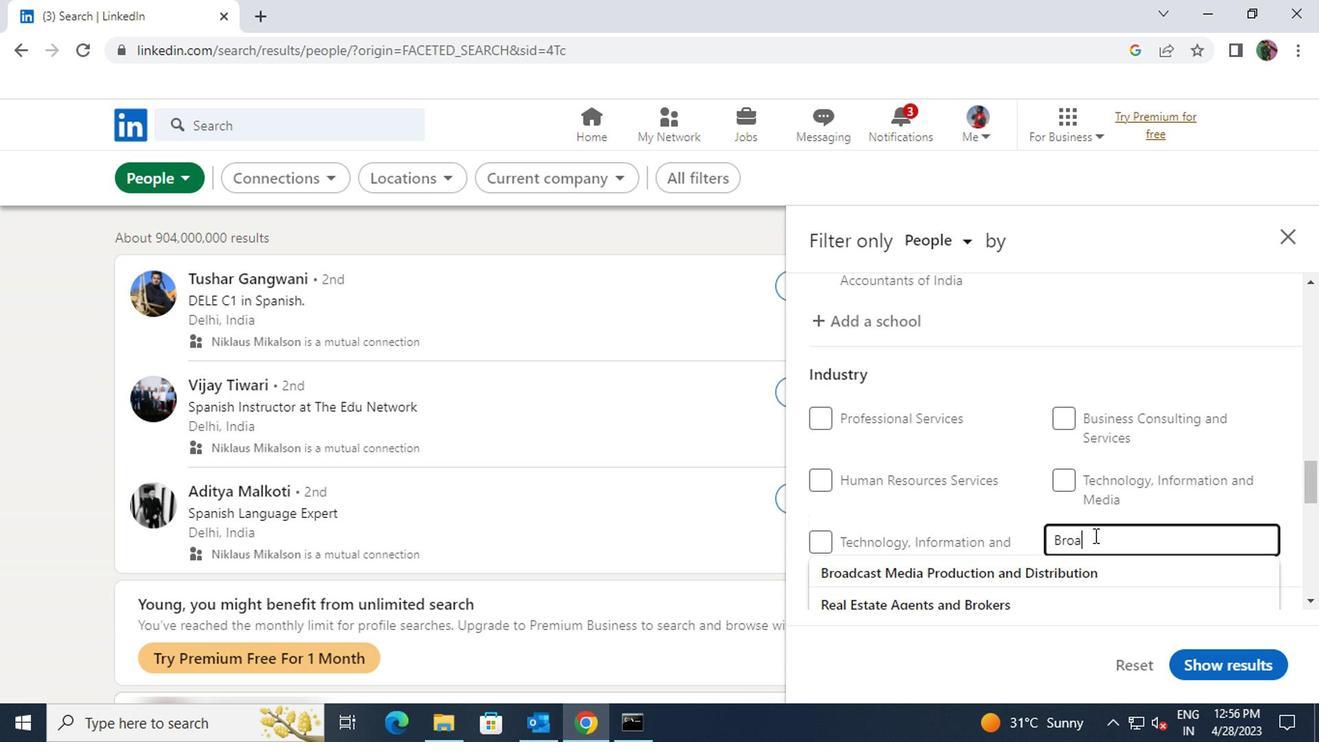 
Action: Mouse moved to (1099, 567)
Screenshot: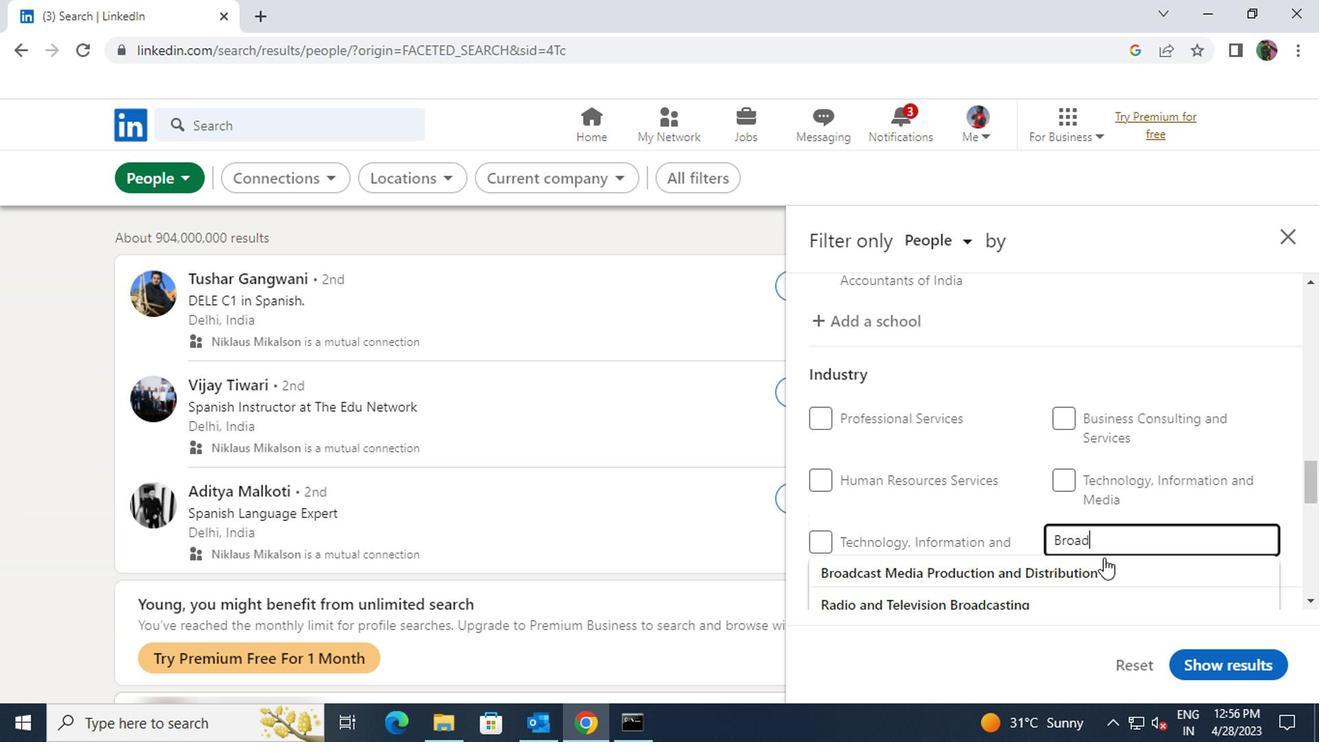 
Action: Mouse pressed left at (1099, 567)
Screenshot: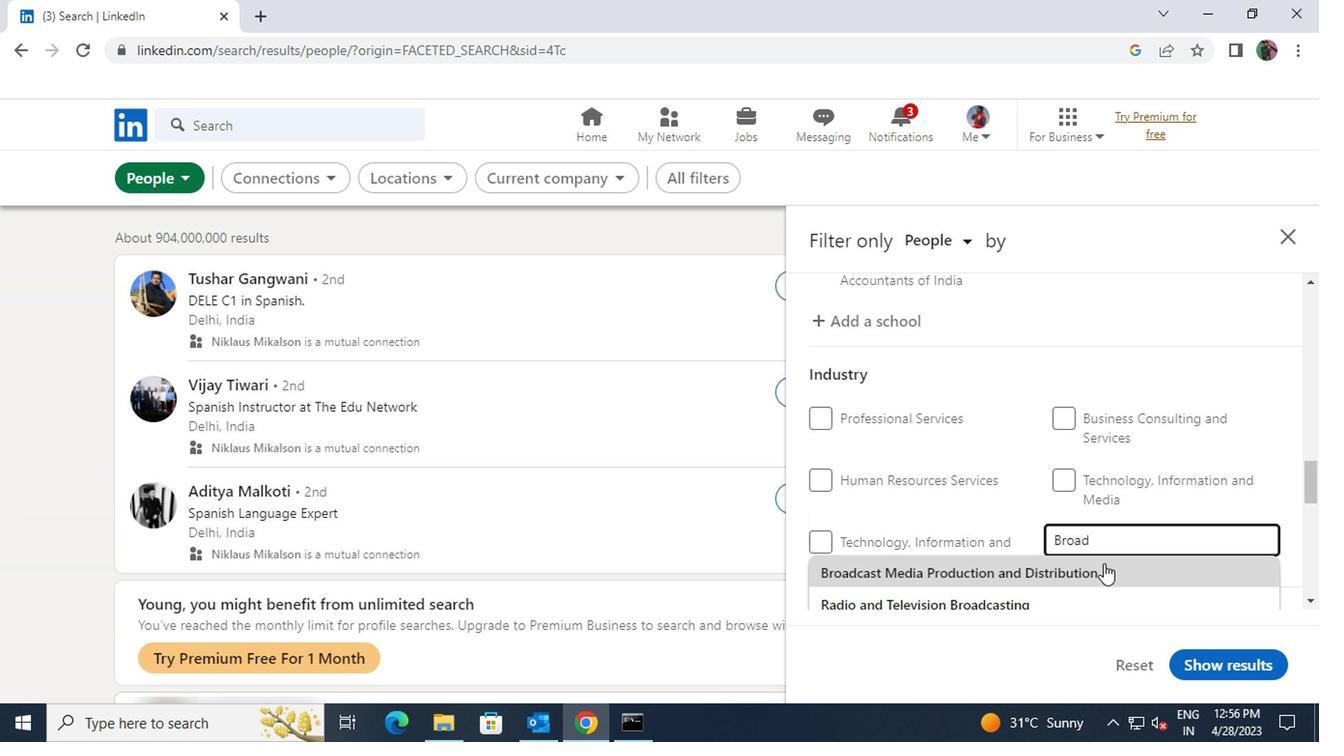 
Action: Mouse scrolled (1099, 566) with delta (0, 0)
Screenshot: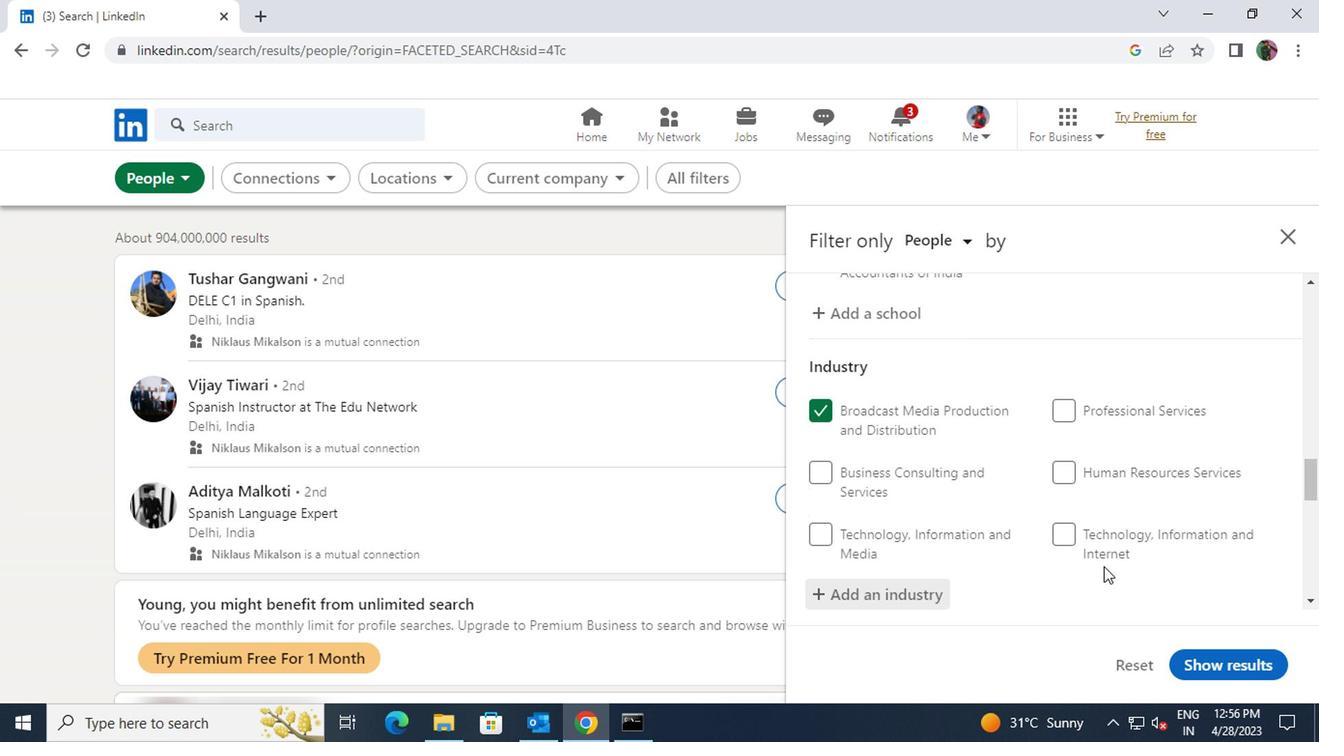 
Action: Mouse scrolled (1099, 566) with delta (0, 0)
Screenshot: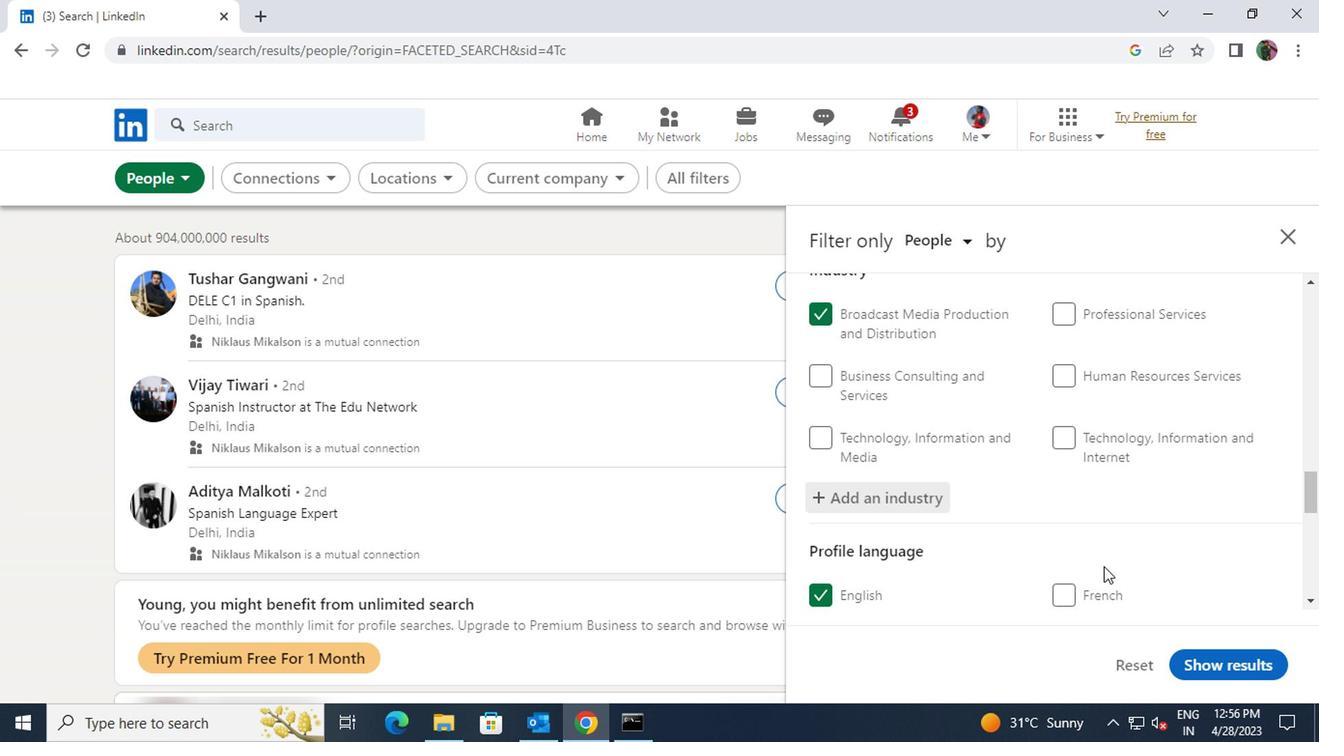 
Action: Mouse scrolled (1099, 566) with delta (0, 0)
Screenshot: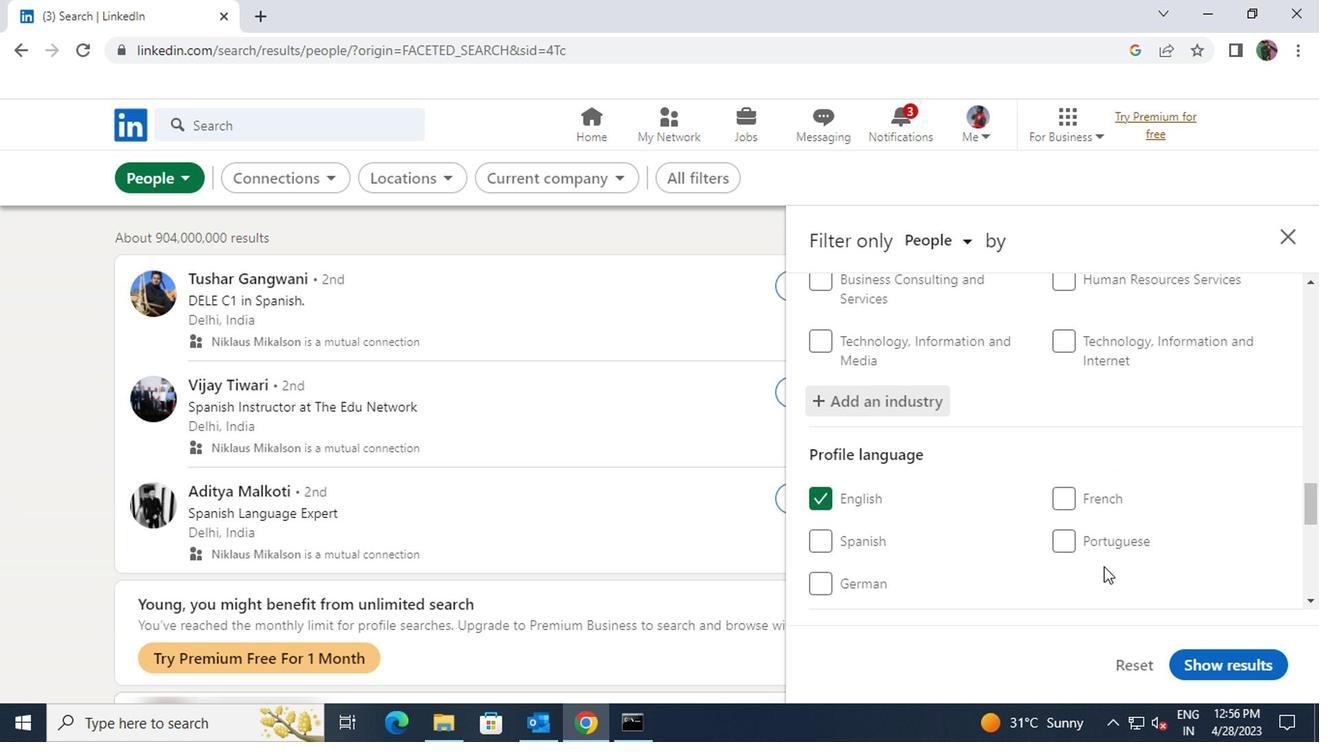 
Action: Mouse scrolled (1099, 566) with delta (0, 0)
Screenshot: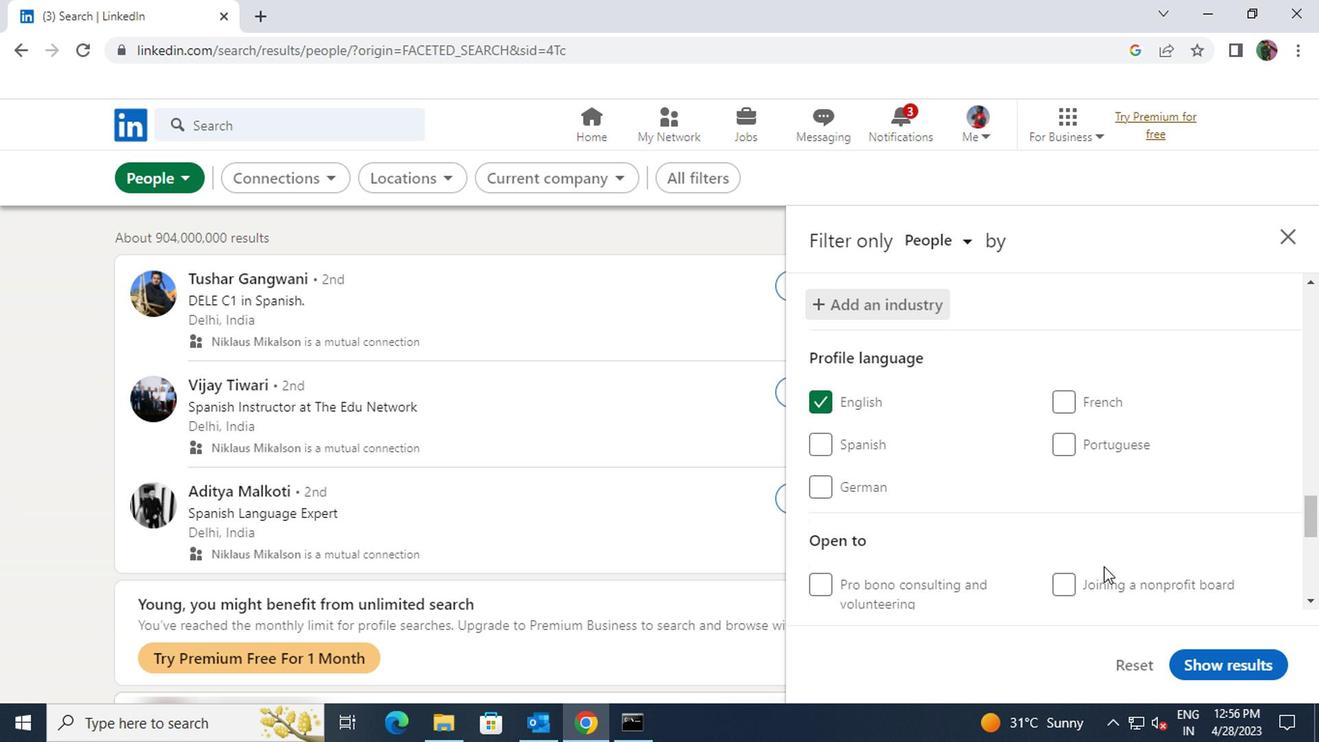 
Action: Mouse scrolled (1099, 566) with delta (0, 0)
Screenshot: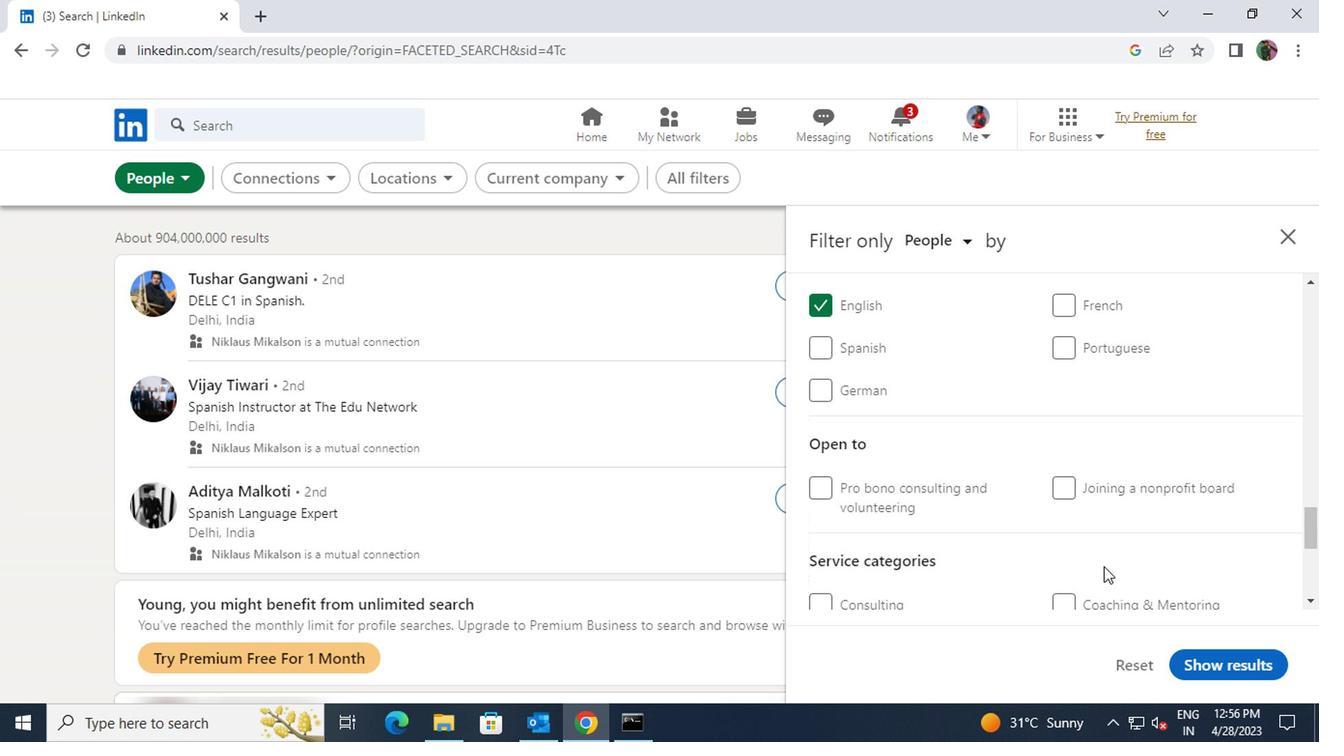 
Action: Mouse scrolled (1099, 566) with delta (0, 0)
Screenshot: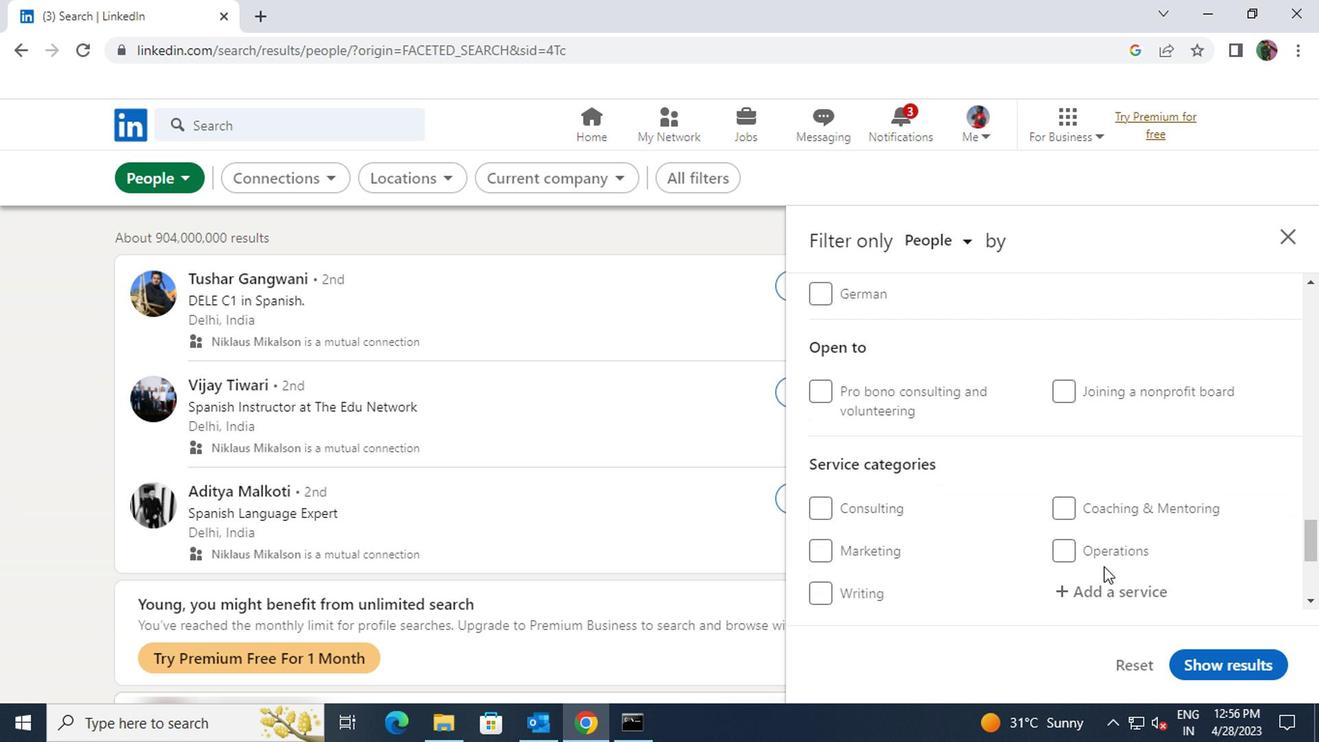 
Action: Mouse moved to (1093, 491)
Screenshot: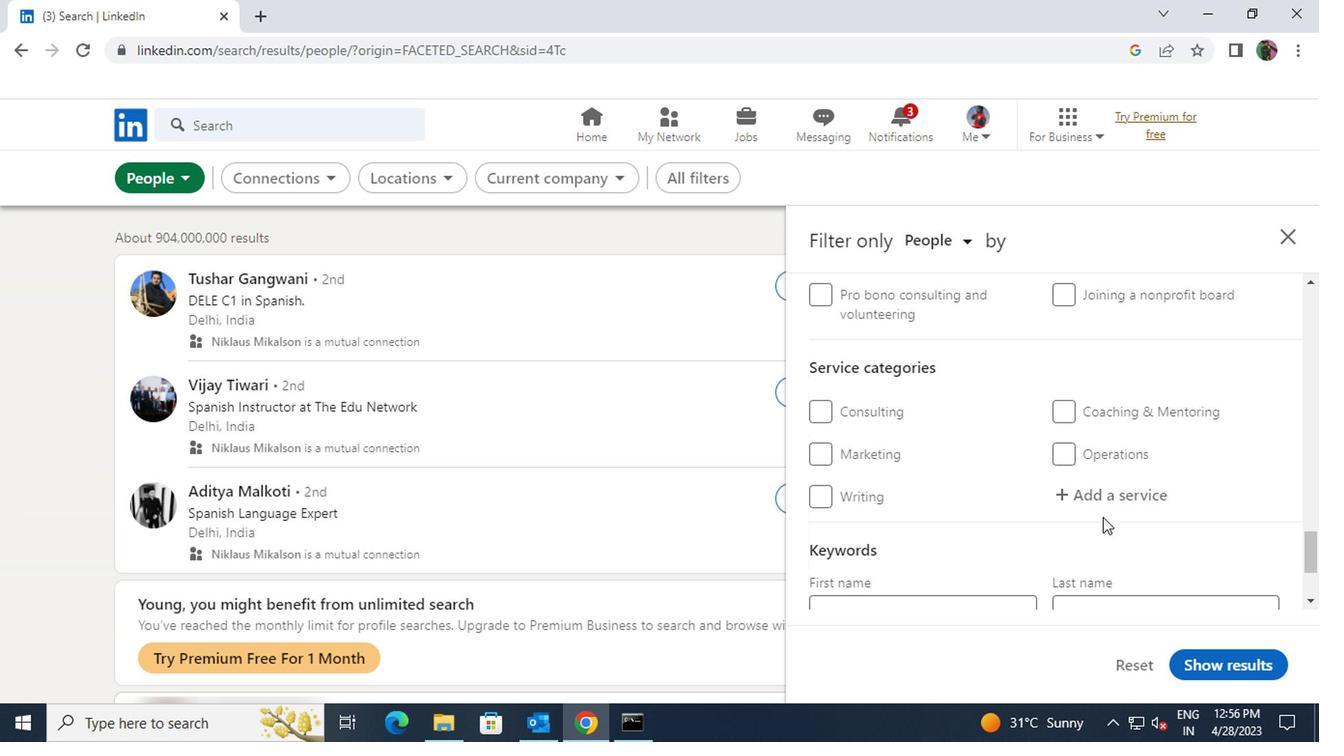 
Action: Mouse pressed left at (1093, 491)
Screenshot: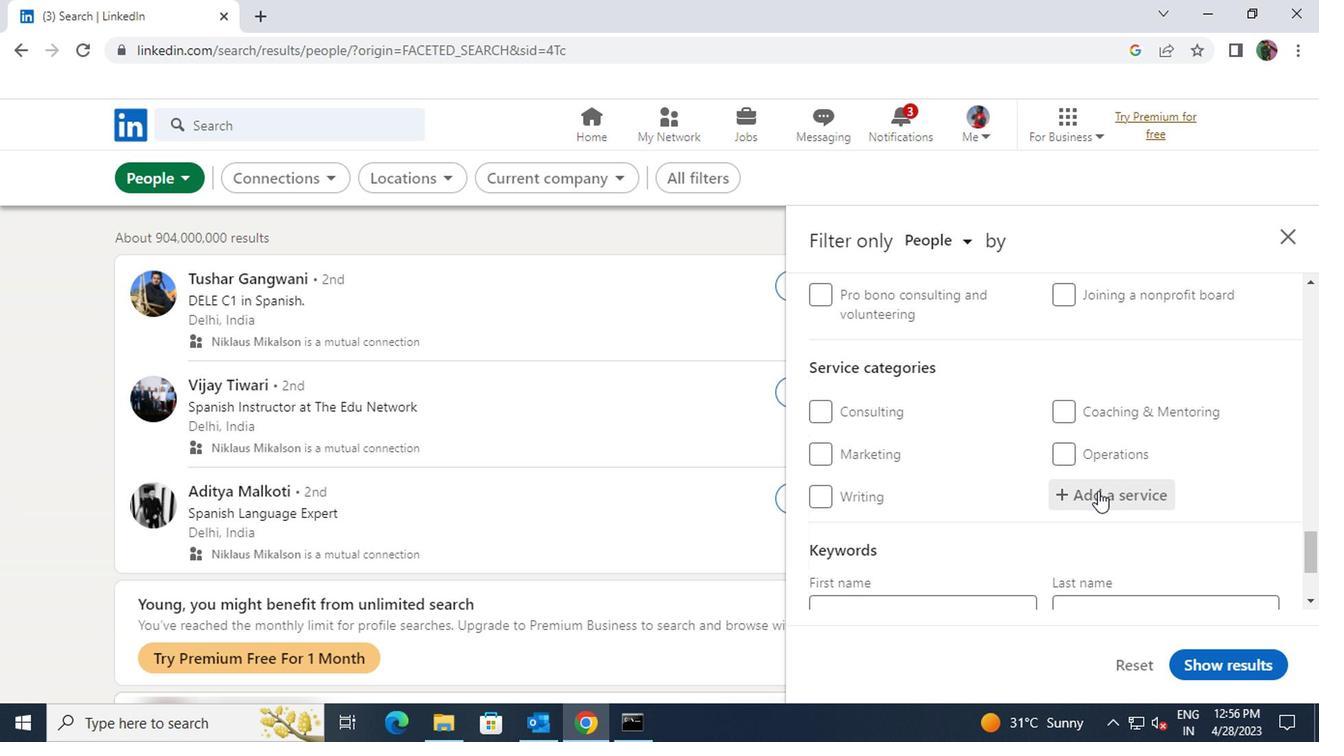 
Action: Key pressed <Key.shift>REAL<Key.space>
Screenshot: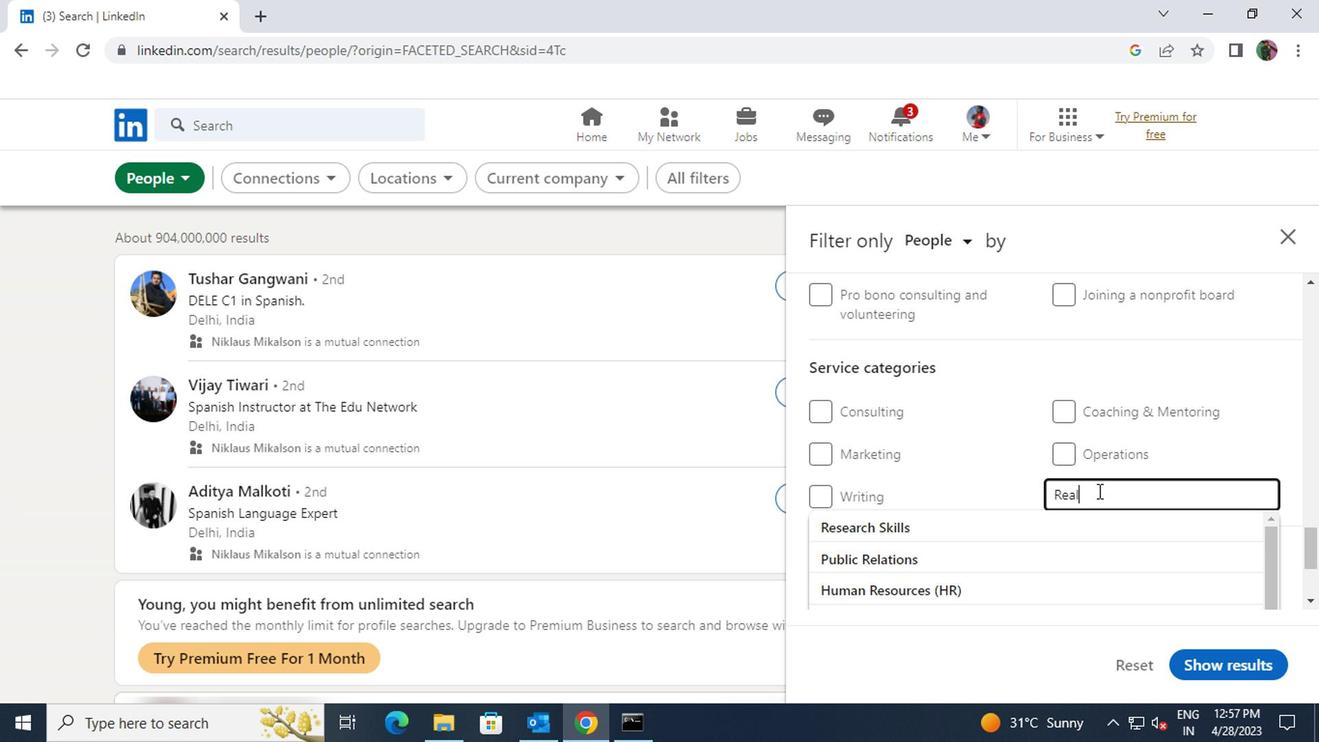 
Action: Mouse moved to (1082, 518)
Screenshot: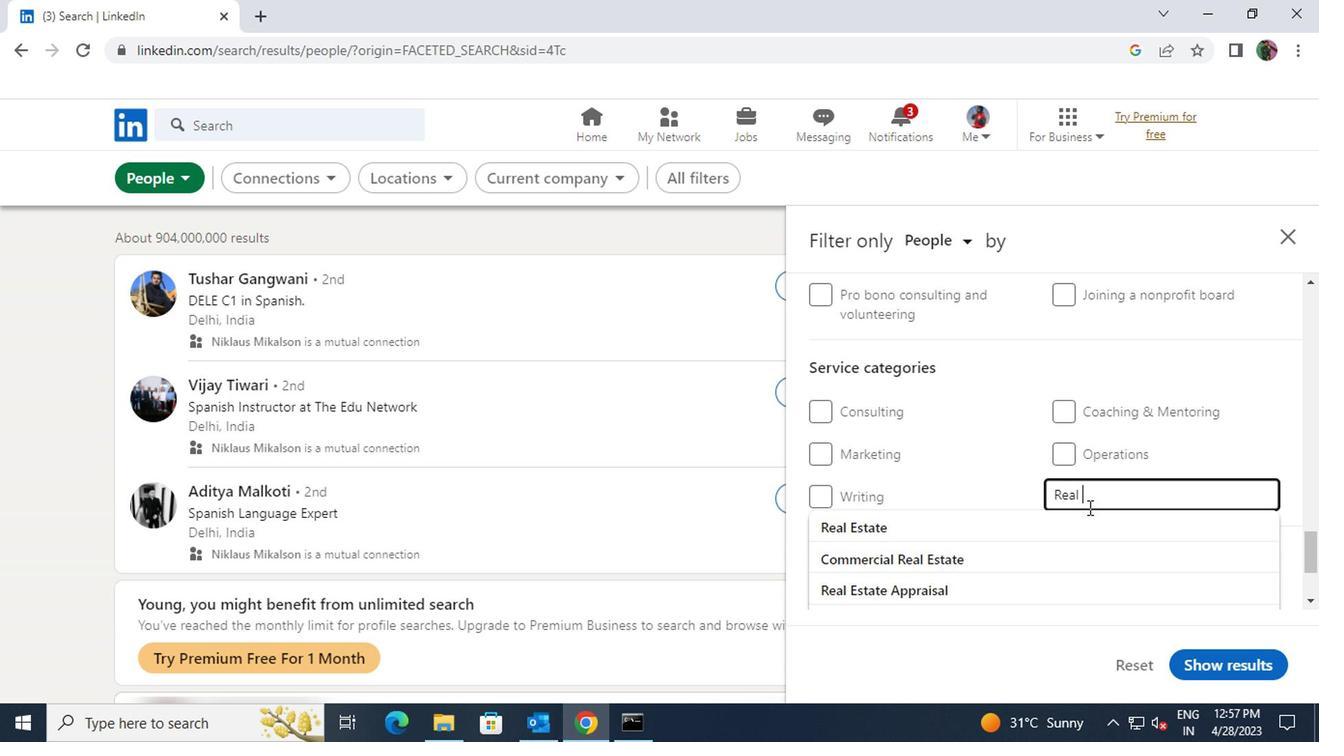 
Action: Mouse pressed left at (1082, 518)
Screenshot: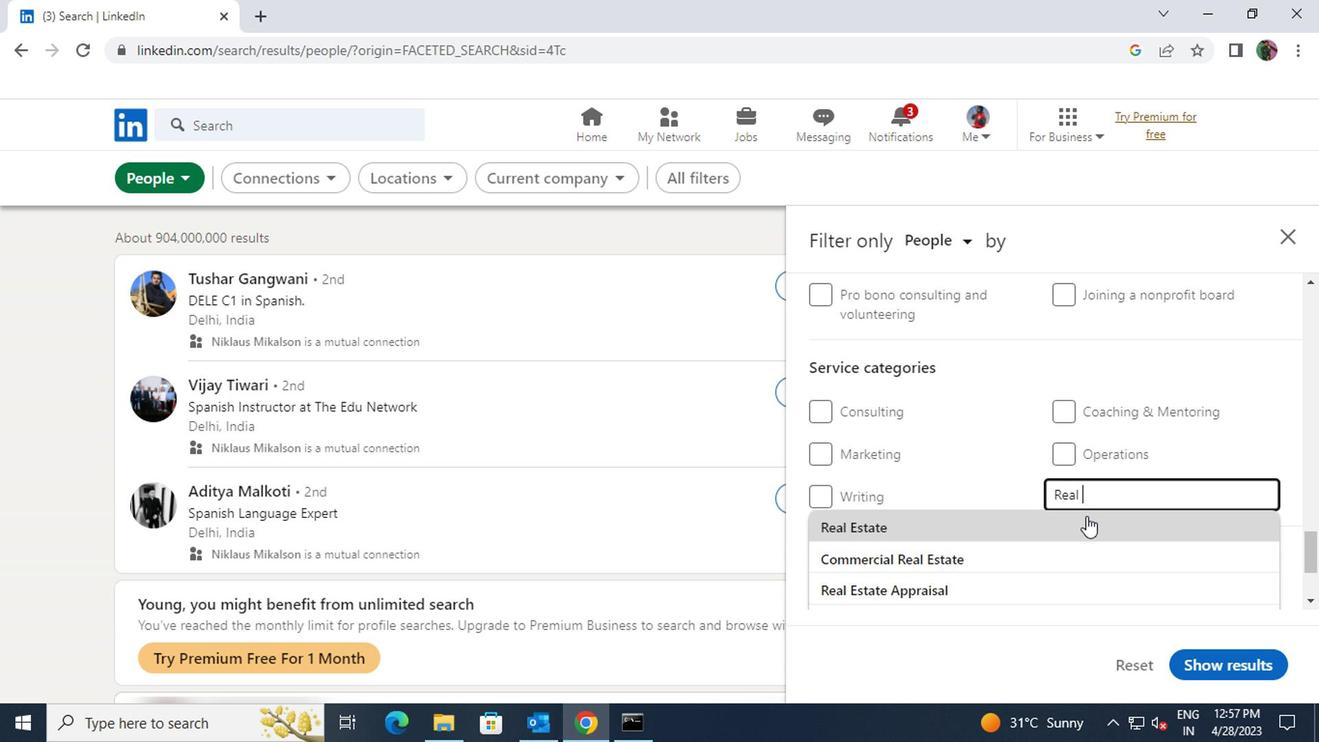 
Action: Mouse scrolled (1082, 517) with delta (0, 0)
Screenshot: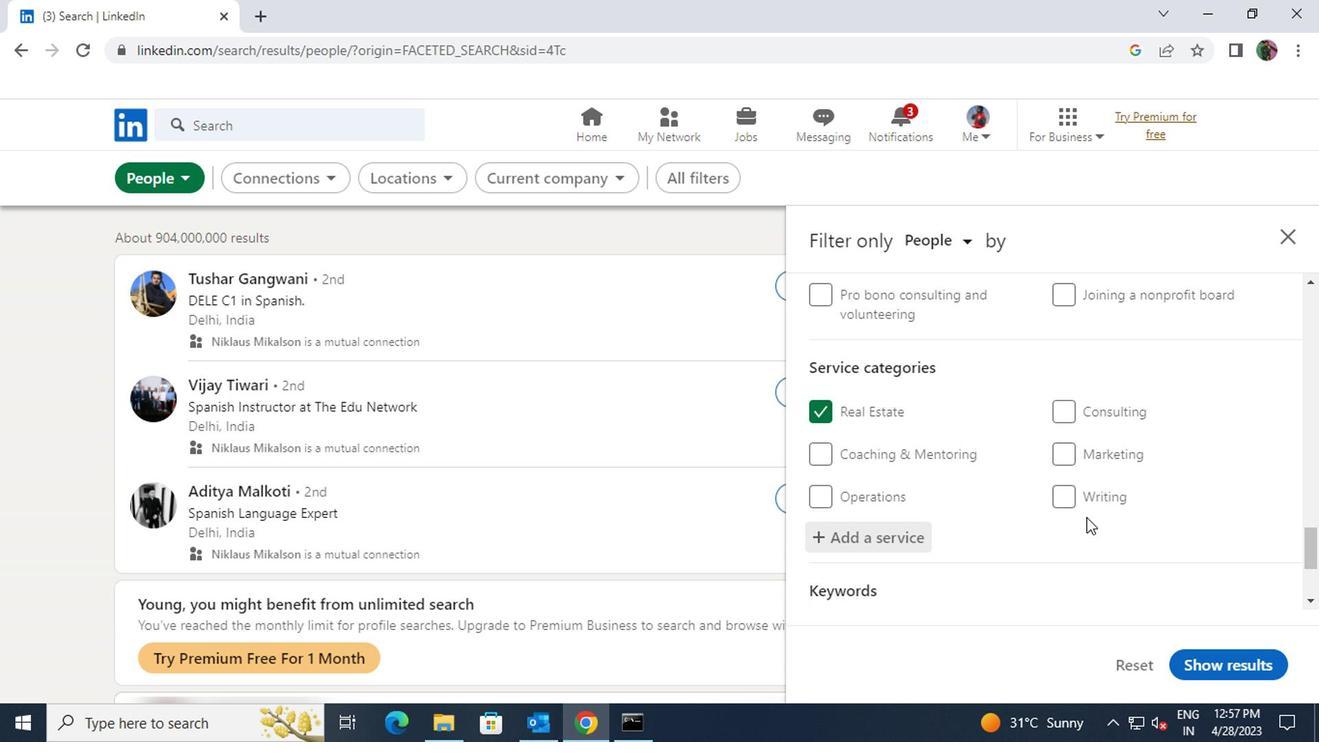 
Action: Mouse scrolled (1082, 517) with delta (0, 0)
Screenshot: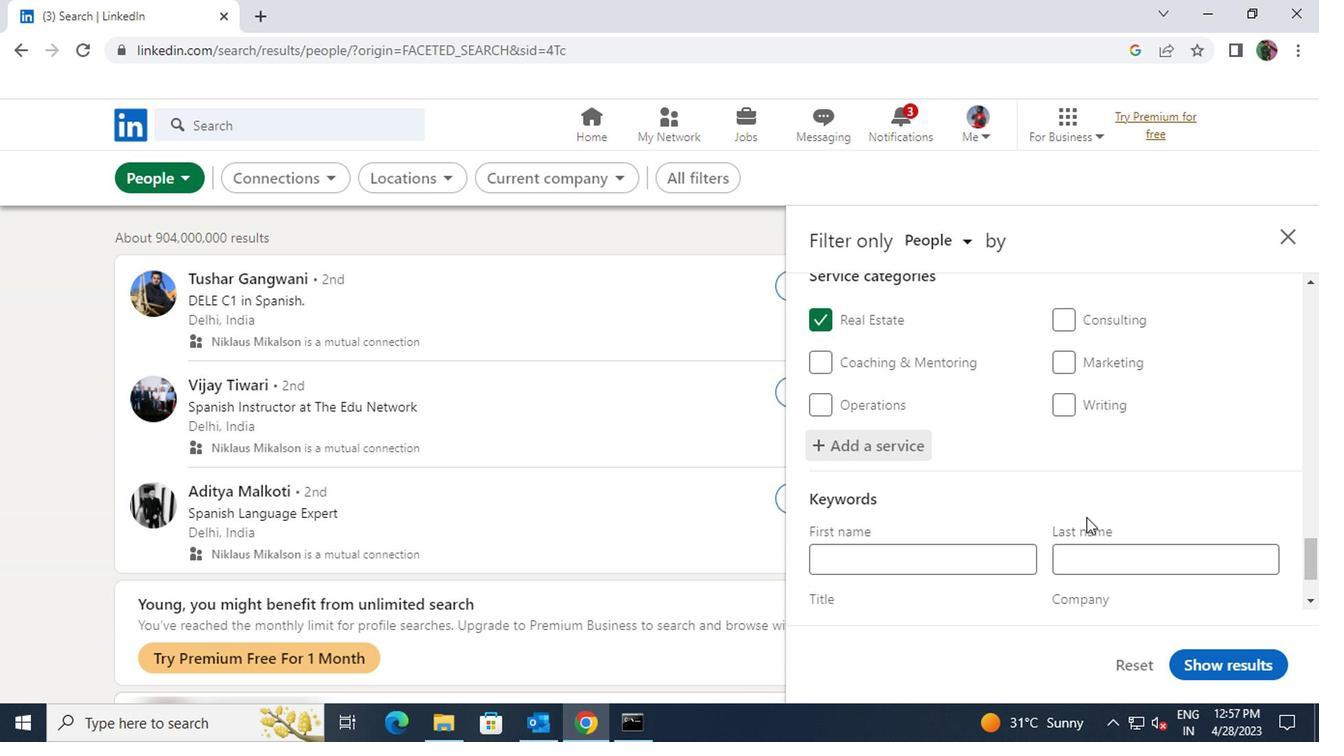 
Action: Mouse moved to (990, 527)
Screenshot: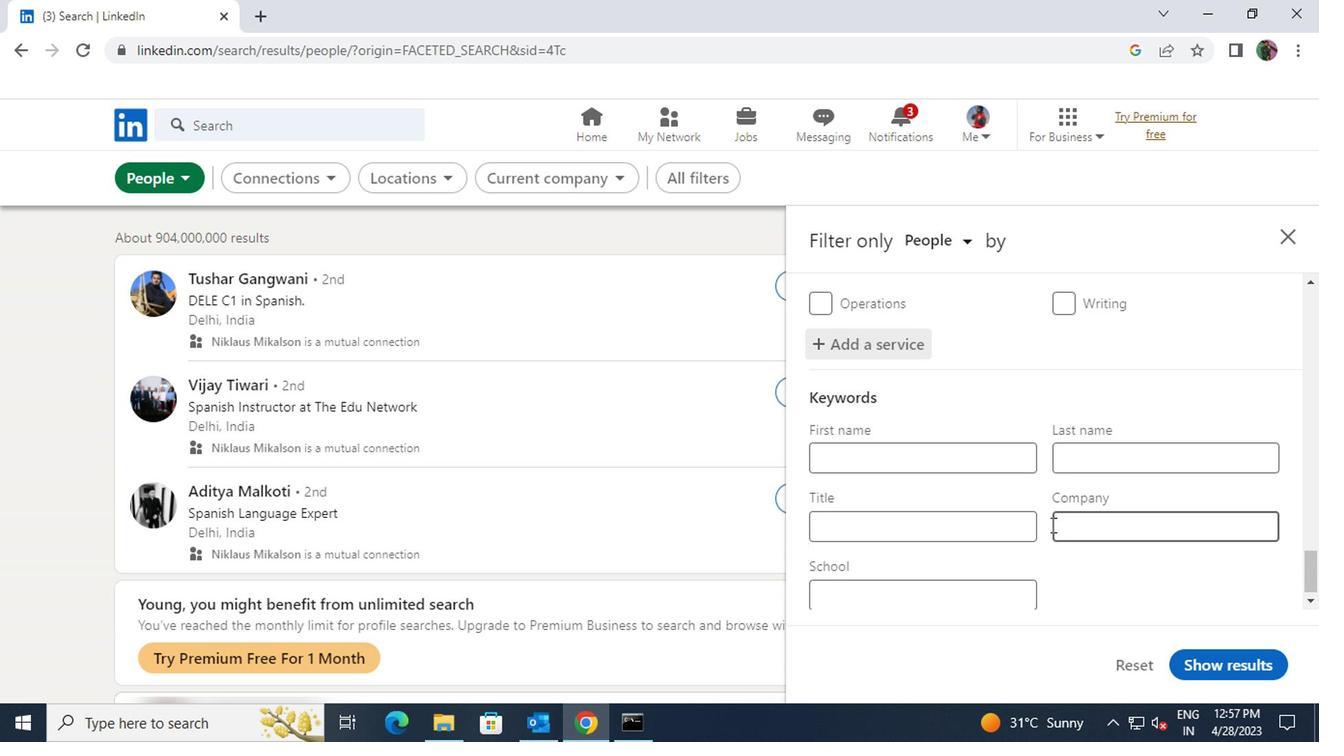 
Action: Mouse pressed left at (990, 527)
Screenshot: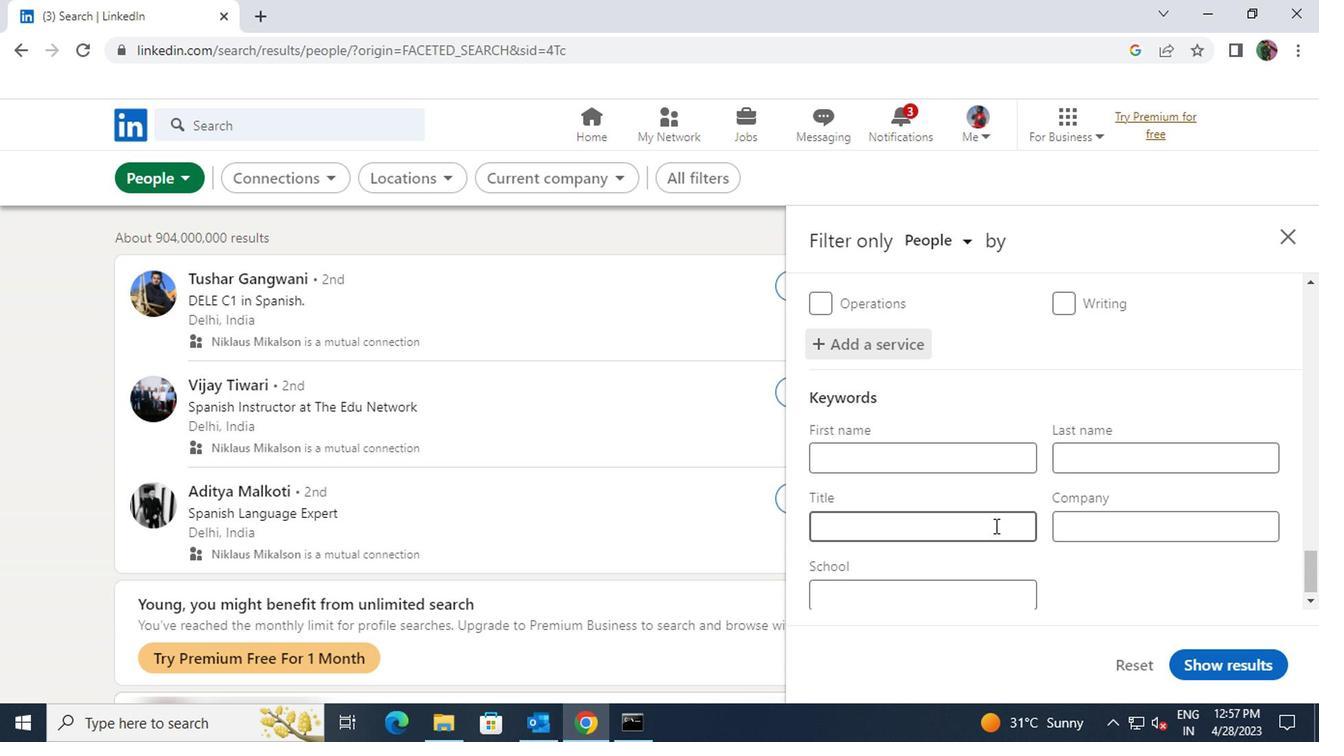 
Action: Key pressed <Key.shift>SUBSTITUTE<Key.space><Key.shift>TEACHER
Screenshot: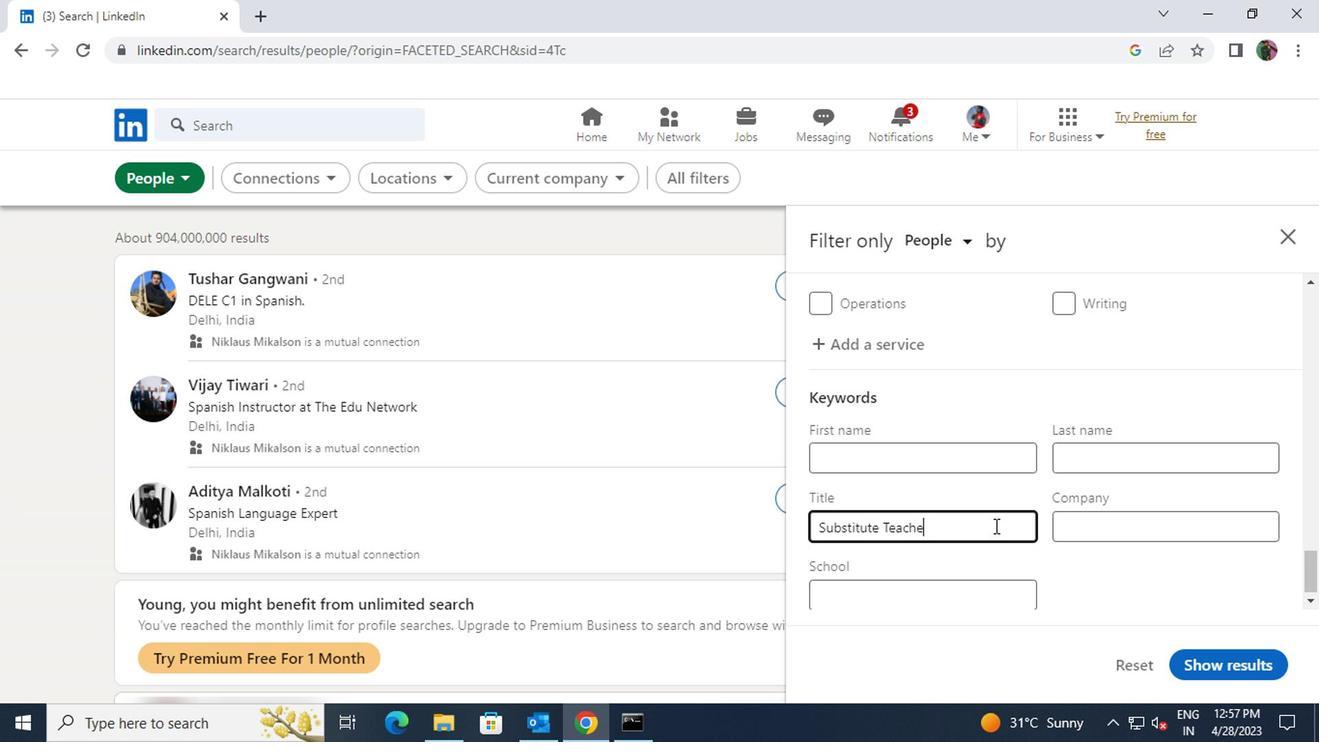 
Action: Mouse moved to (1196, 663)
Screenshot: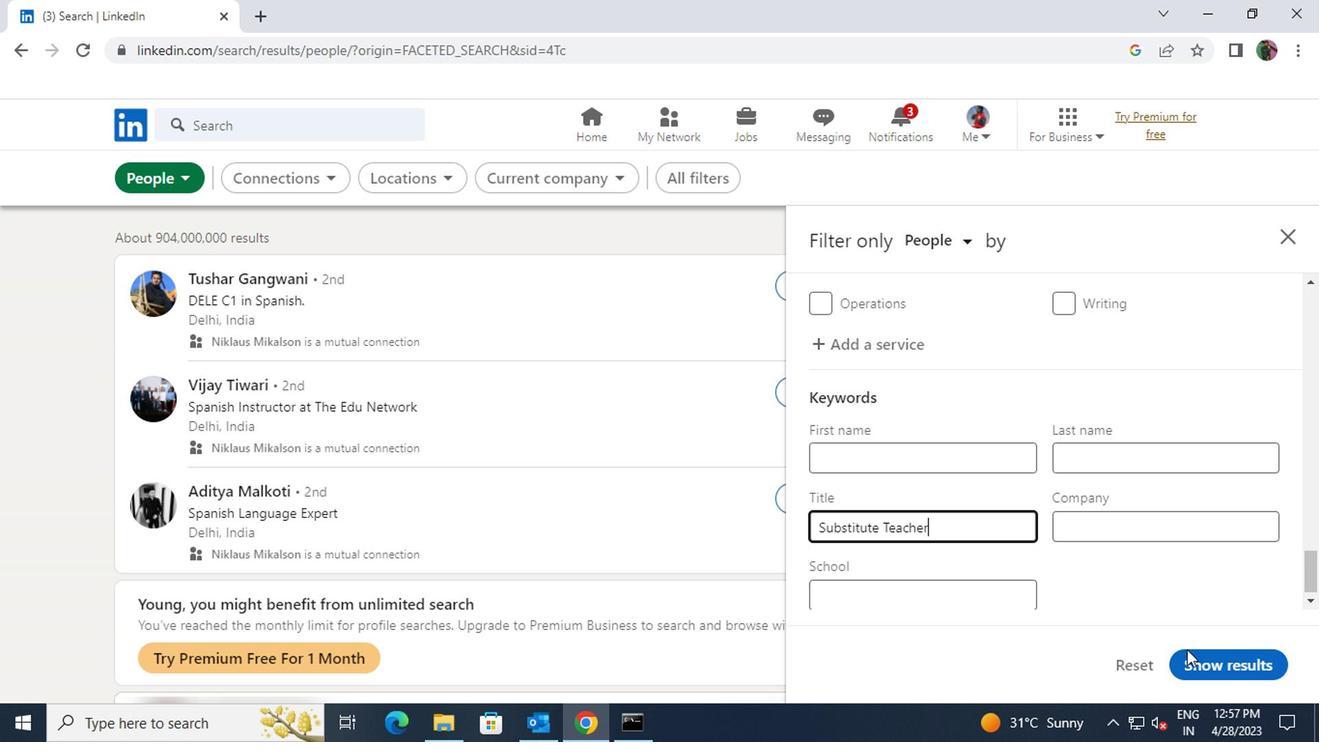
Action: Mouse pressed left at (1196, 663)
Screenshot: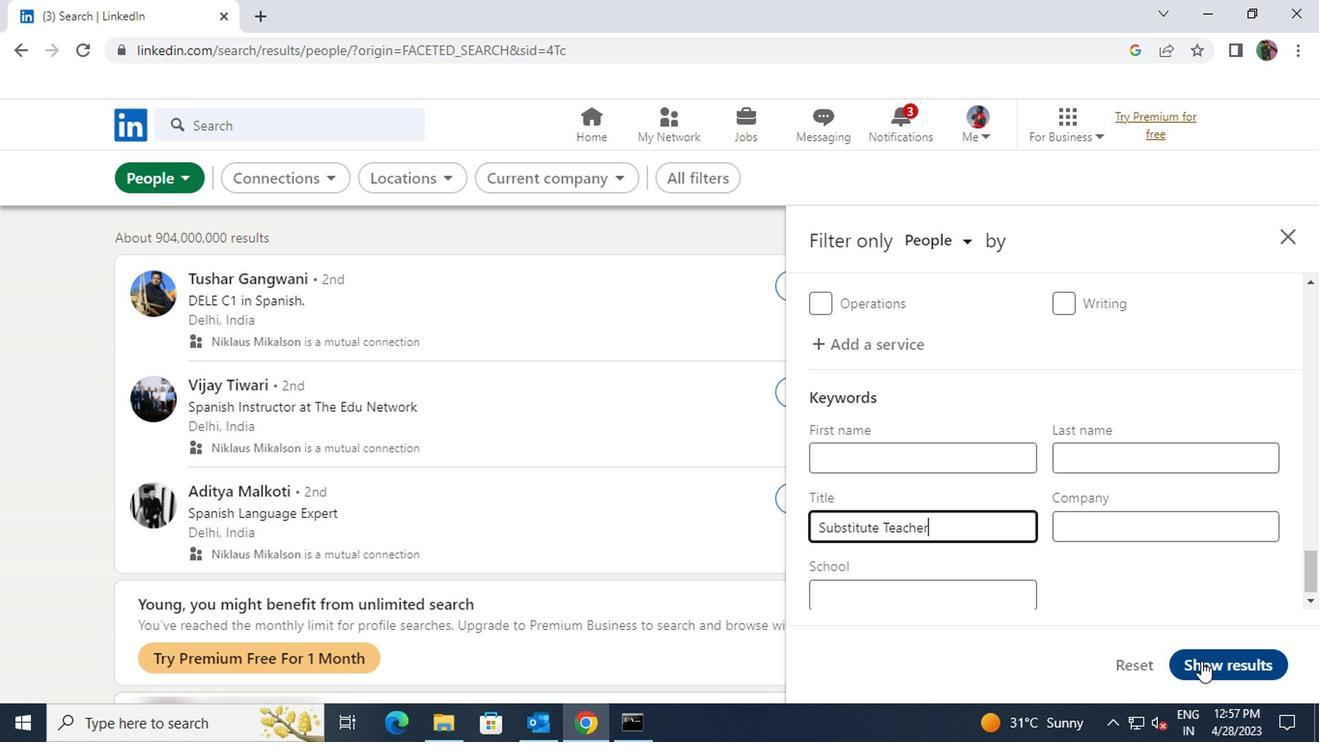 
